 Task: Find connections with filter location Nottuln with filter topic #Tipsforsucesswith filter profile language Potuguese with filter current company Get Hired with GeeksforGeeks  with filter school Vijaya College with filter industry Technology, Information and Internet with filter service category WordPress Design with filter keywords title Quality Control
Action: Mouse moved to (573, 104)
Screenshot: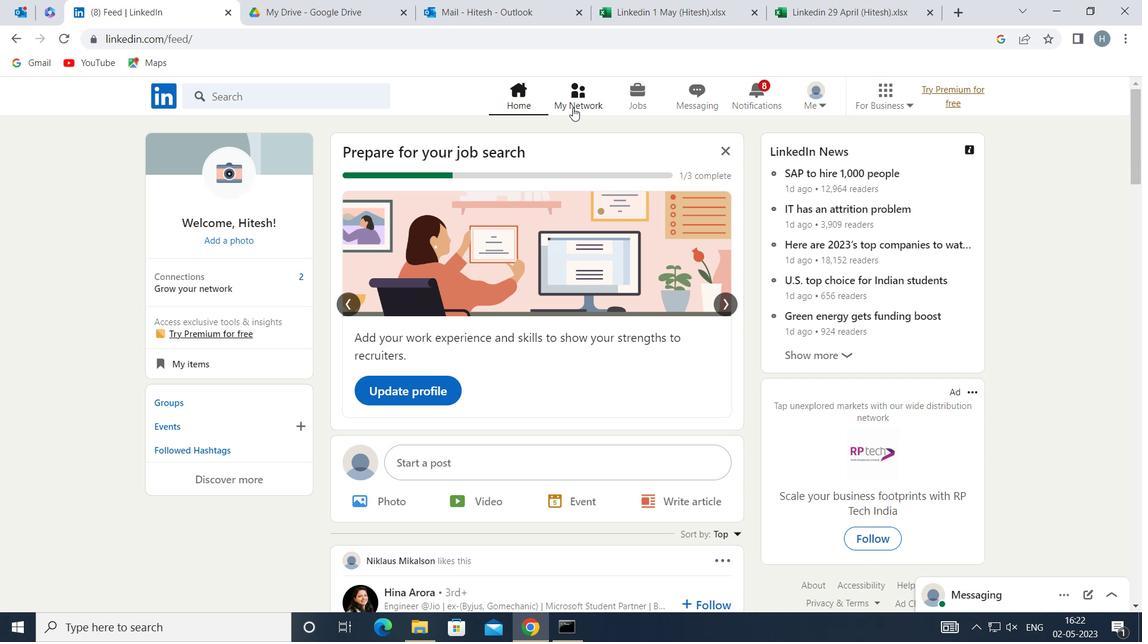
Action: Mouse pressed left at (573, 104)
Screenshot: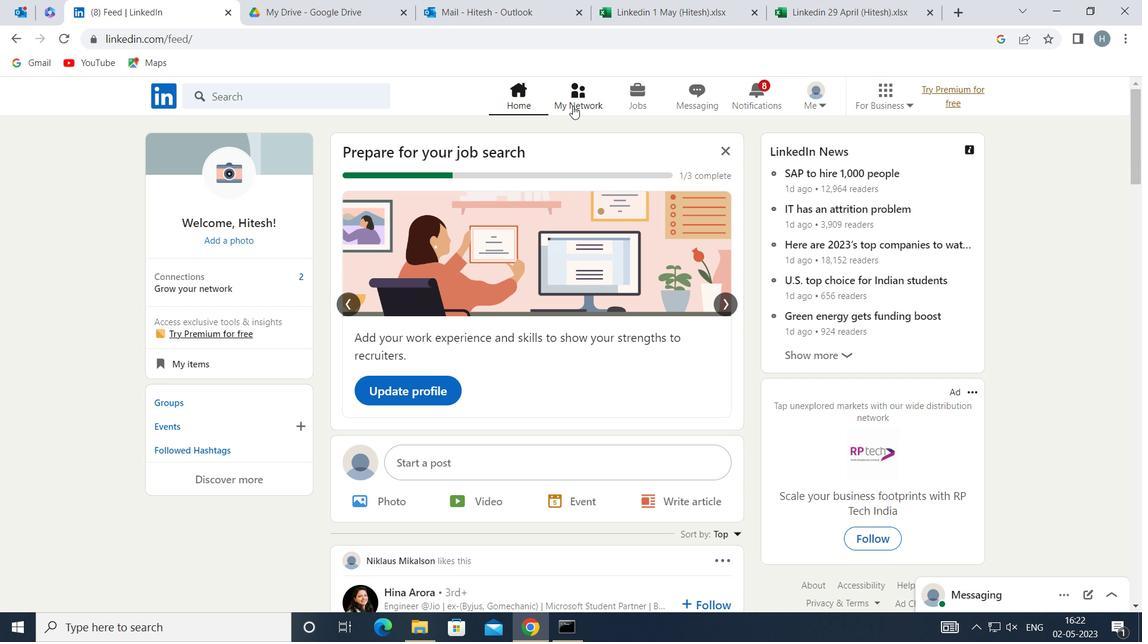 
Action: Mouse moved to (329, 183)
Screenshot: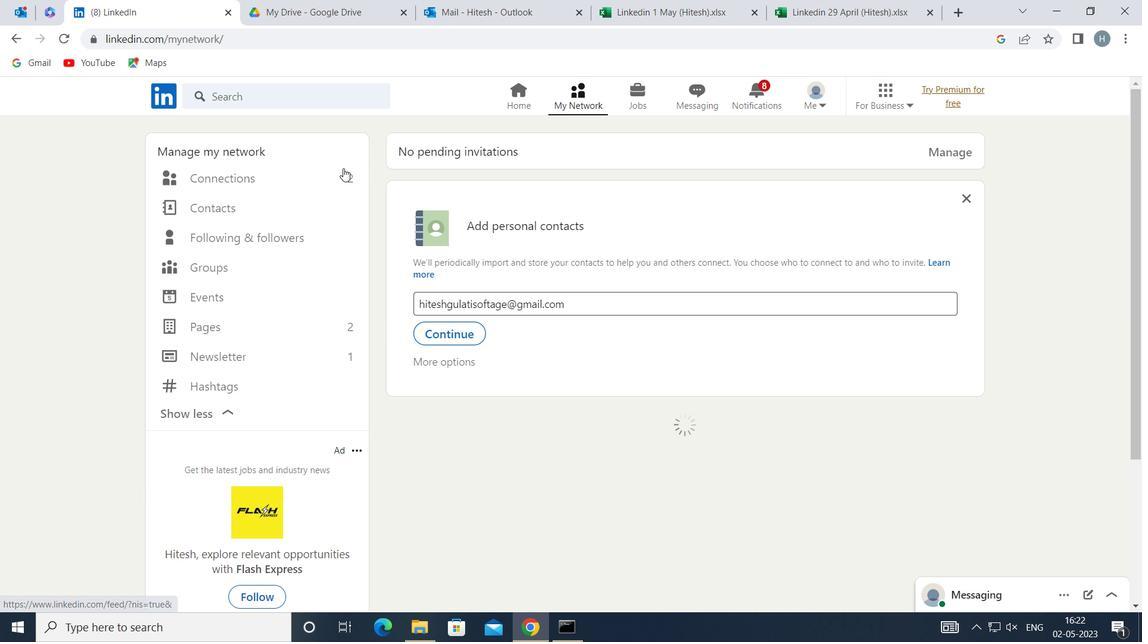 
Action: Mouse pressed left at (329, 183)
Screenshot: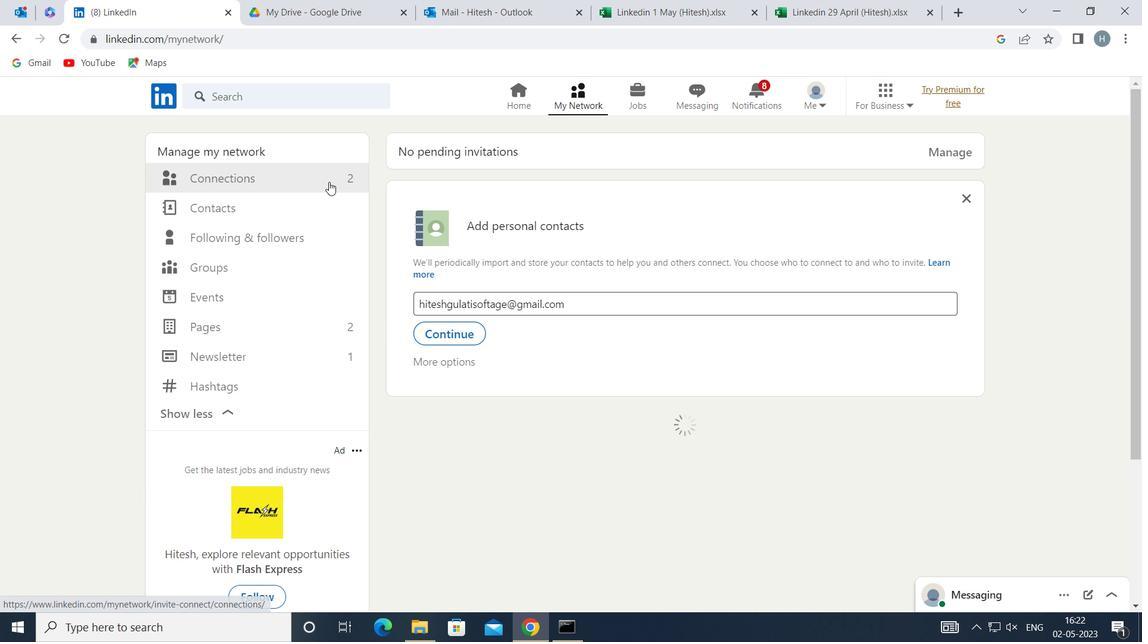 
Action: Mouse moved to (674, 180)
Screenshot: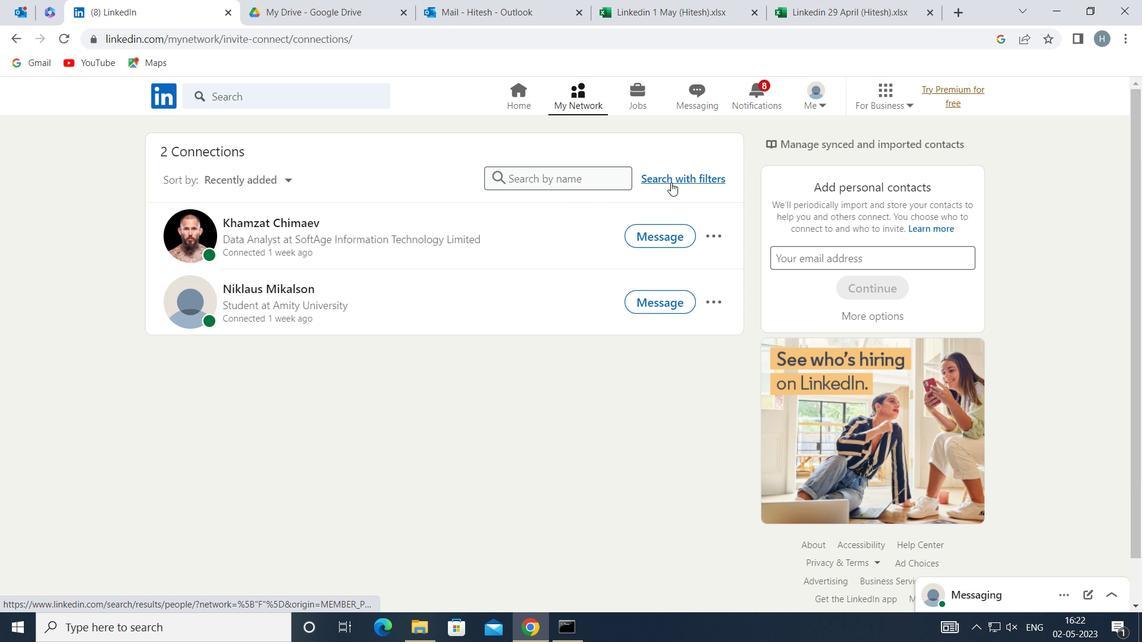 
Action: Mouse pressed left at (674, 180)
Screenshot: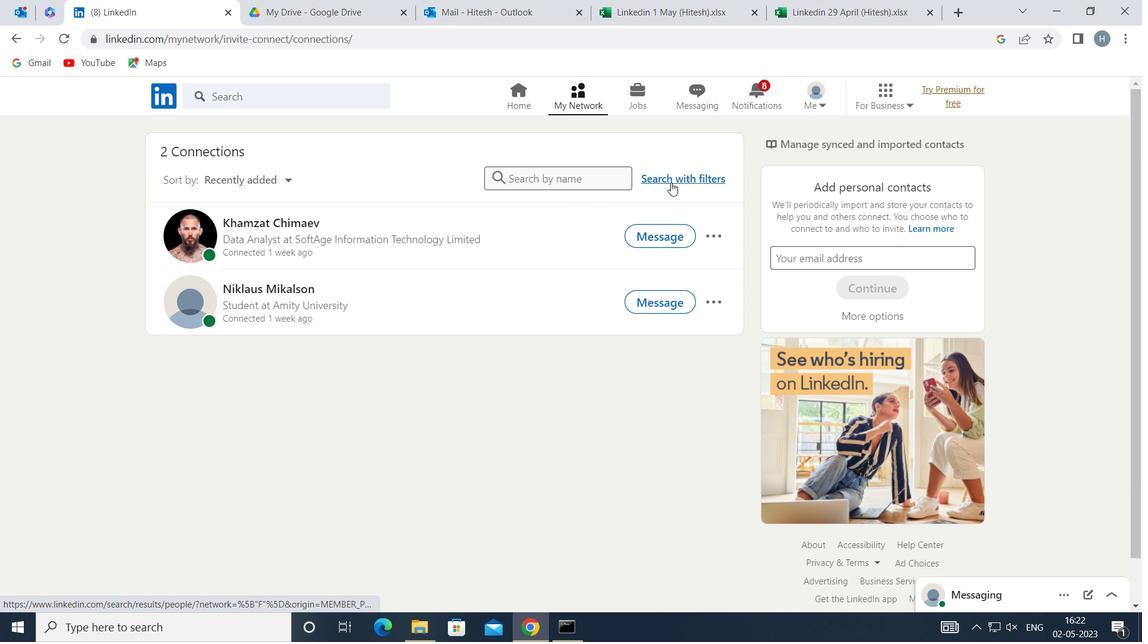 
Action: Mouse moved to (627, 139)
Screenshot: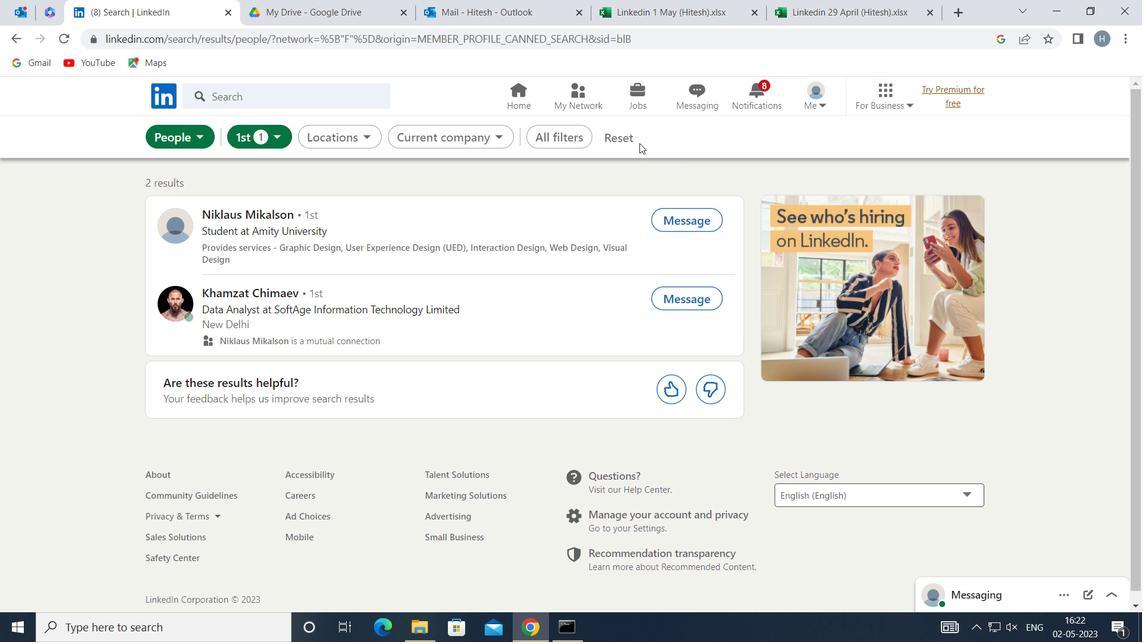 
Action: Mouse pressed left at (627, 139)
Screenshot: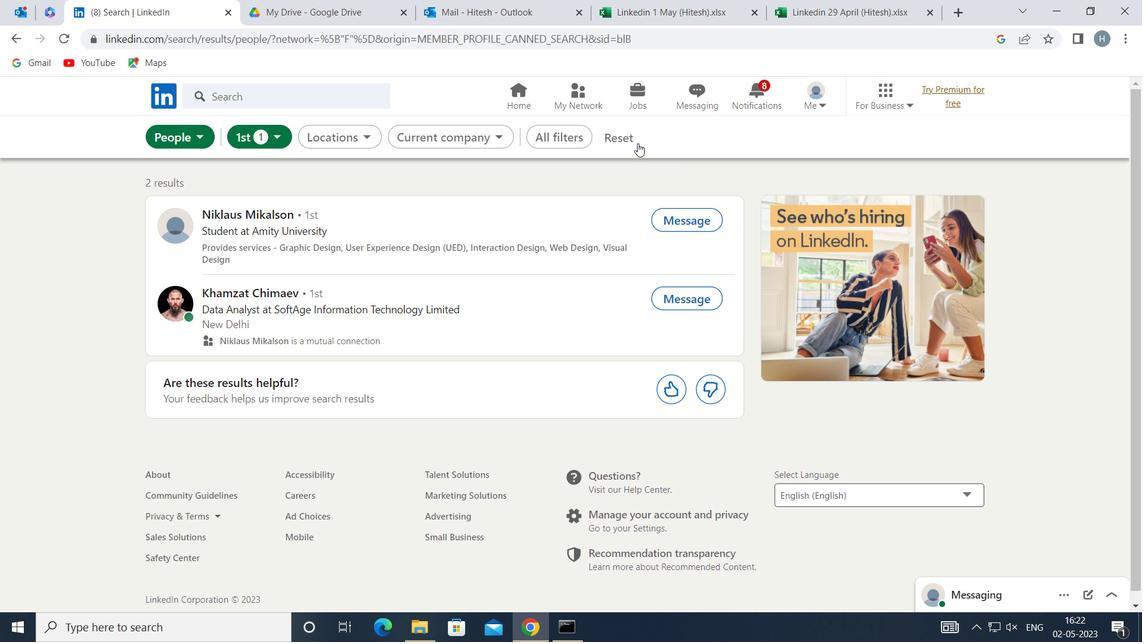 
Action: Mouse moved to (609, 138)
Screenshot: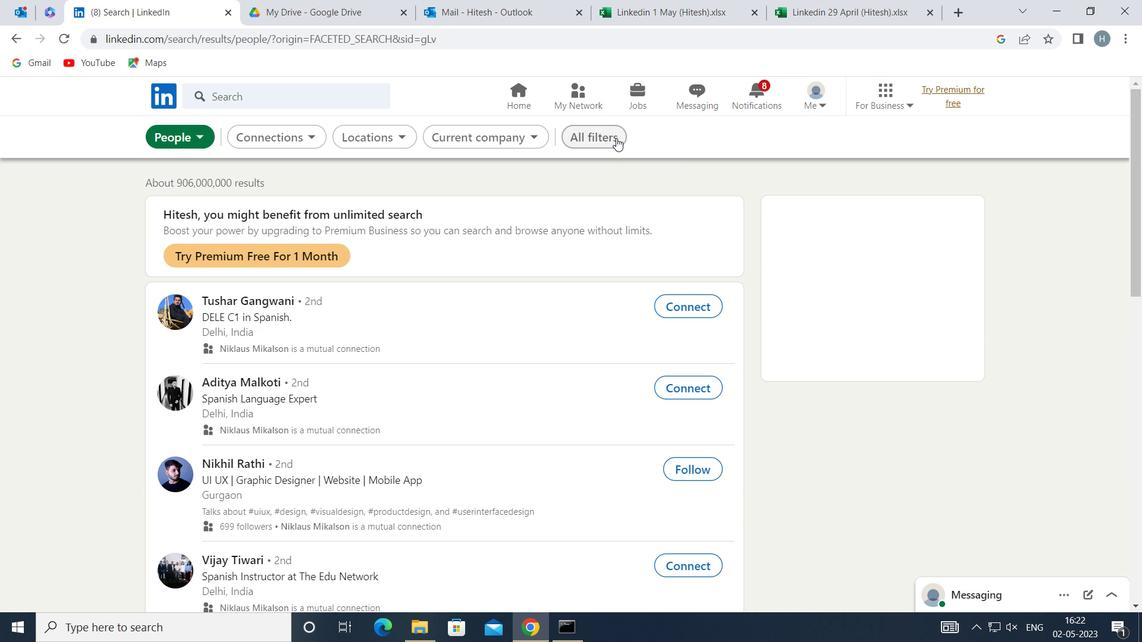 
Action: Mouse pressed left at (609, 138)
Screenshot: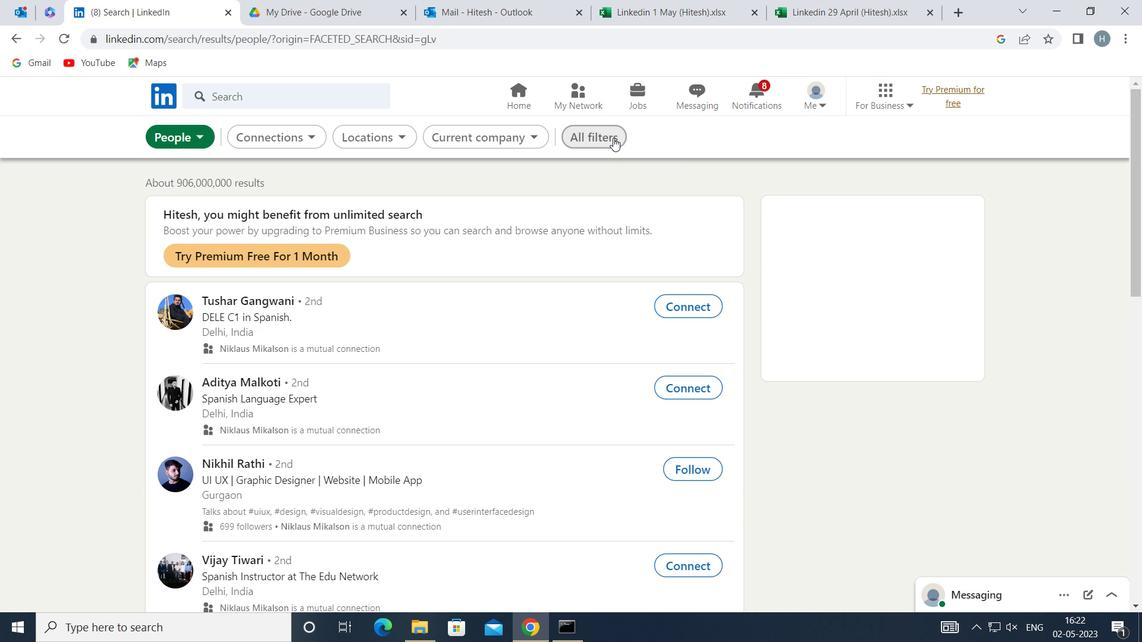 
Action: Mouse moved to (911, 283)
Screenshot: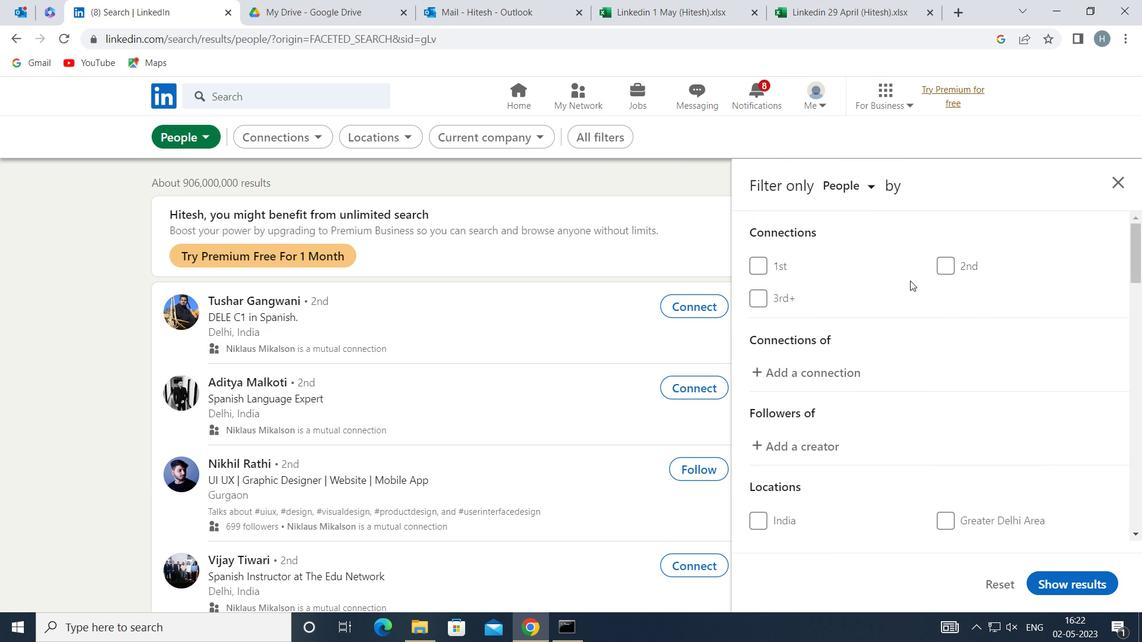 
Action: Mouse scrolled (911, 282) with delta (0, 0)
Screenshot: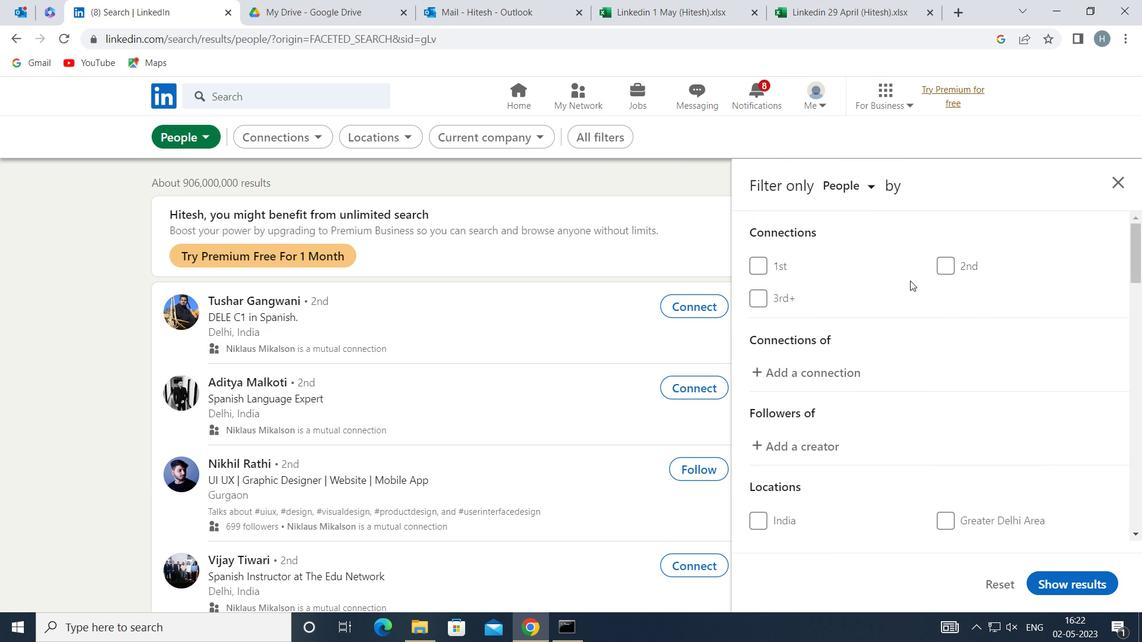 
Action: Mouse moved to (911, 283)
Screenshot: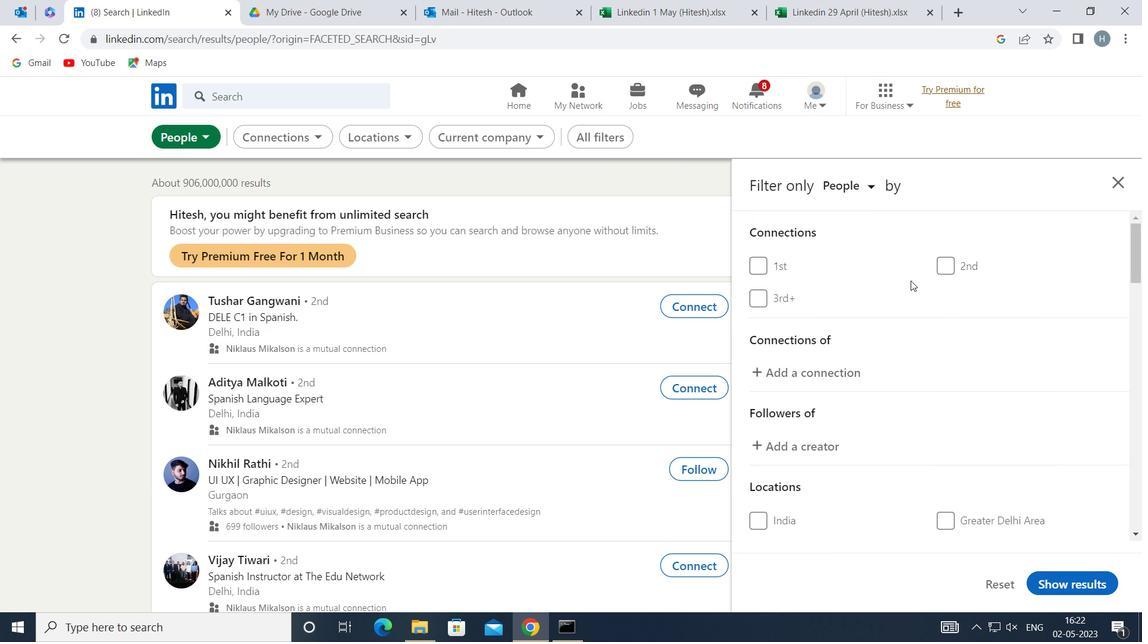 
Action: Mouse scrolled (911, 283) with delta (0, 0)
Screenshot: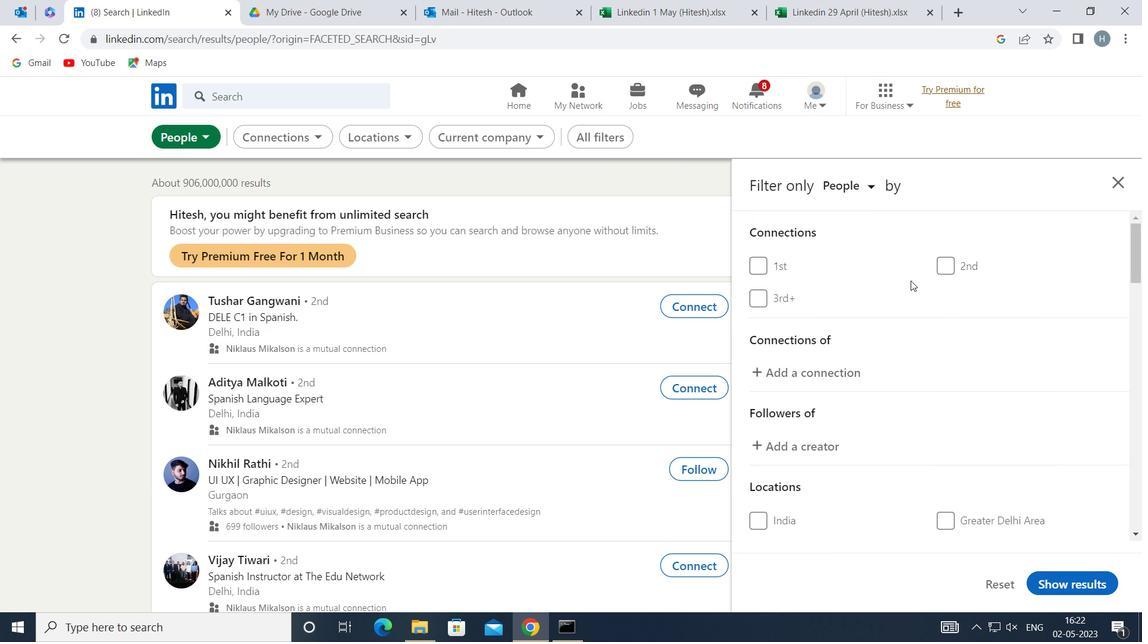 
Action: Mouse scrolled (911, 283) with delta (0, 0)
Screenshot: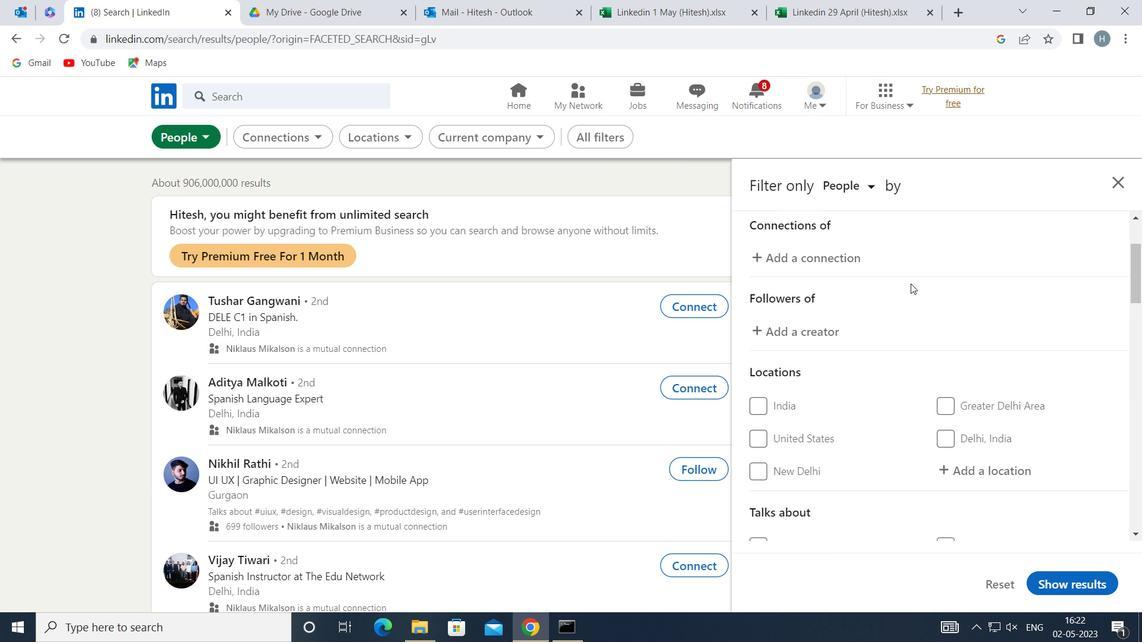
Action: Mouse moved to (967, 363)
Screenshot: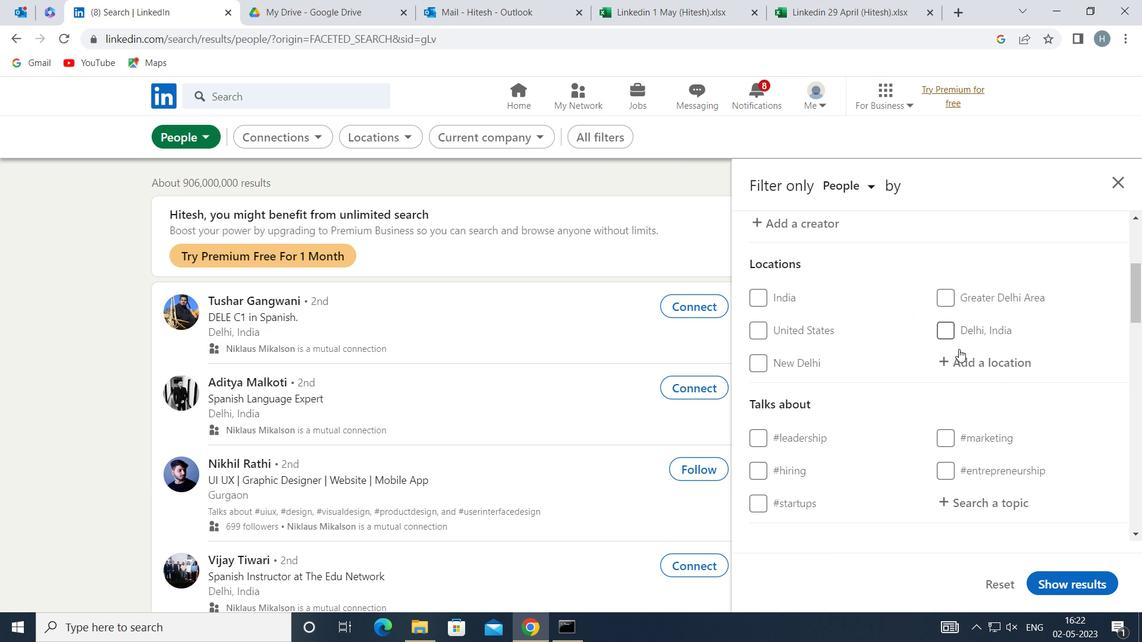 
Action: Mouse pressed left at (967, 363)
Screenshot: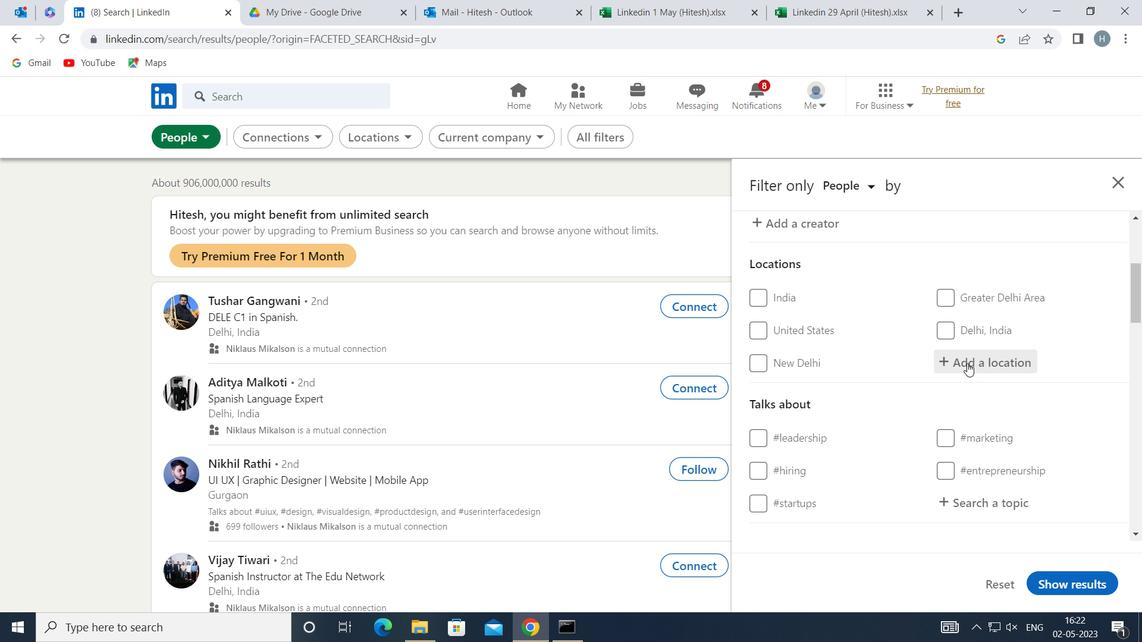 
Action: Key pressed <Key.shift>NOTTU
Screenshot: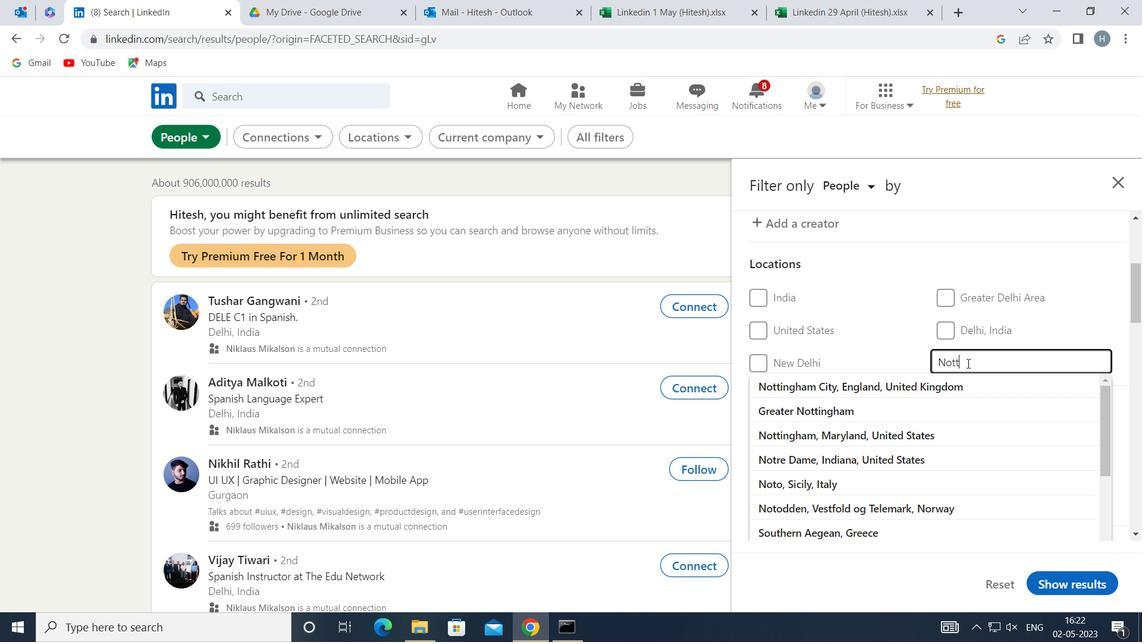 
Action: Mouse moved to (980, 358)
Screenshot: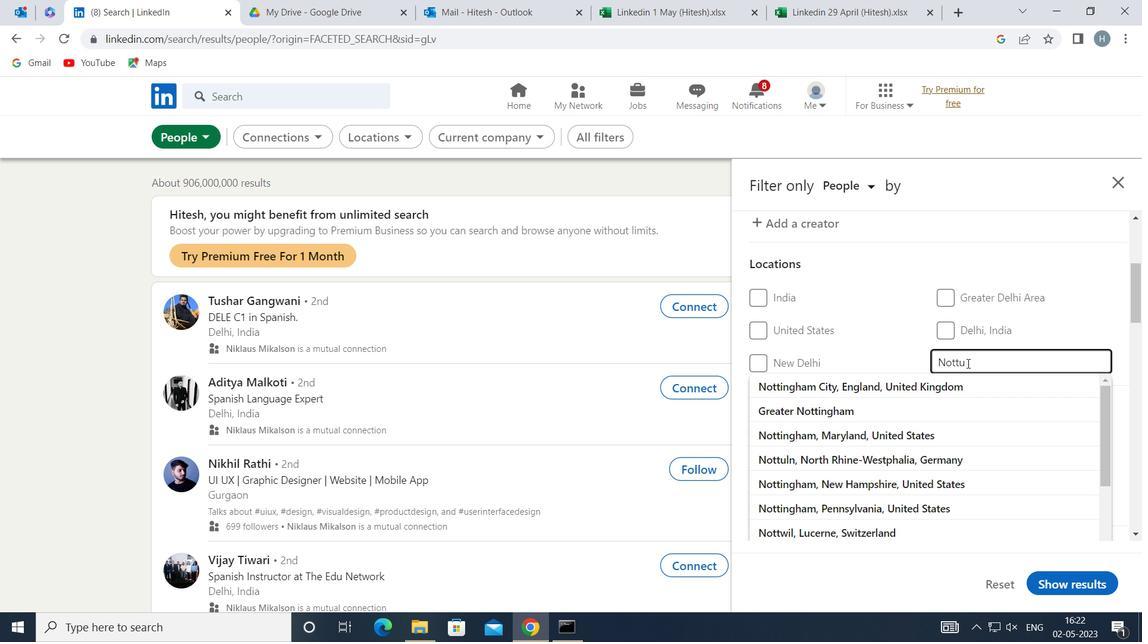 
Action: Key pressed LN
Screenshot: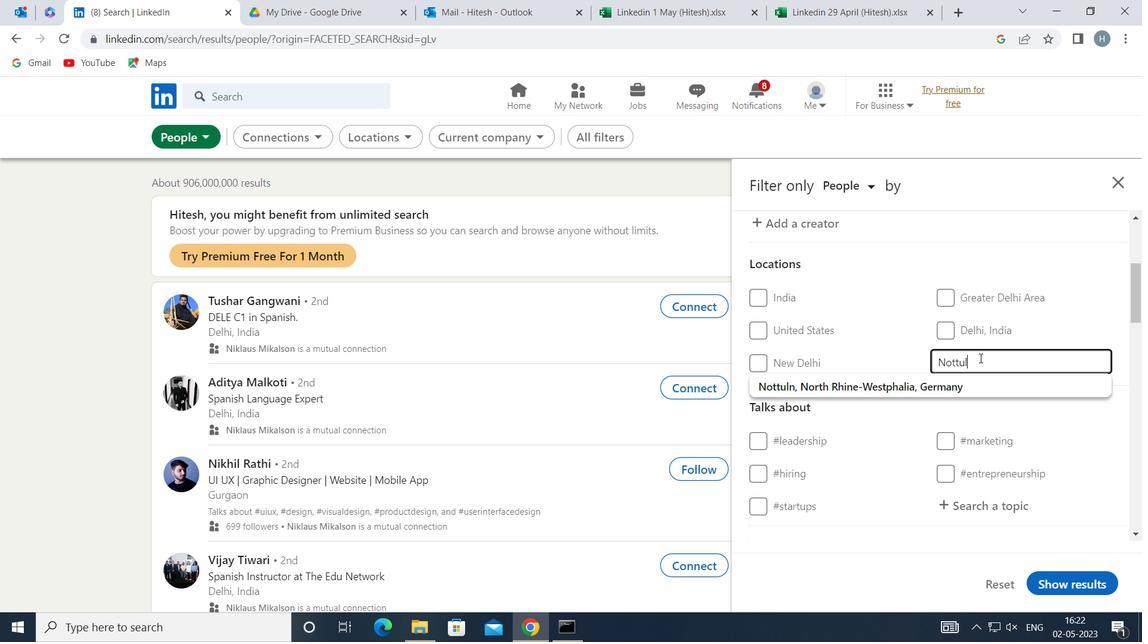 
Action: Mouse moved to (963, 382)
Screenshot: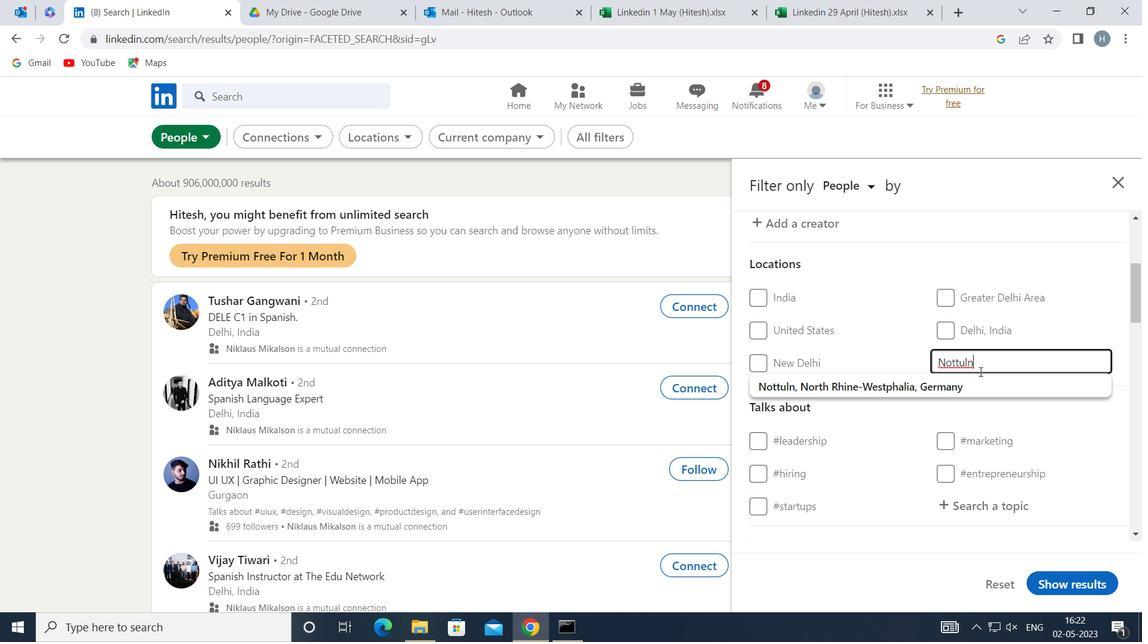 
Action: Mouse pressed left at (963, 382)
Screenshot: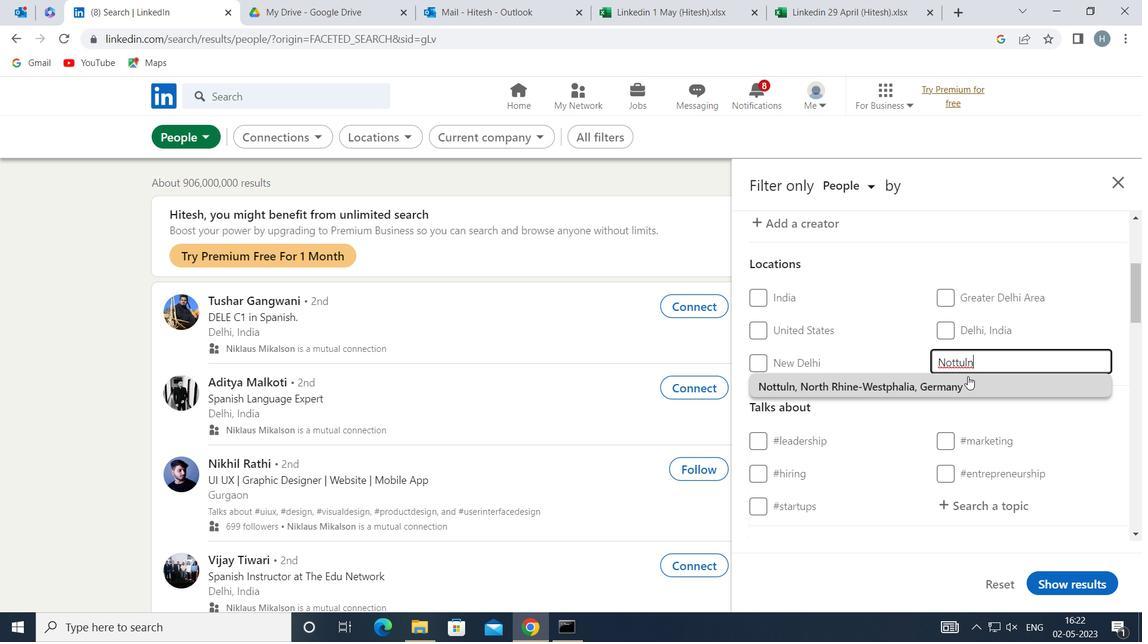 
Action: Mouse moved to (953, 373)
Screenshot: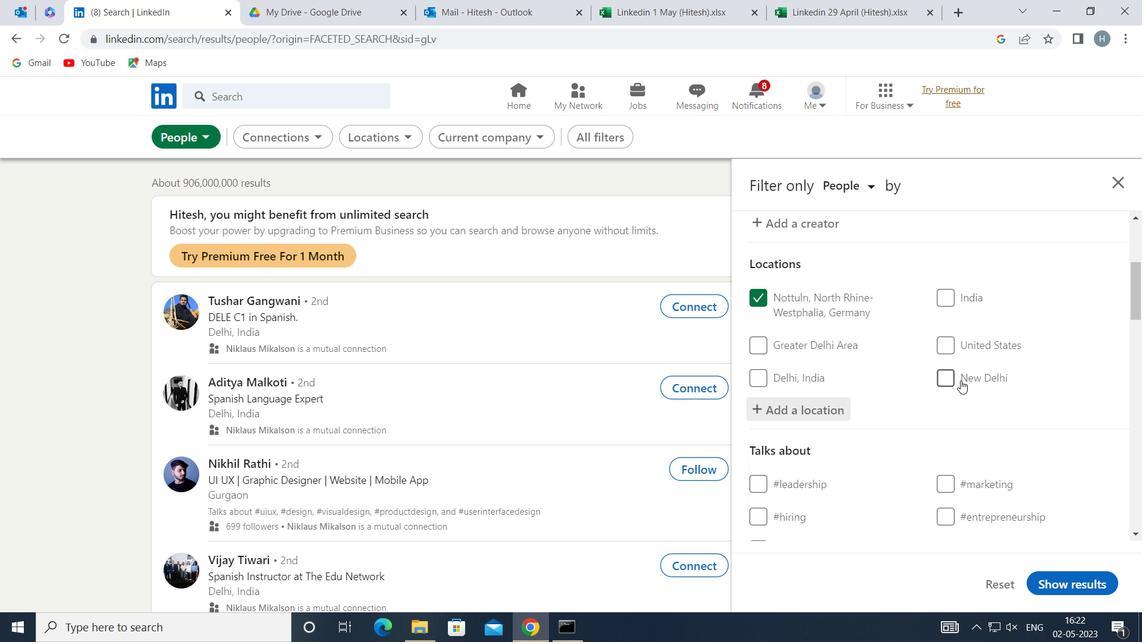 
Action: Mouse scrolled (953, 373) with delta (0, 0)
Screenshot: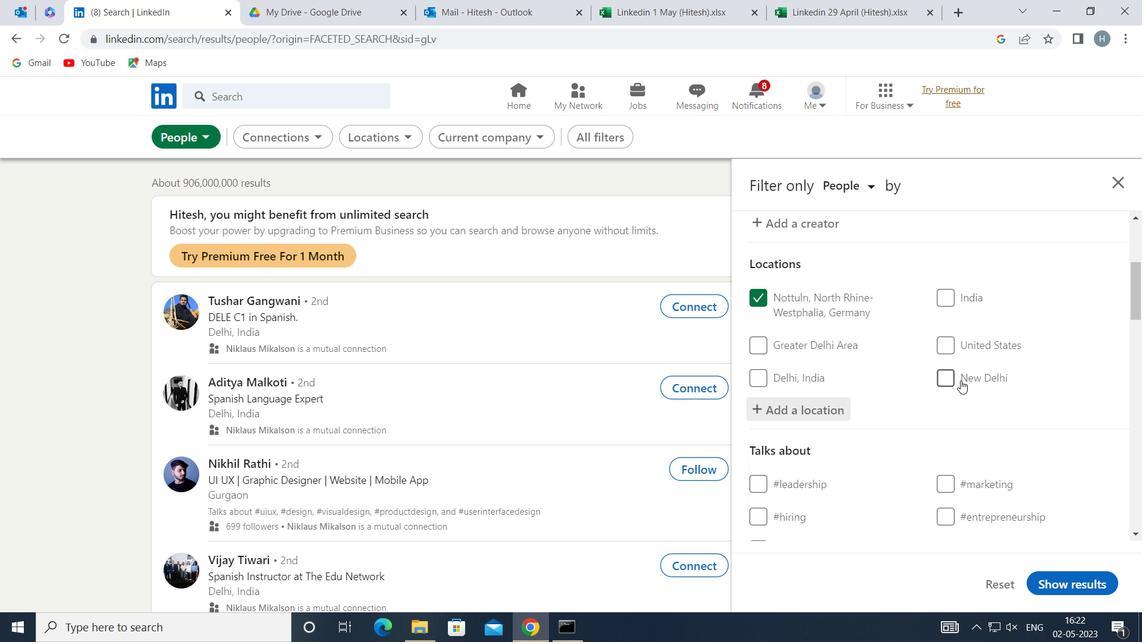 
Action: Mouse moved to (953, 379)
Screenshot: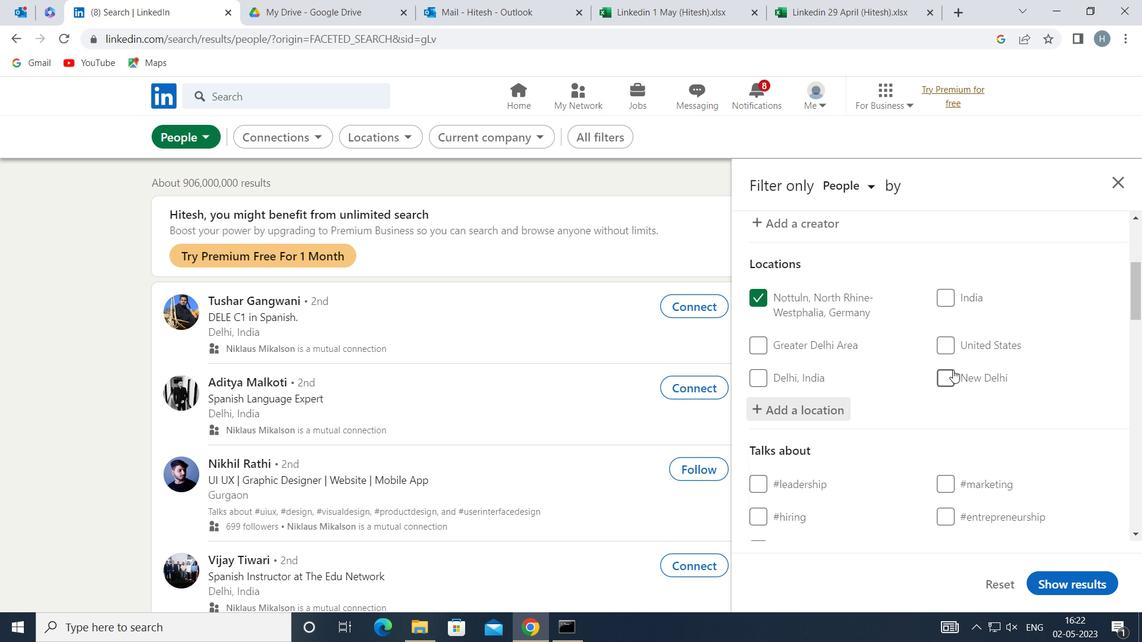 
Action: Mouse scrolled (953, 378) with delta (0, 0)
Screenshot: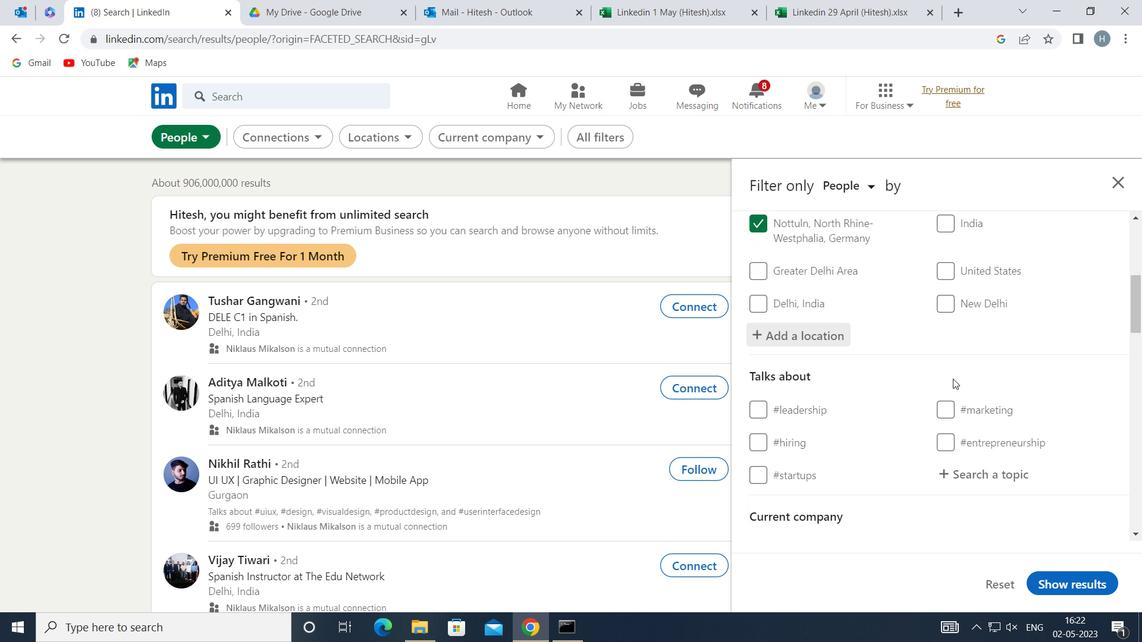 
Action: Mouse moved to (983, 389)
Screenshot: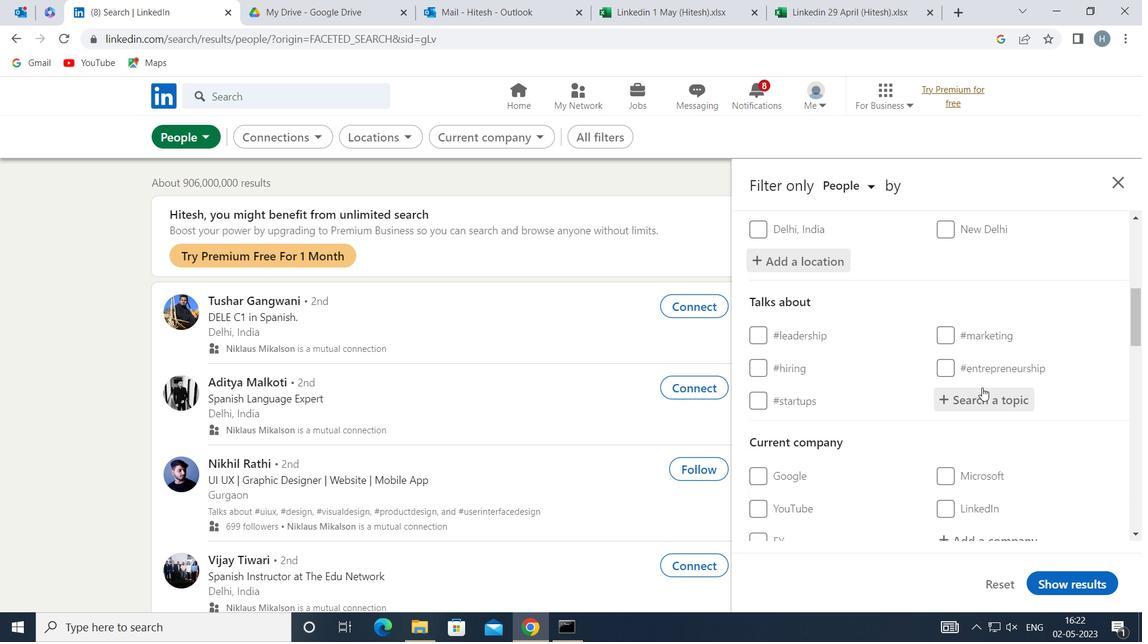 
Action: Mouse pressed left at (983, 389)
Screenshot: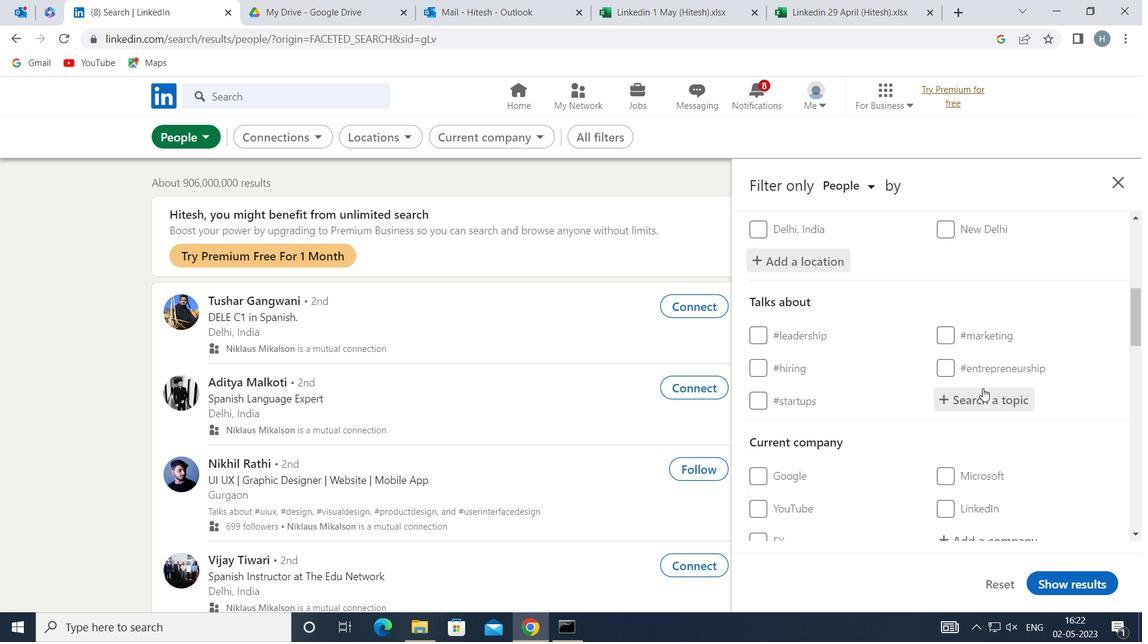 
Action: Key pressed <Key.shift>TIPSFORSUCESS
Screenshot: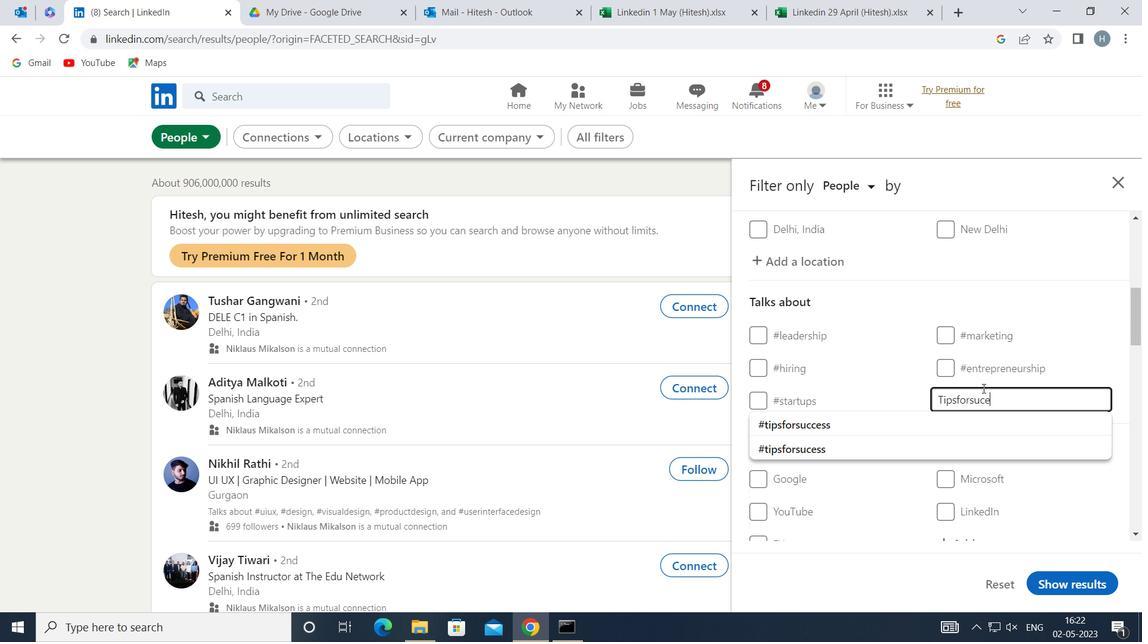 
Action: Mouse moved to (930, 423)
Screenshot: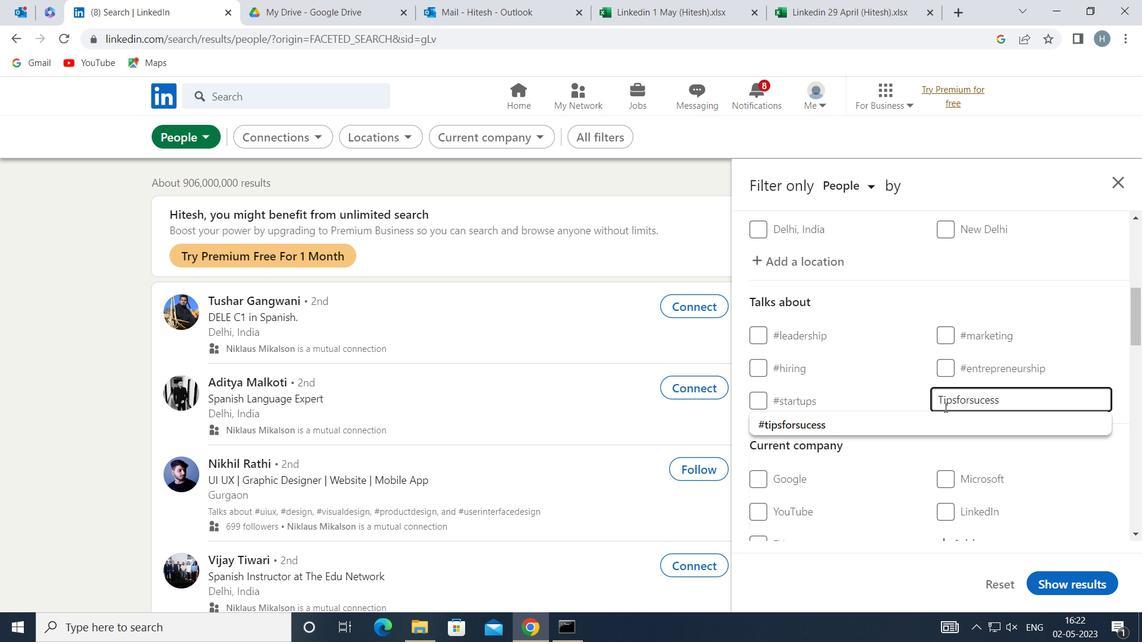 
Action: Mouse pressed left at (930, 423)
Screenshot: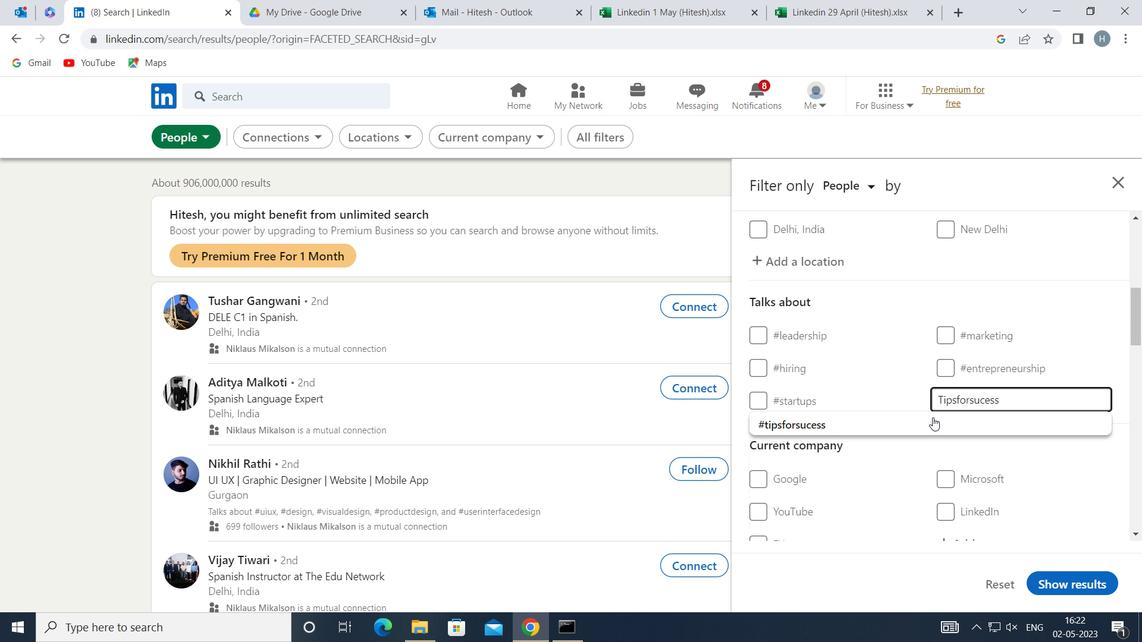 
Action: Mouse moved to (928, 423)
Screenshot: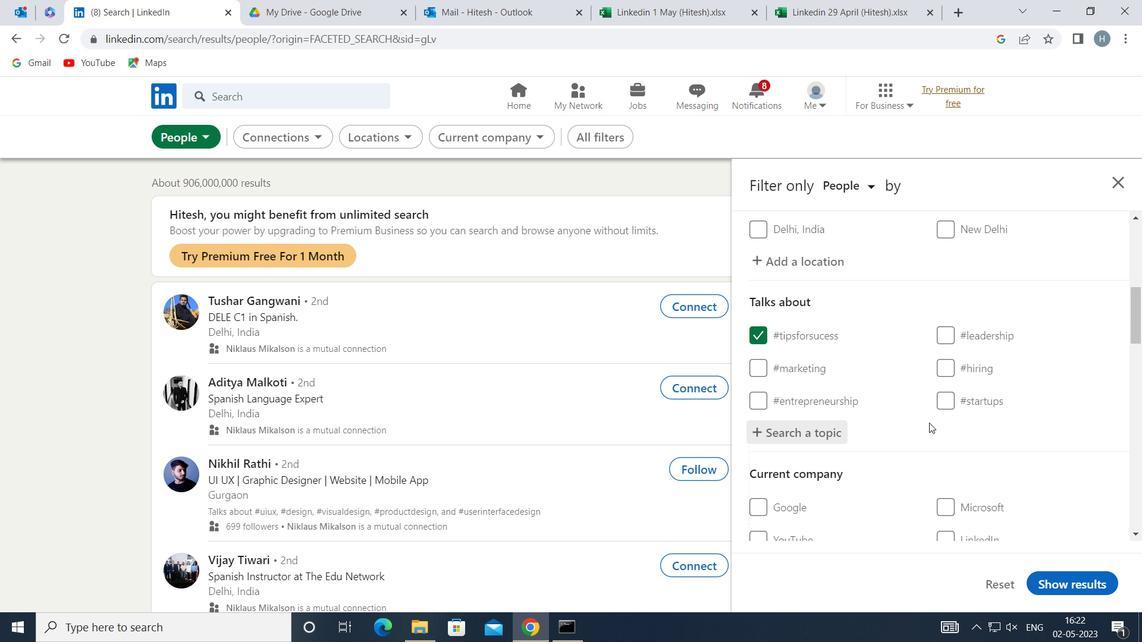 
Action: Mouse scrolled (928, 423) with delta (0, 0)
Screenshot: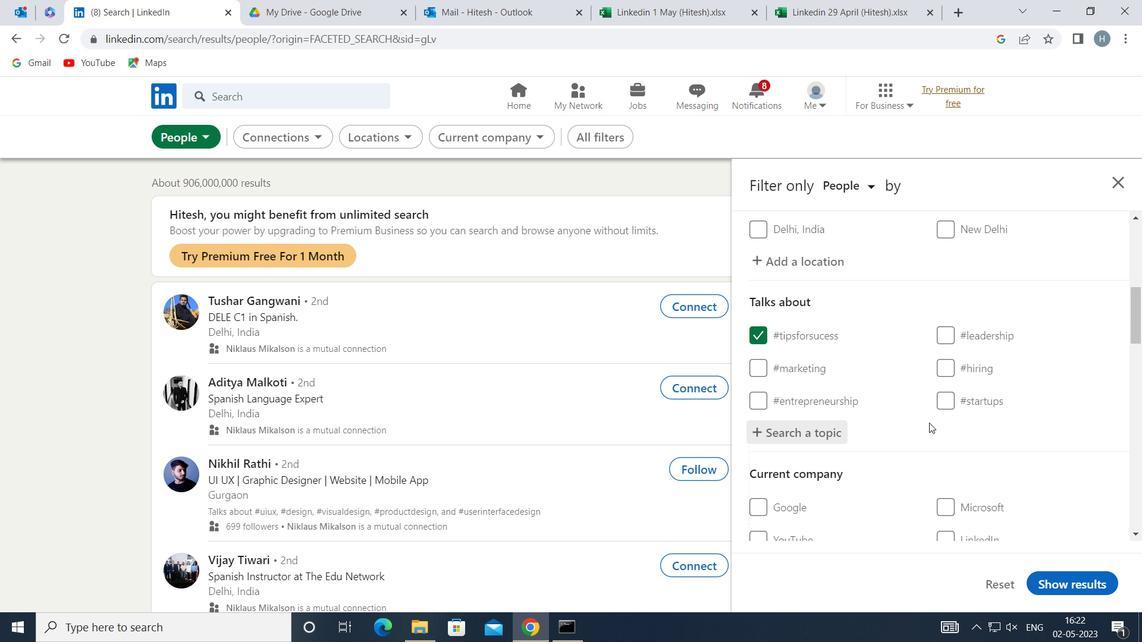 
Action: Mouse scrolled (928, 423) with delta (0, 0)
Screenshot: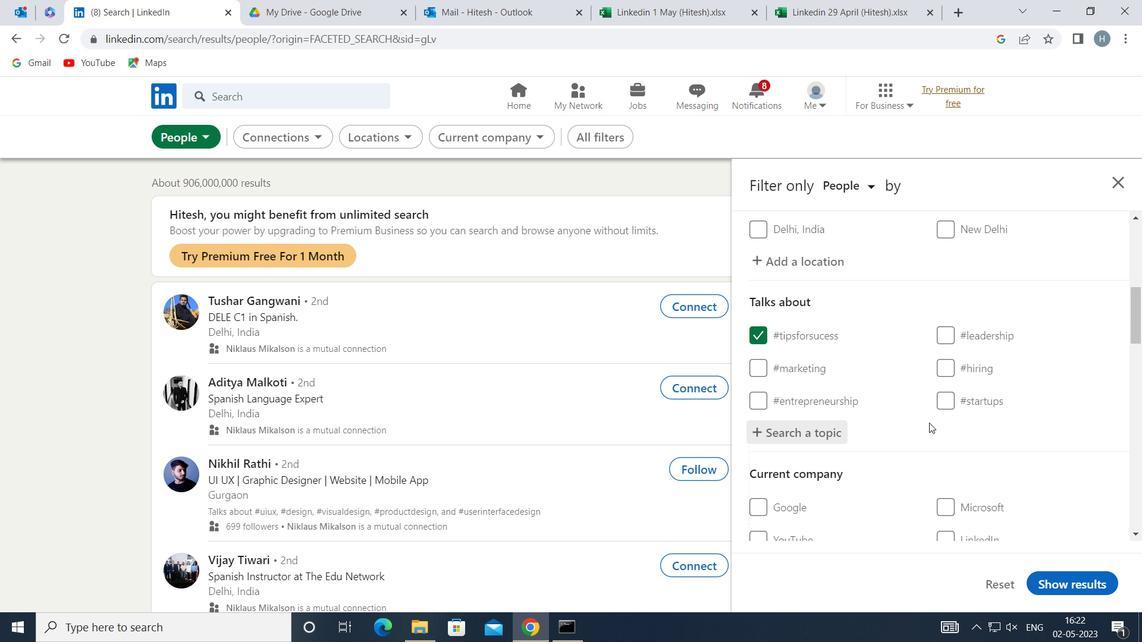 
Action: Mouse moved to (925, 422)
Screenshot: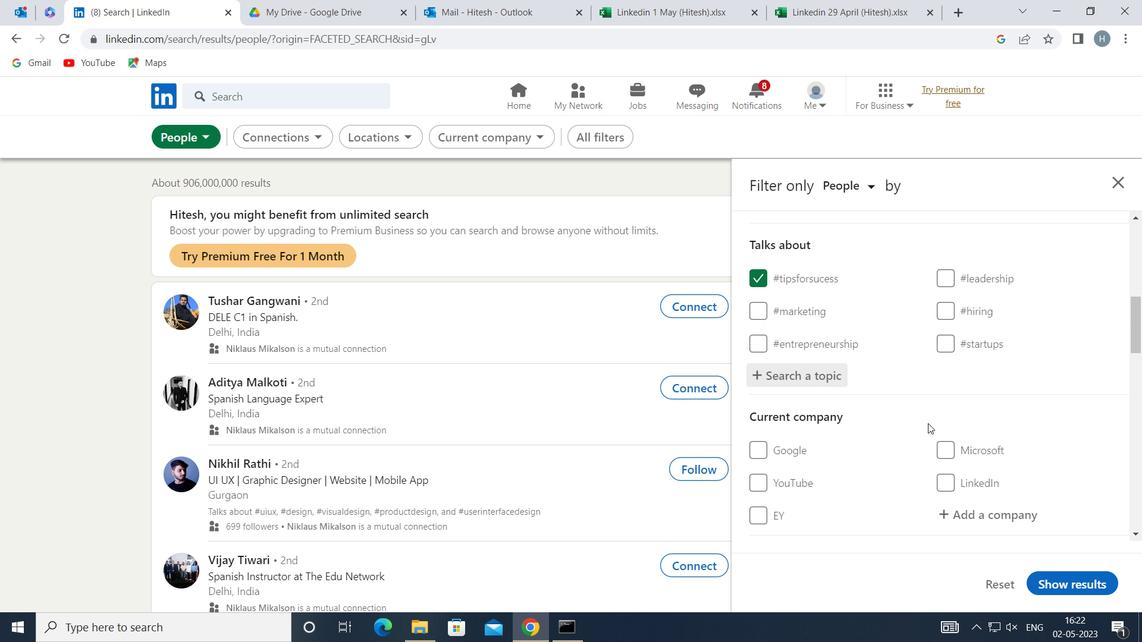 
Action: Mouse scrolled (925, 421) with delta (0, 0)
Screenshot: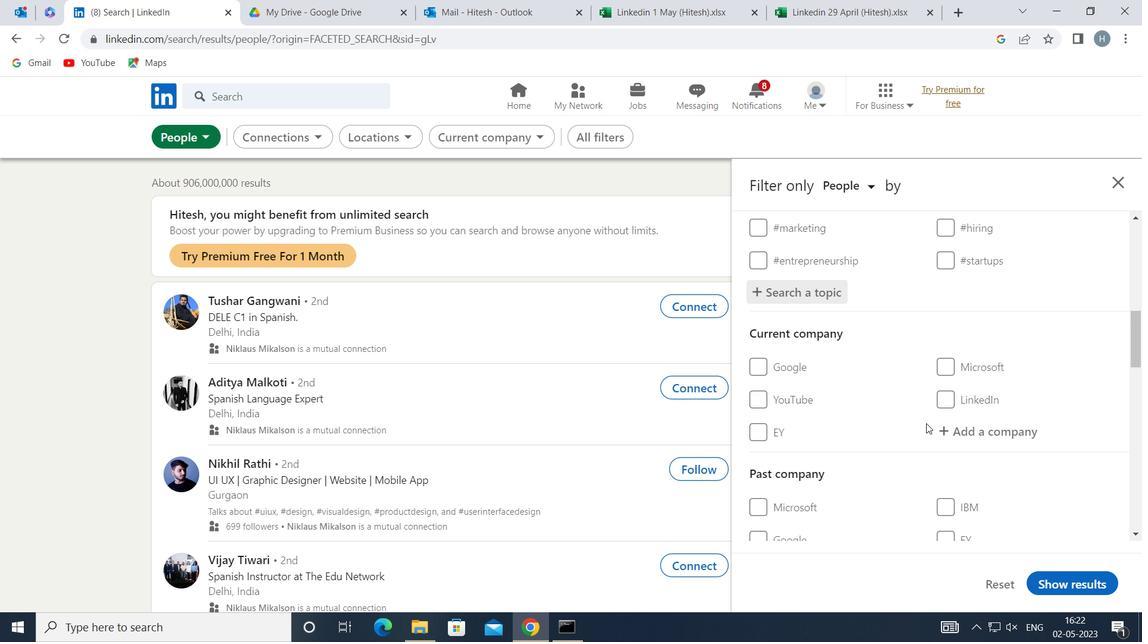
Action: Mouse moved to (923, 414)
Screenshot: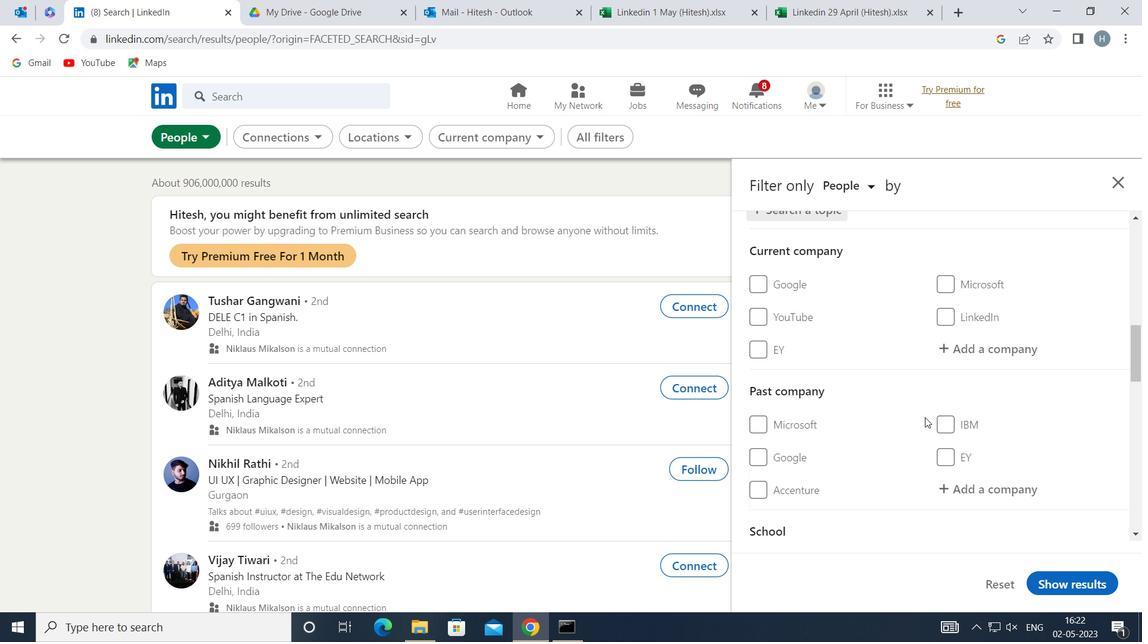 
Action: Mouse scrolled (923, 413) with delta (0, 0)
Screenshot: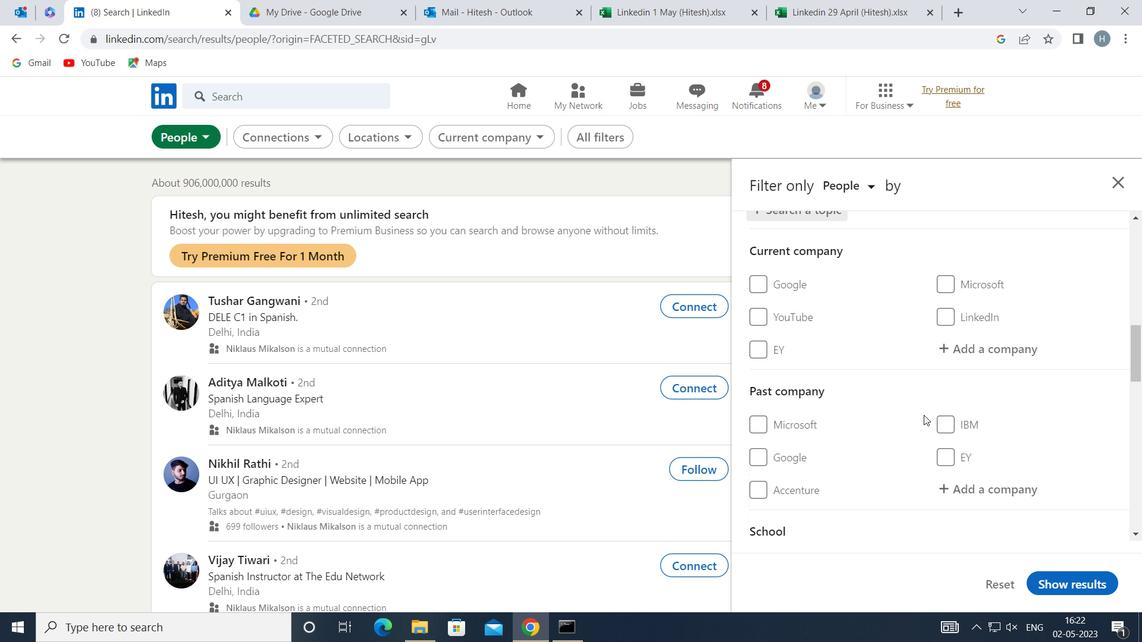 
Action: Mouse scrolled (923, 413) with delta (0, 0)
Screenshot: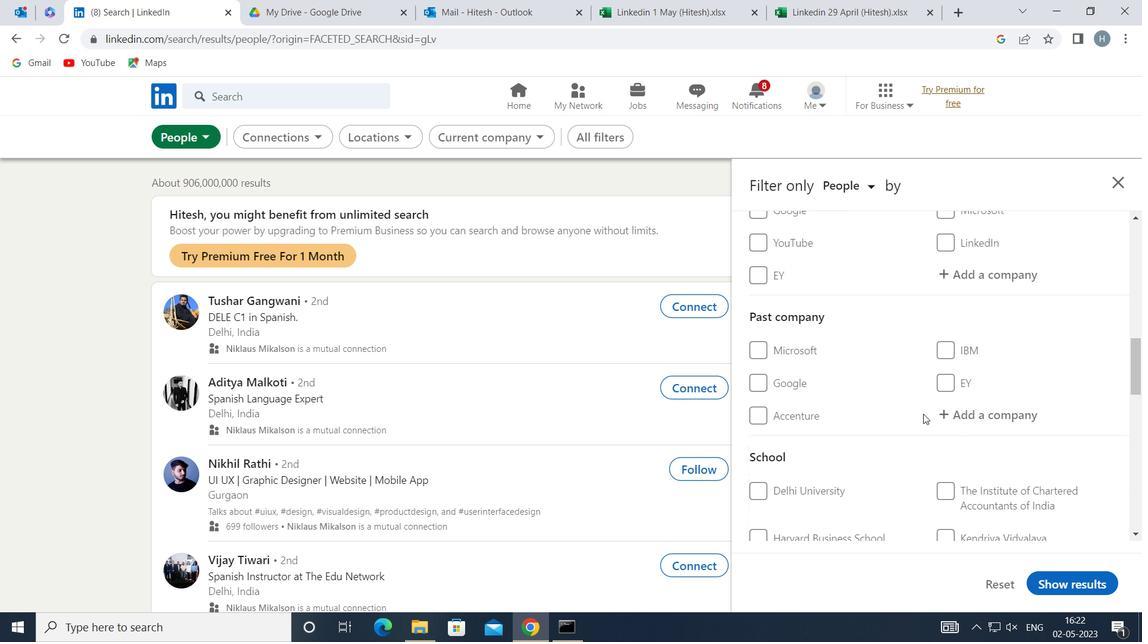 
Action: Mouse scrolled (923, 413) with delta (0, 0)
Screenshot: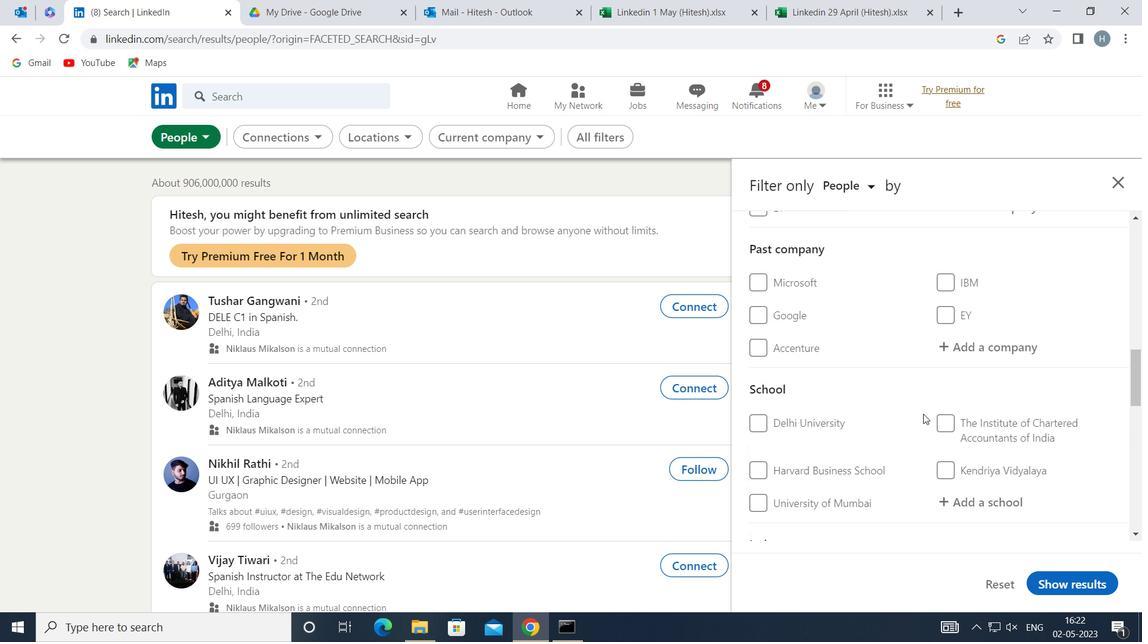 
Action: Mouse scrolled (923, 413) with delta (0, 0)
Screenshot: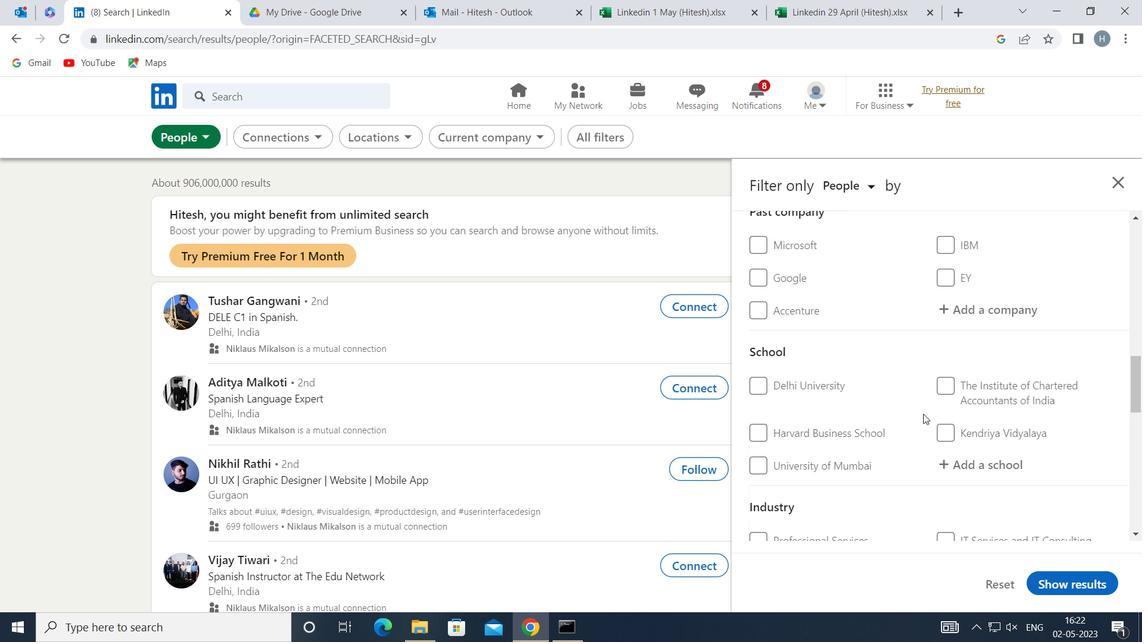 
Action: Mouse scrolled (923, 413) with delta (0, 0)
Screenshot: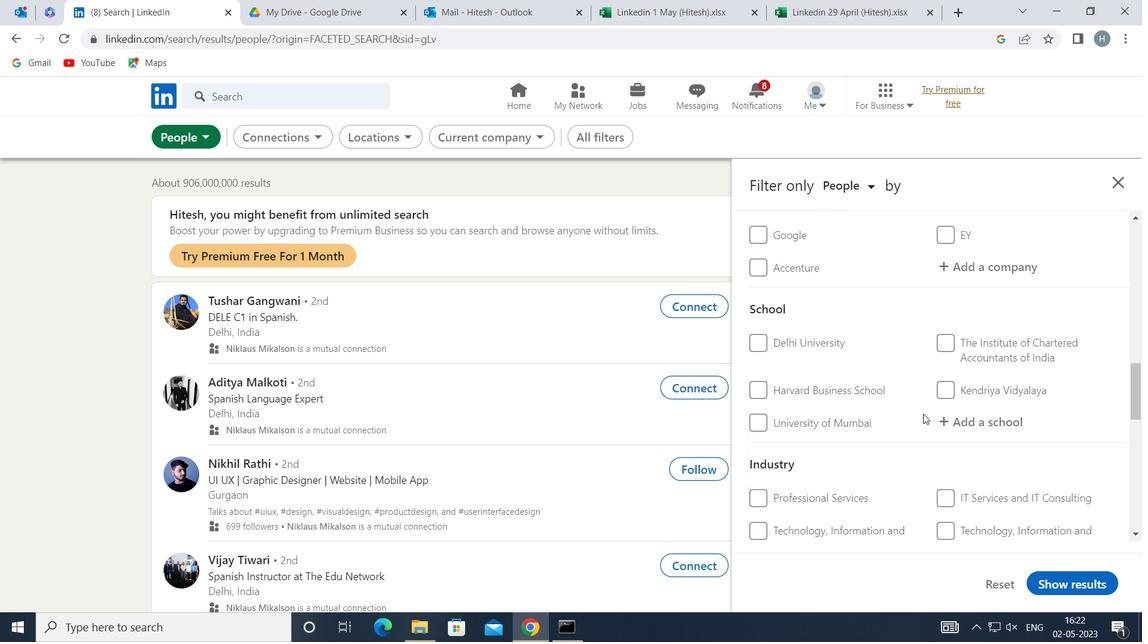 
Action: Mouse scrolled (923, 413) with delta (0, 0)
Screenshot: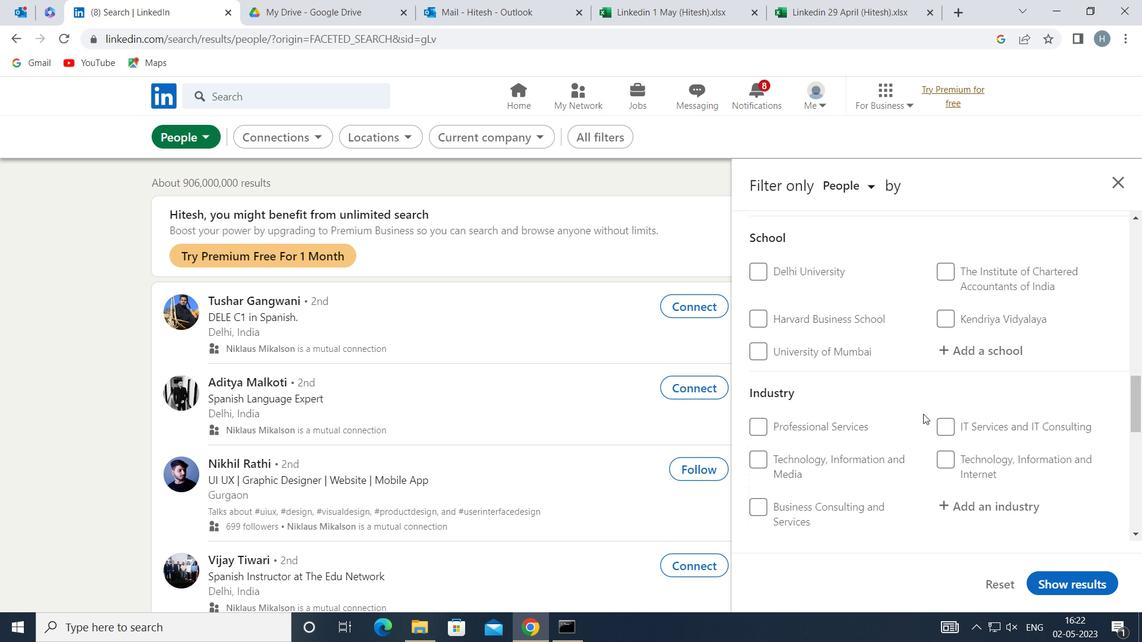 
Action: Mouse moved to (946, 483)
Screenshot: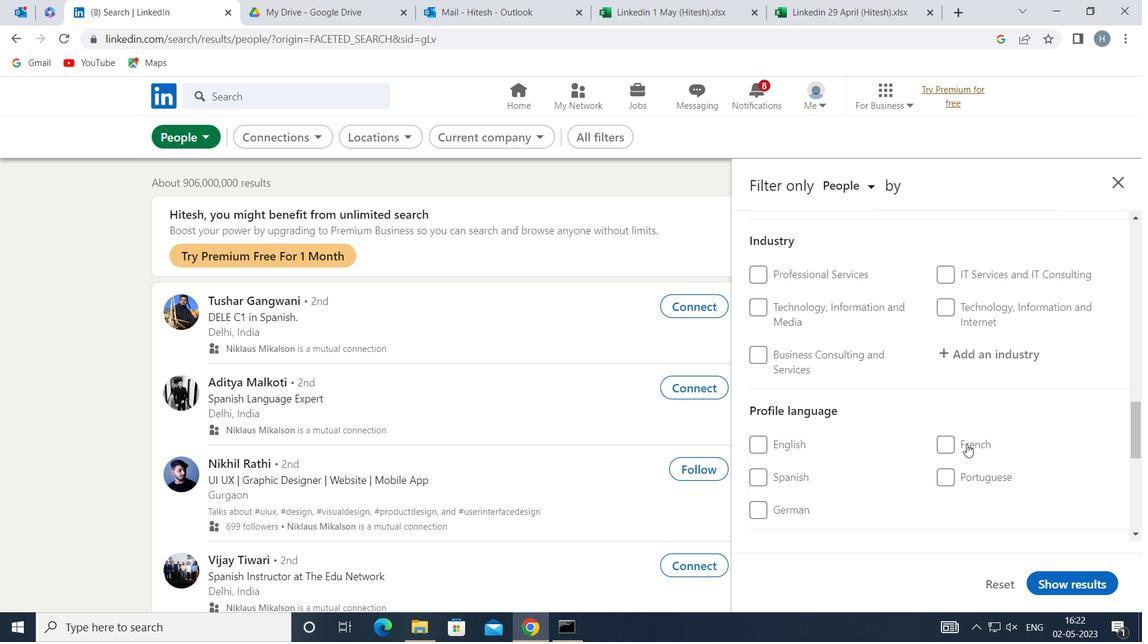 
Action: Mouse pressed left at (946, 483)
Screenshot: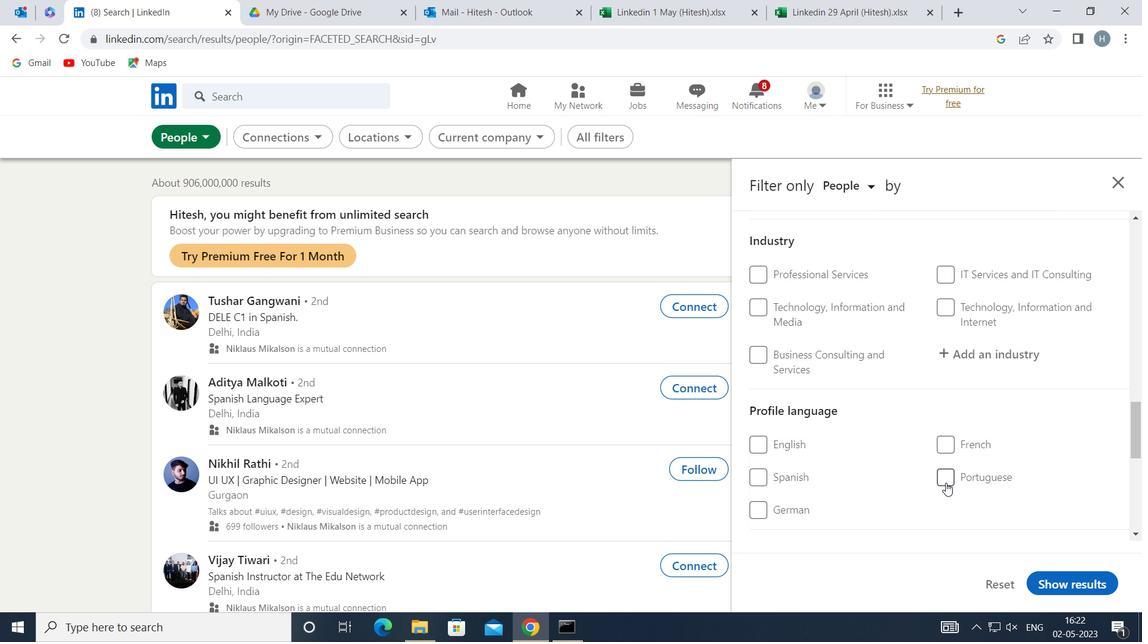 
Action: Mouse moved to (887, 455)
Screenshot: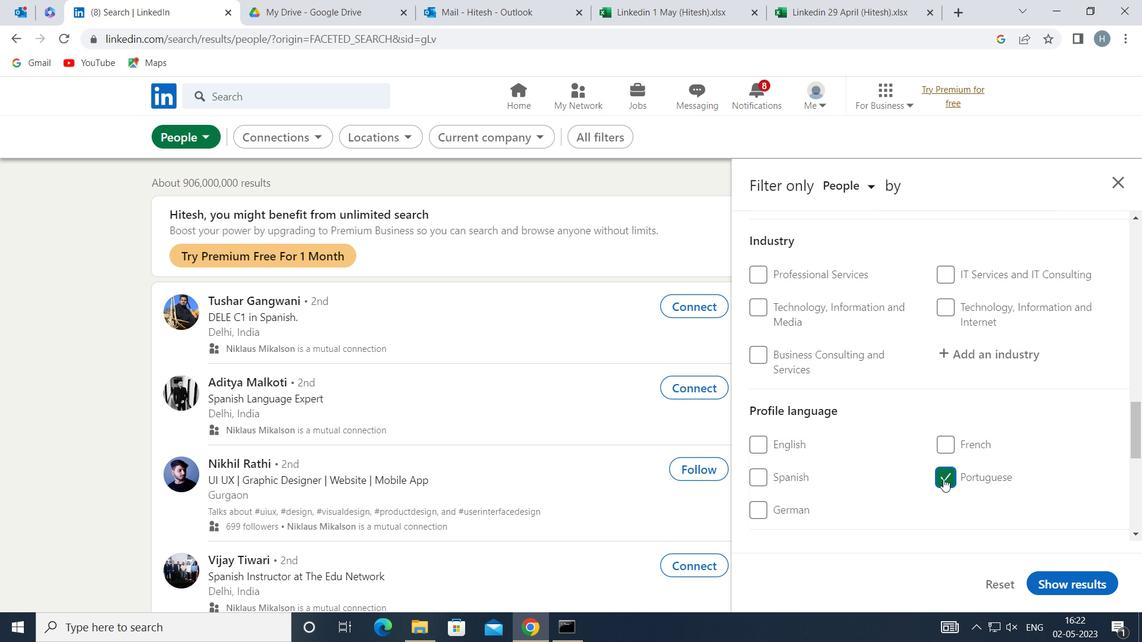 
Action: Mouse scrolled (887, 456) with delta (0, 0)
Screenshot: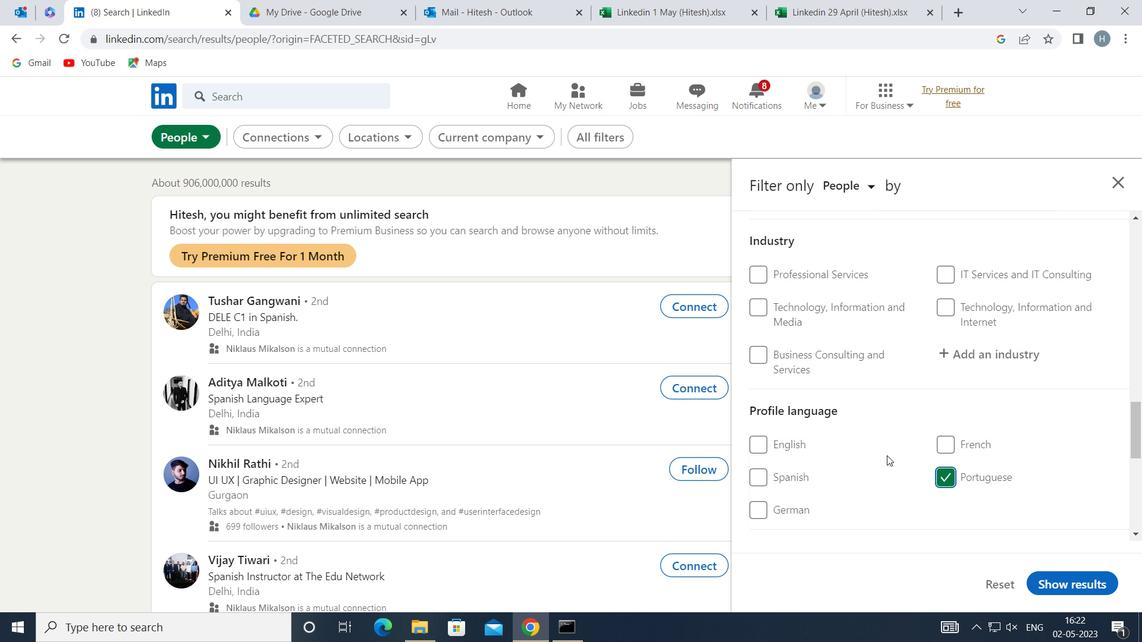 
Action: Mouse moved to (900, 448)
Screenshot: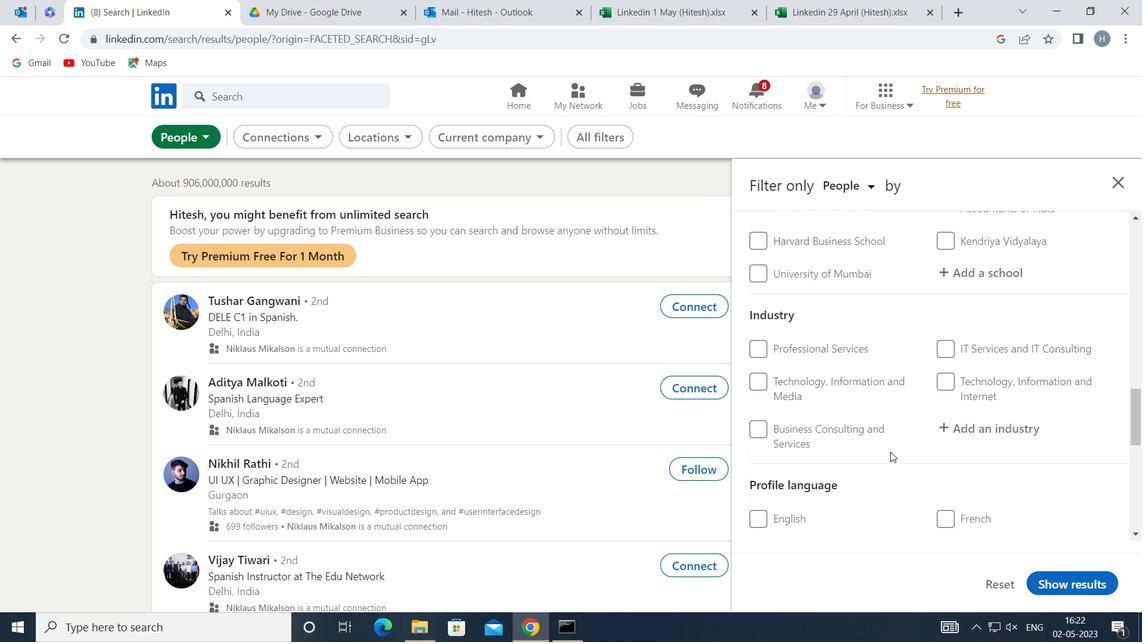 
Action: Mouse scrolled (900, 449) with delta (0, 0)
Screenshot: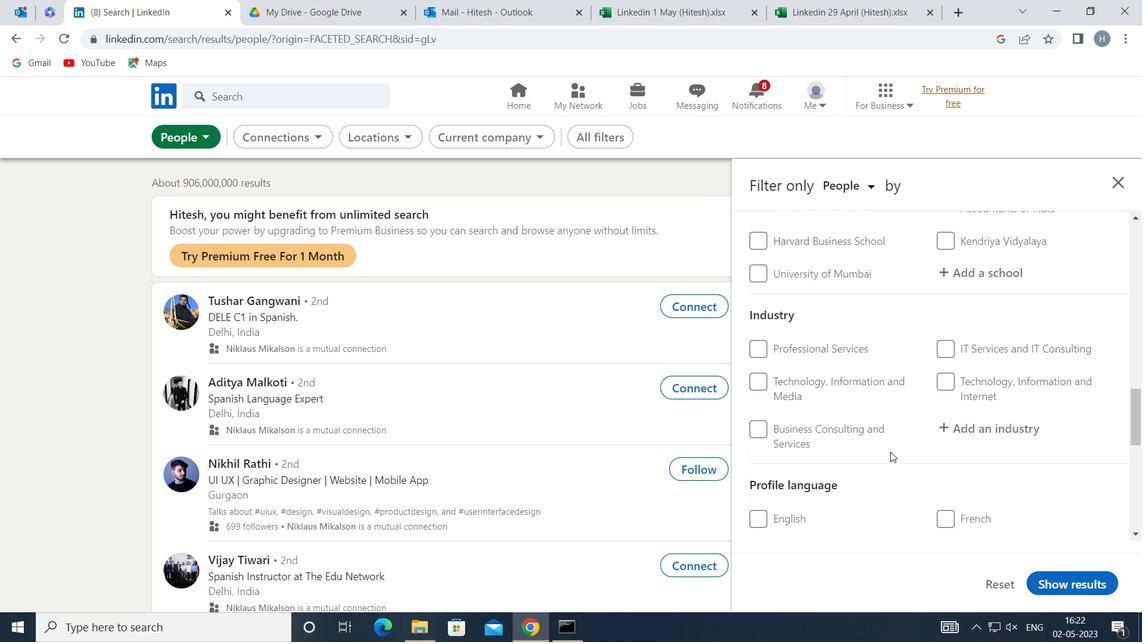 
Action: Mouse moved to (901, 447)
Screenshot: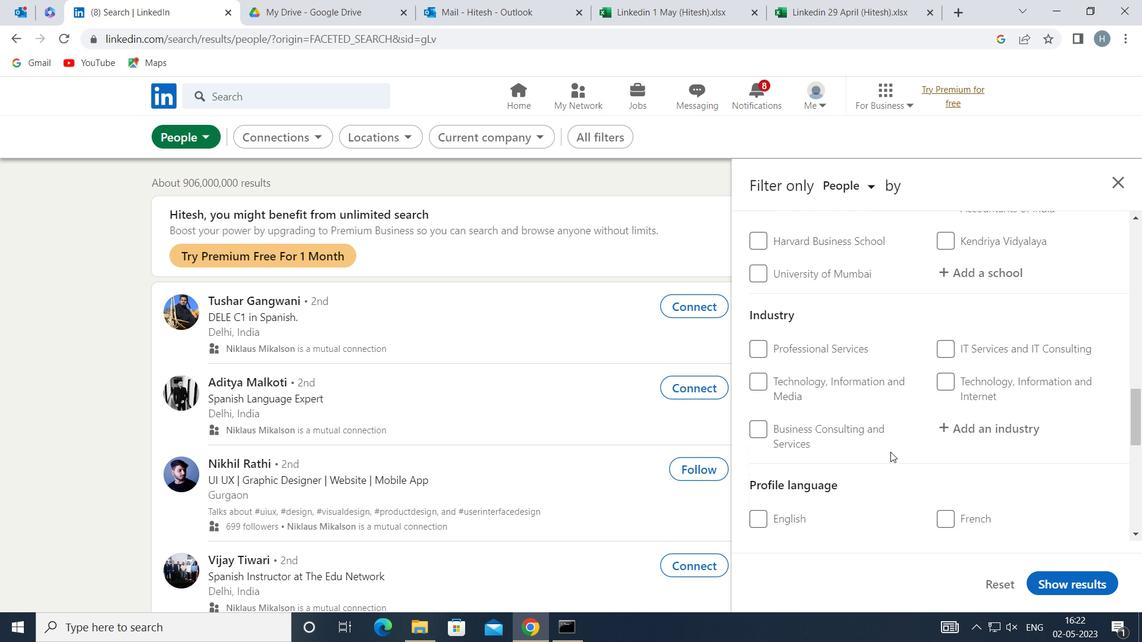 
Action: Mouse scrolled (901, 448) with delta (0, 0)
Screenshot: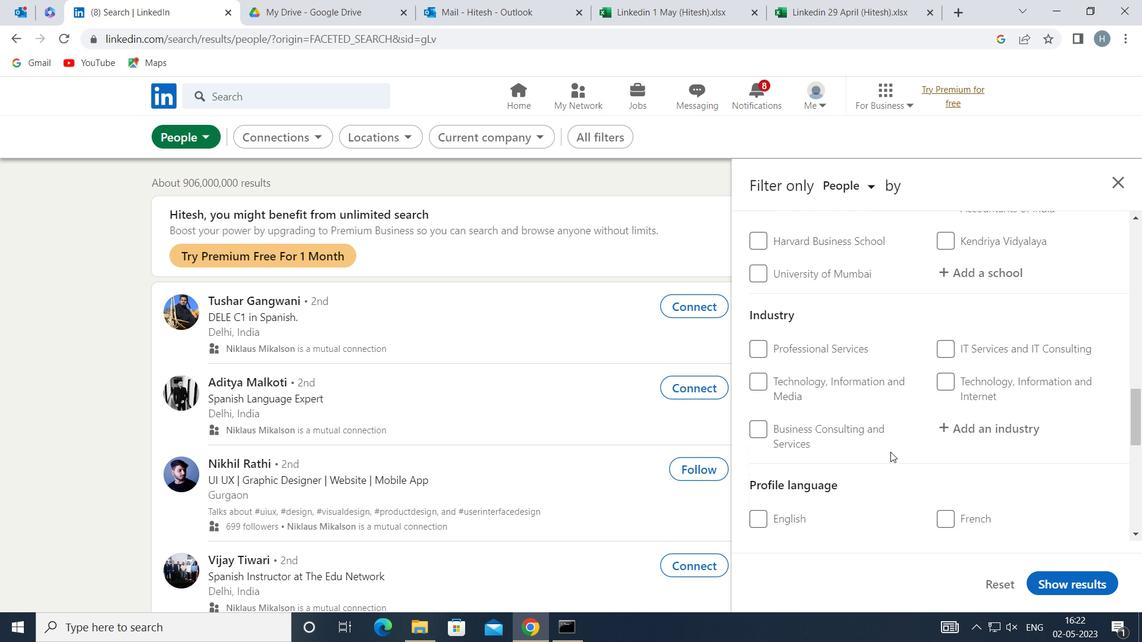 
Action: Mouse scrolled (901, 448) with delta (0, 0)
Screenshot: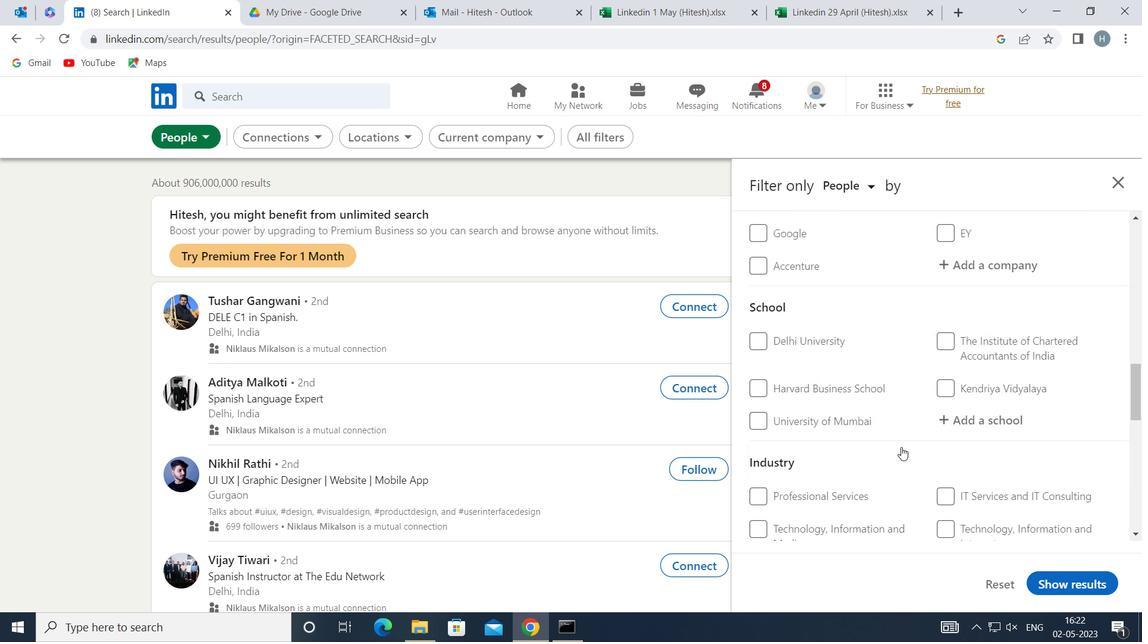
Action: Mouse scrolled (901, 448) with delta (0, 0)
Screenshot: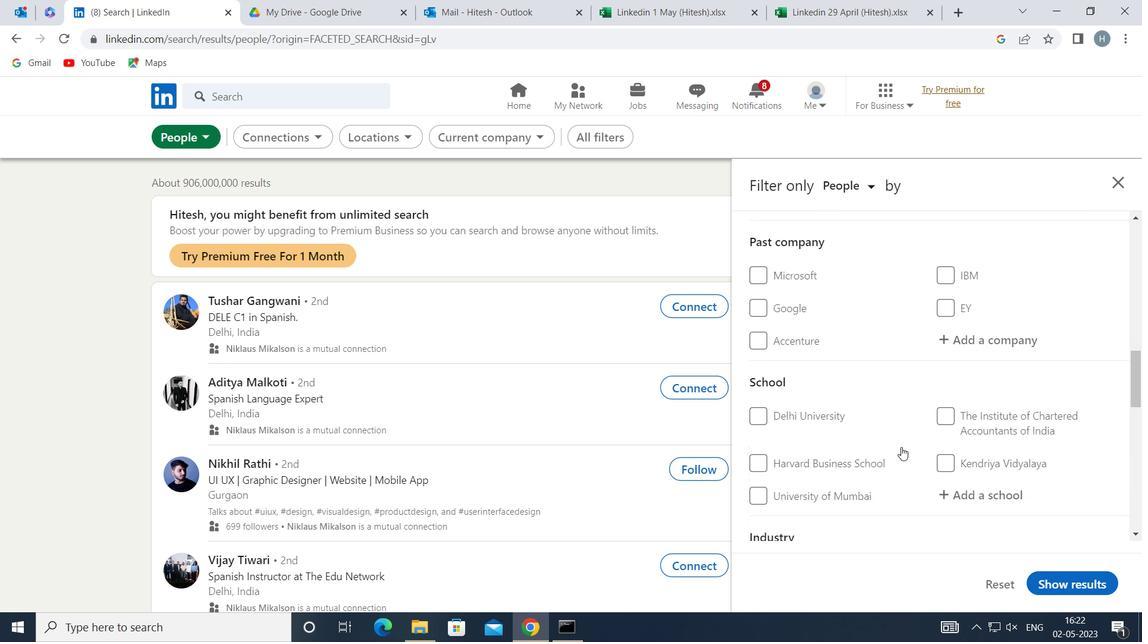 
Action: Mouse scrolled (901, 448) with delta (0, 0)
Screenshot: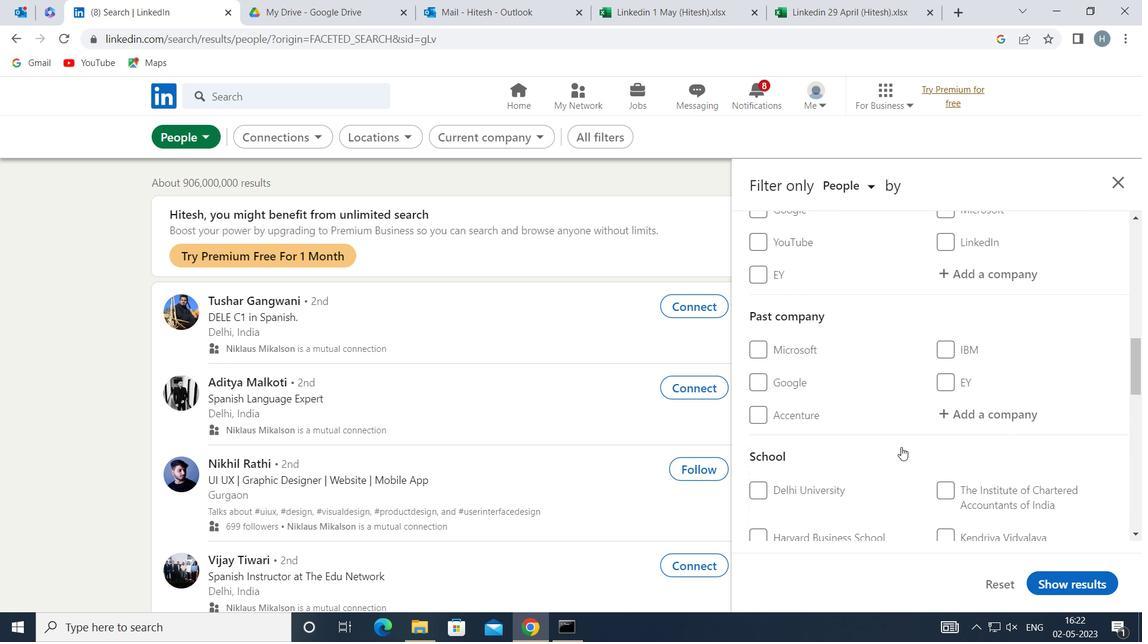 
Action: Mouse moved to (901, 444)
Screenshot: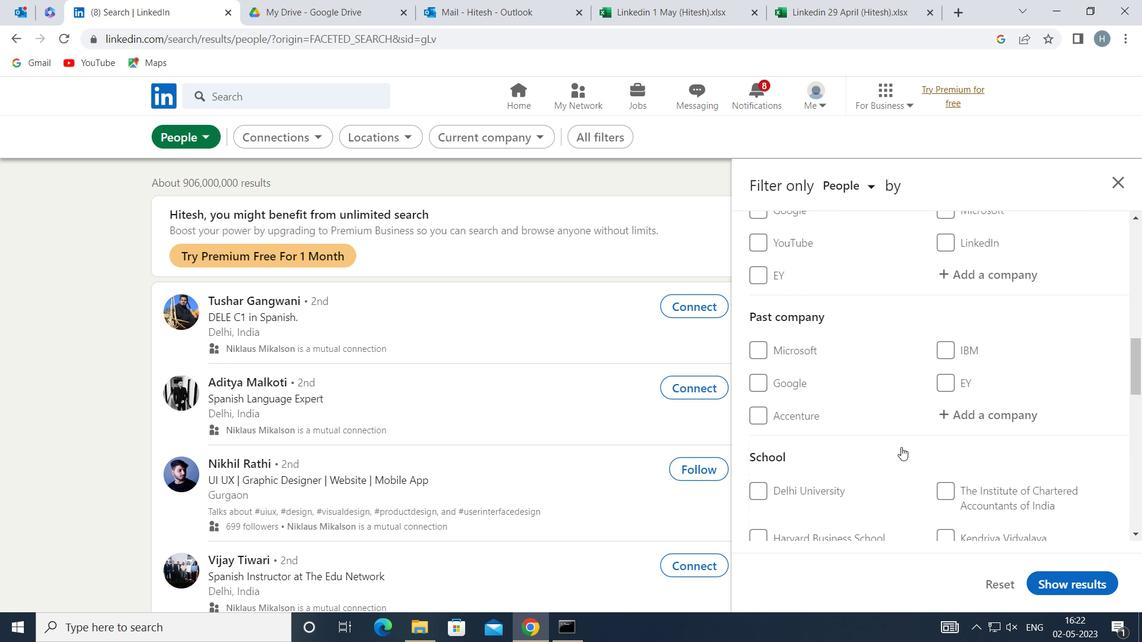 
Action: Mouse scrolled (901, 445) with delta (0, 0)
Screenshot: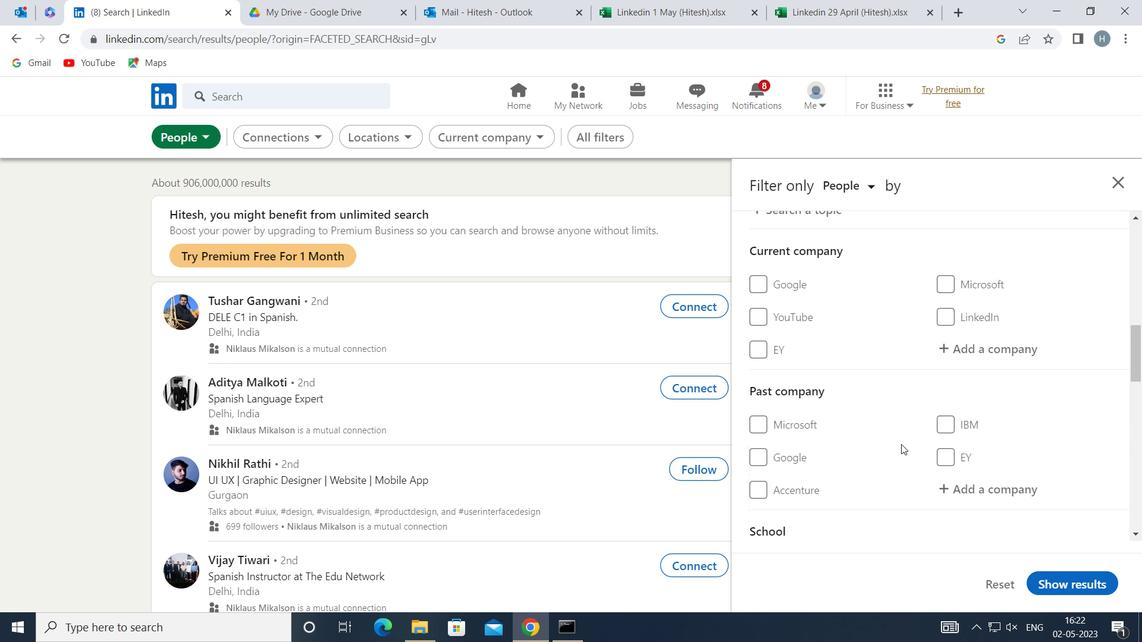 
Action: Mouse moved to (963, 425)
Screenshot: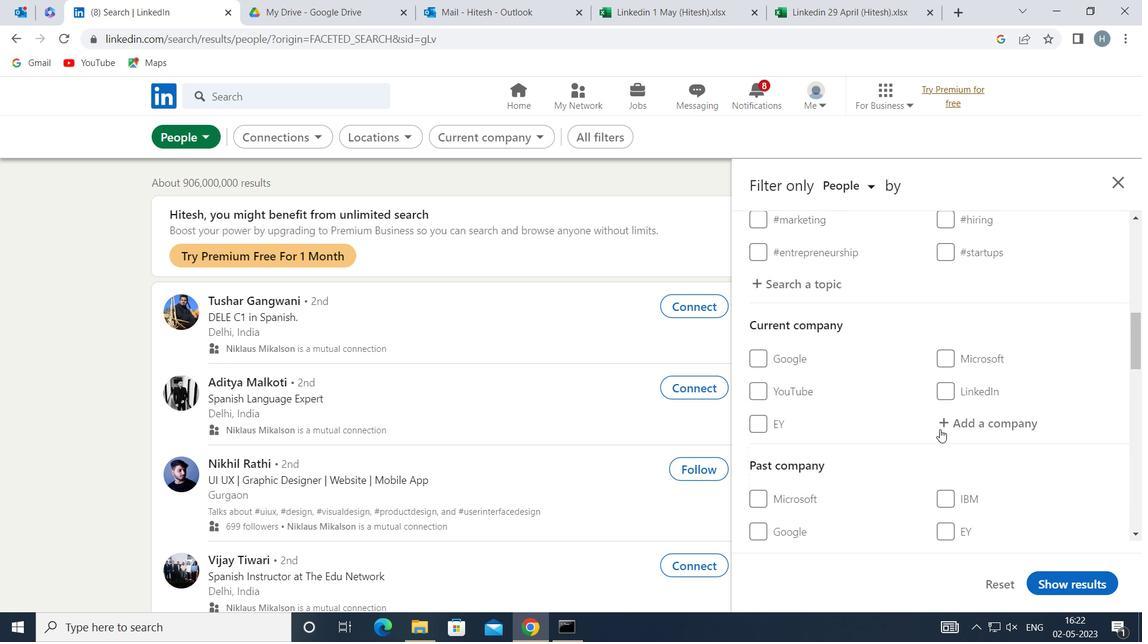 
Action: Mouse pressed left at (963, 425)
Screenshot: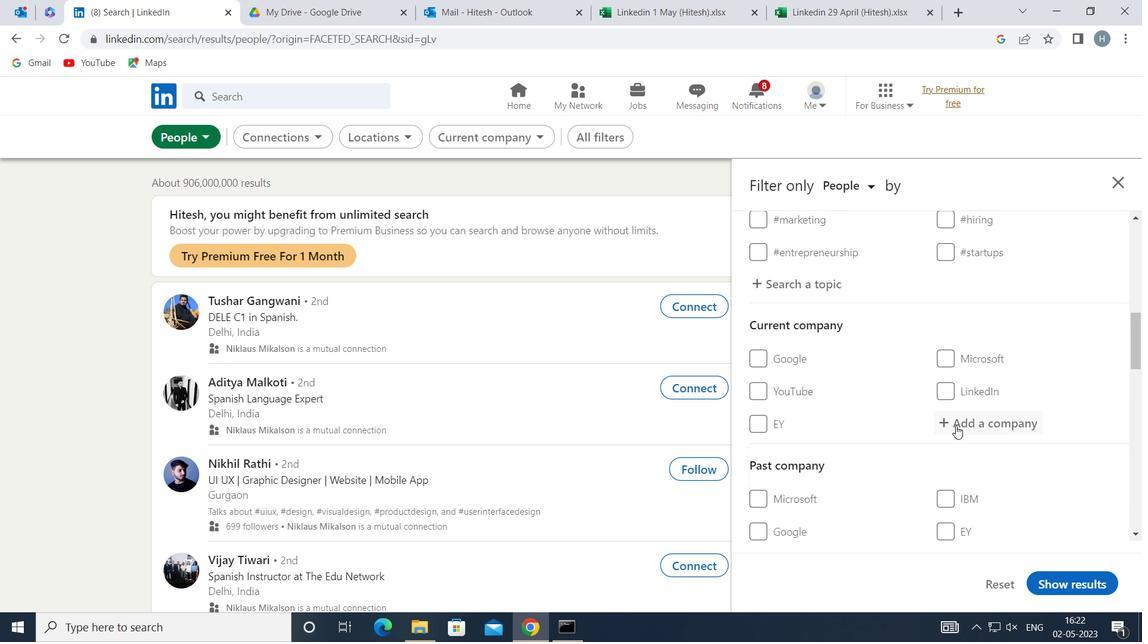 
Action: Key pressed <Key.shift>GET<Key.space><Key.shift>
Screenshot: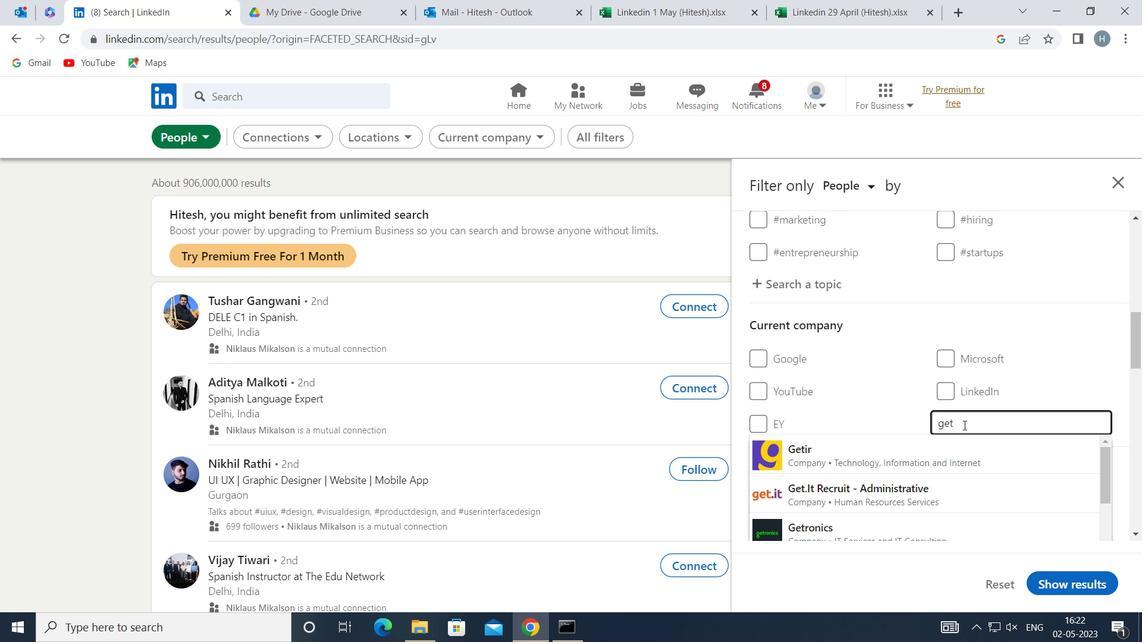 
Action: Mouse moved to (964, 425)
Screenshot: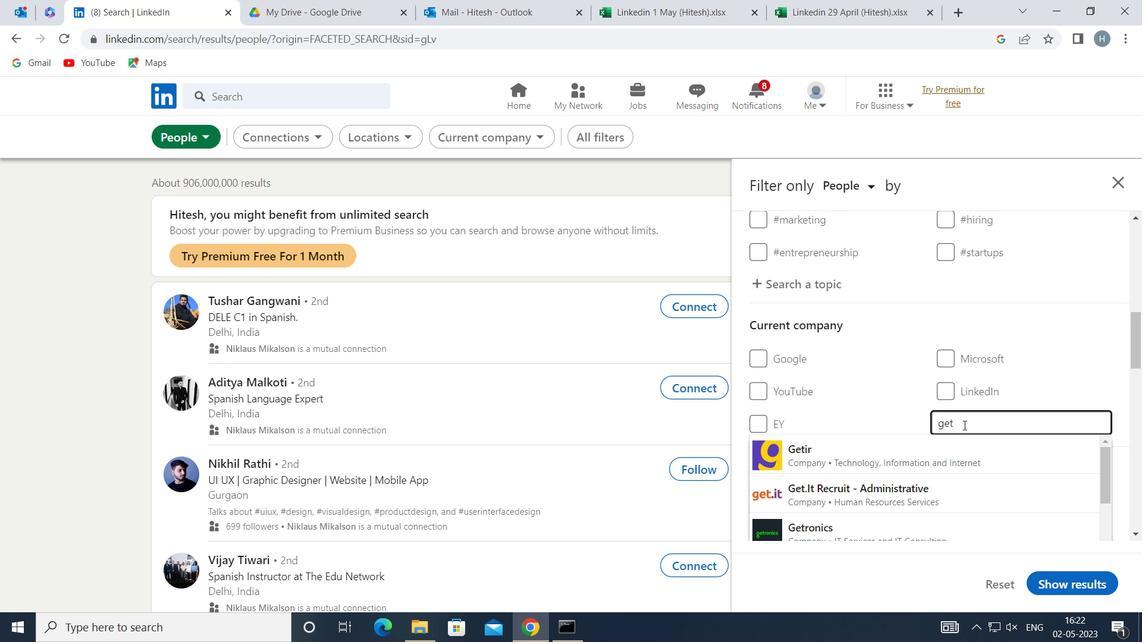 
Action: Key pressed G<Key.backspace><Key.shift>HIRED
Screenshot: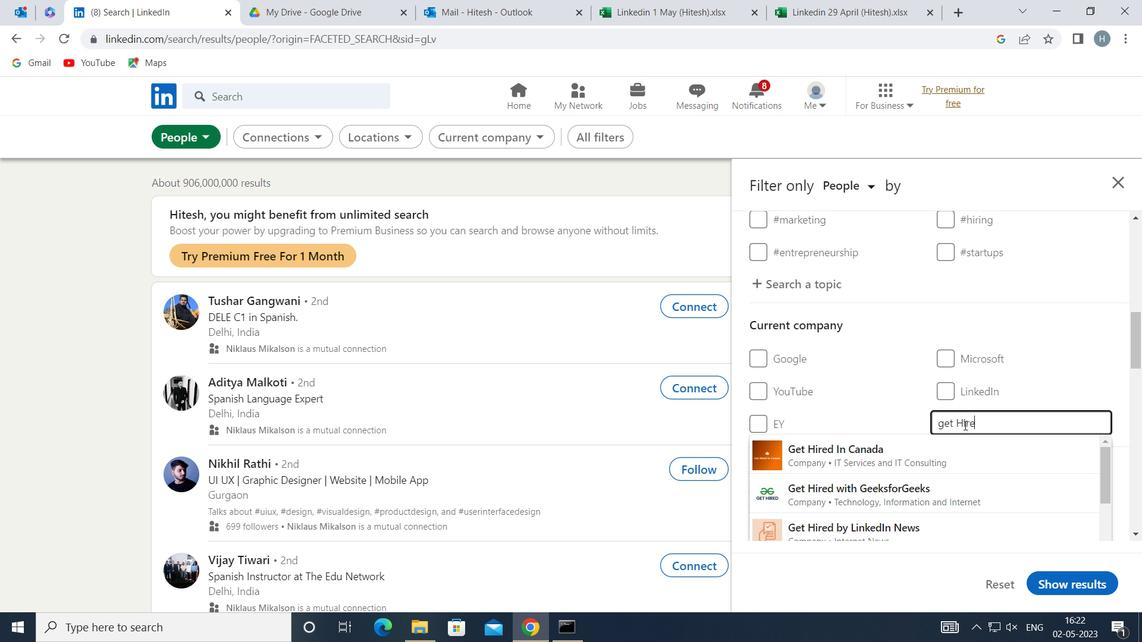 
Action: Mouse moved to (940, 485)
Screenshot: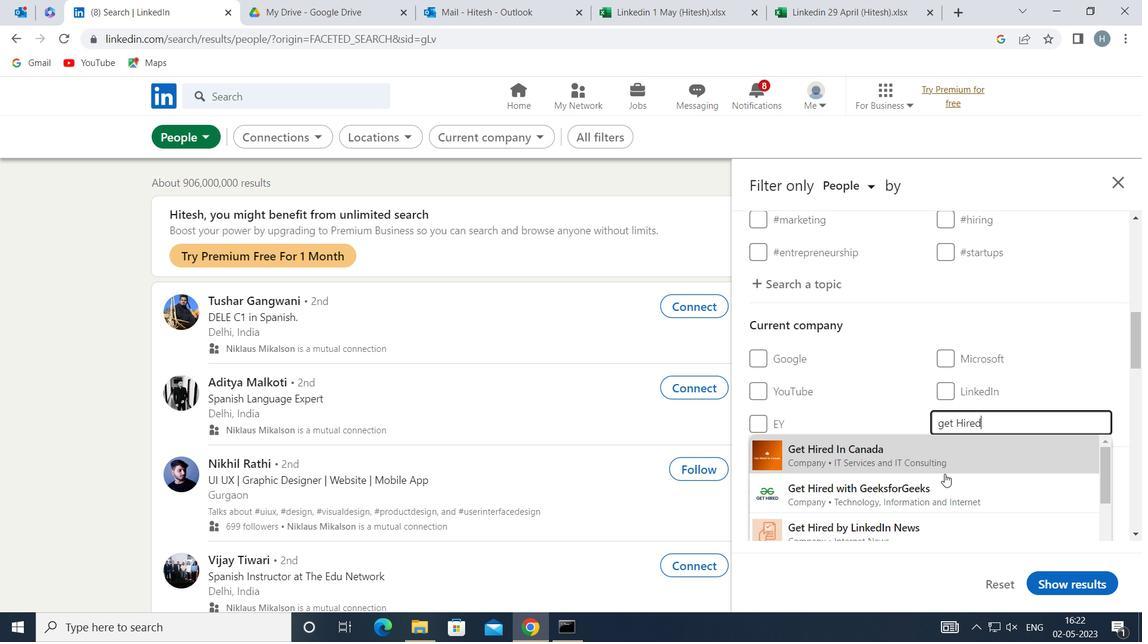 
Action: Mouse pressed left at (940, 485)
Screenshot: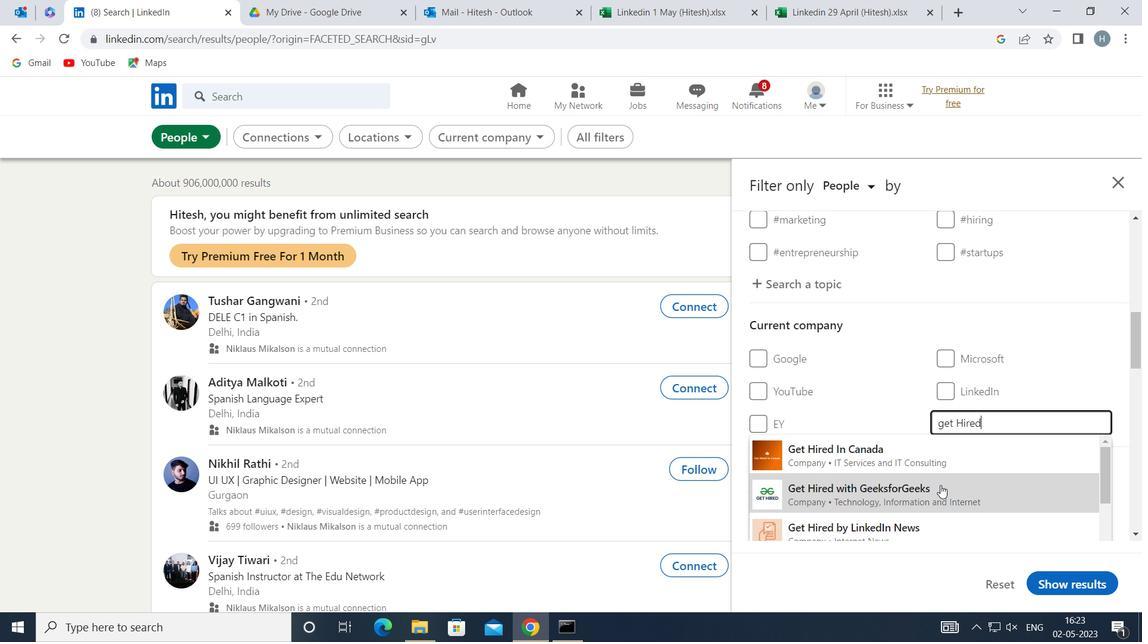 
Action: Mouse moved to (919, 415)
Screenshot: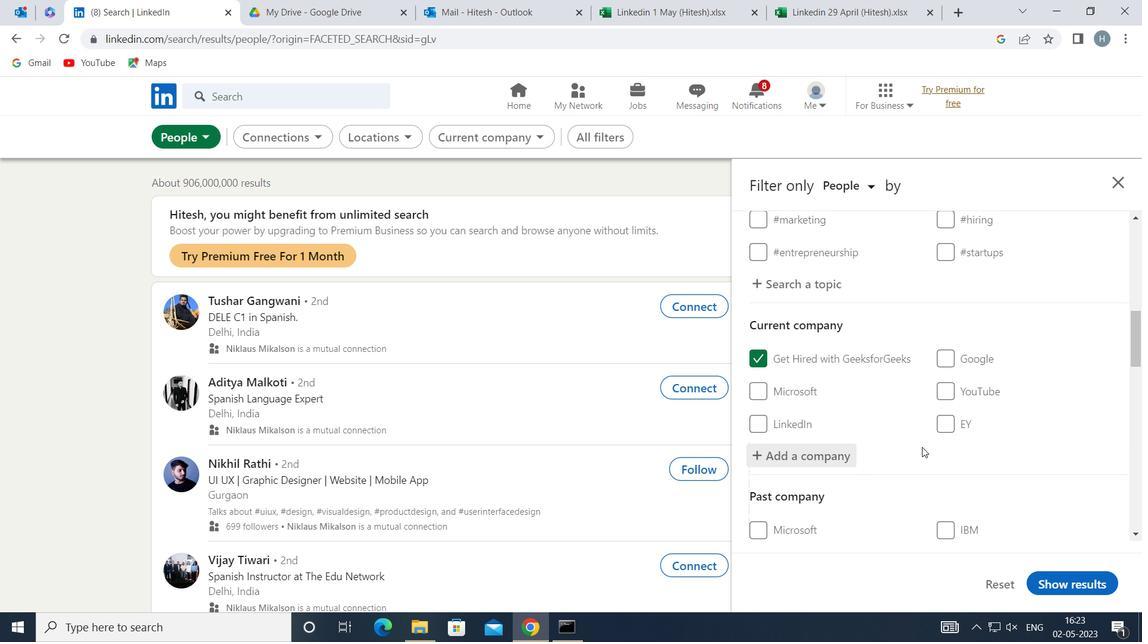 
Action: Mouse scrolled (919, 415) with delta (0, 0)
Screenshot: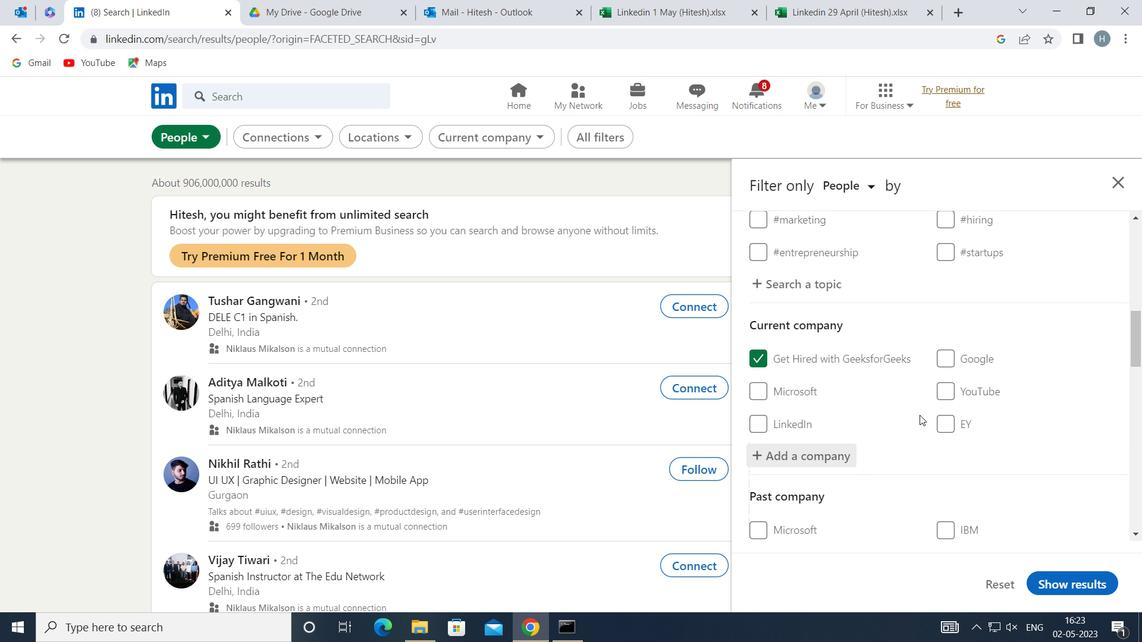 
Action: Mouse scrolled (919, 415) with delta (0, 0)
Screenshot: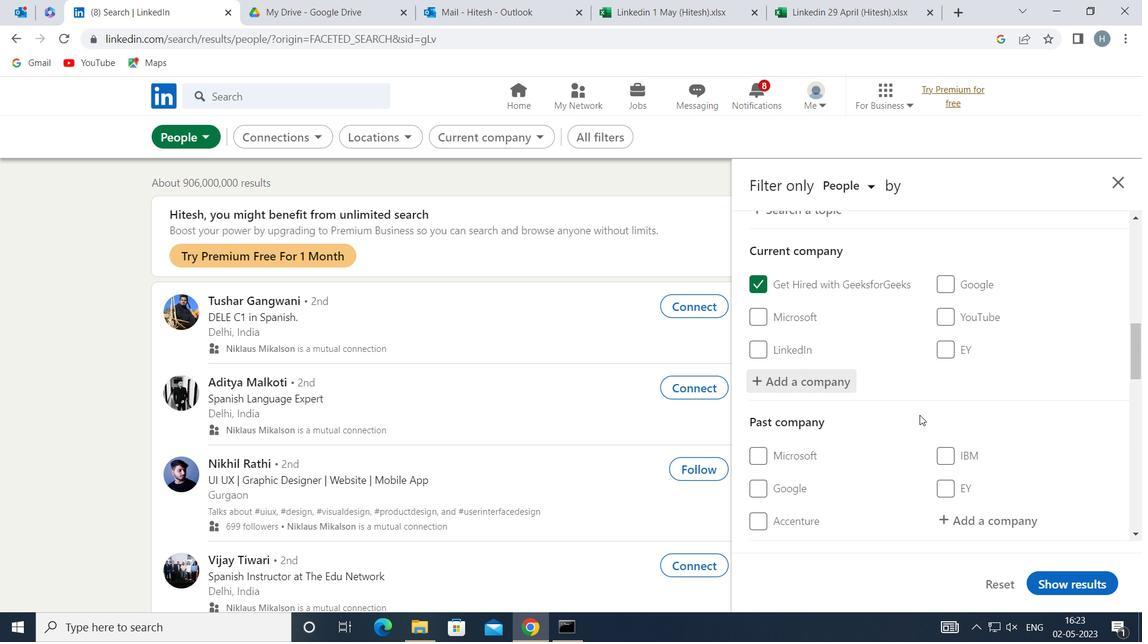 
Action: Mouse scrolled (919, 415) with delta (0, 0)
Screenshot: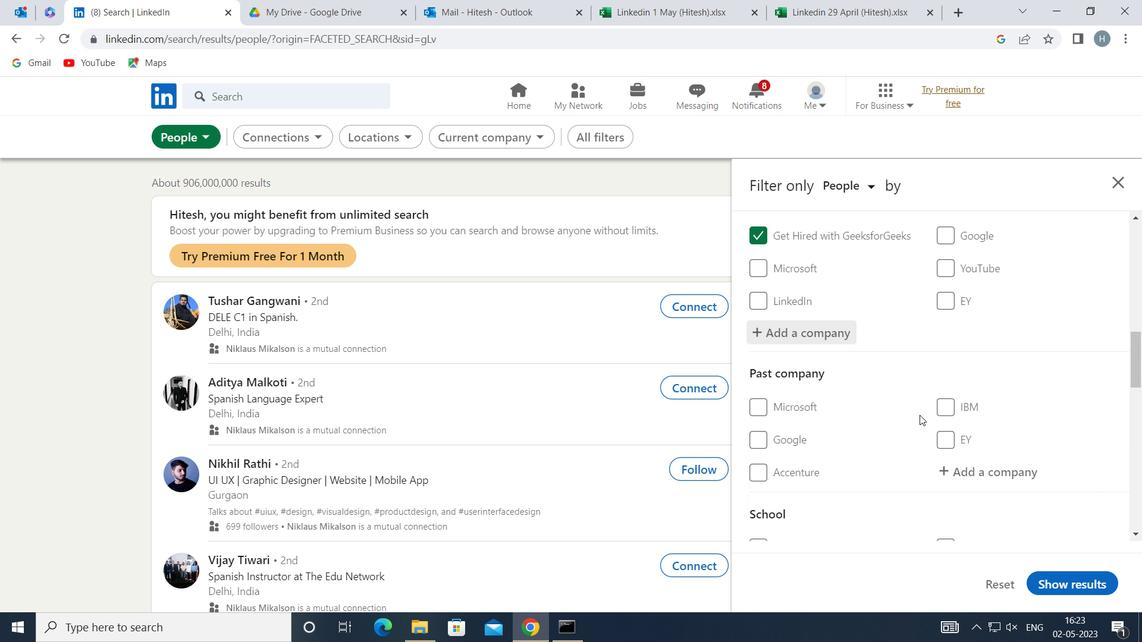 
Action: Mouse scrolled (919, 415) with delta (0, 0)
Screenshot: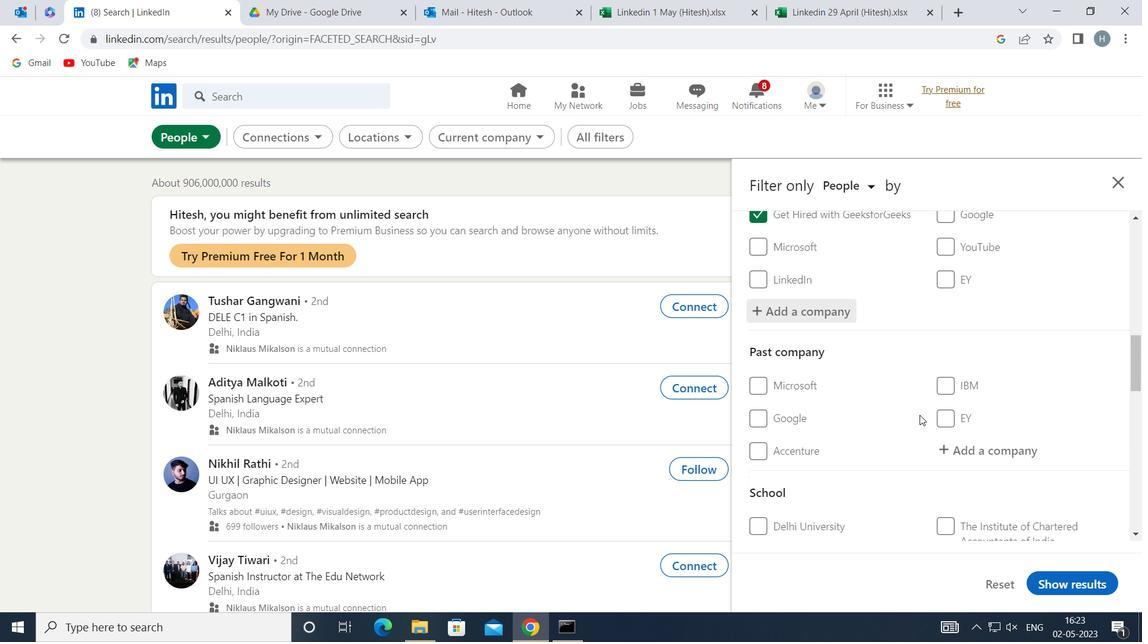 
Action: Mouse scrolled (919, 415) with delta (0, 0)
Screenshot: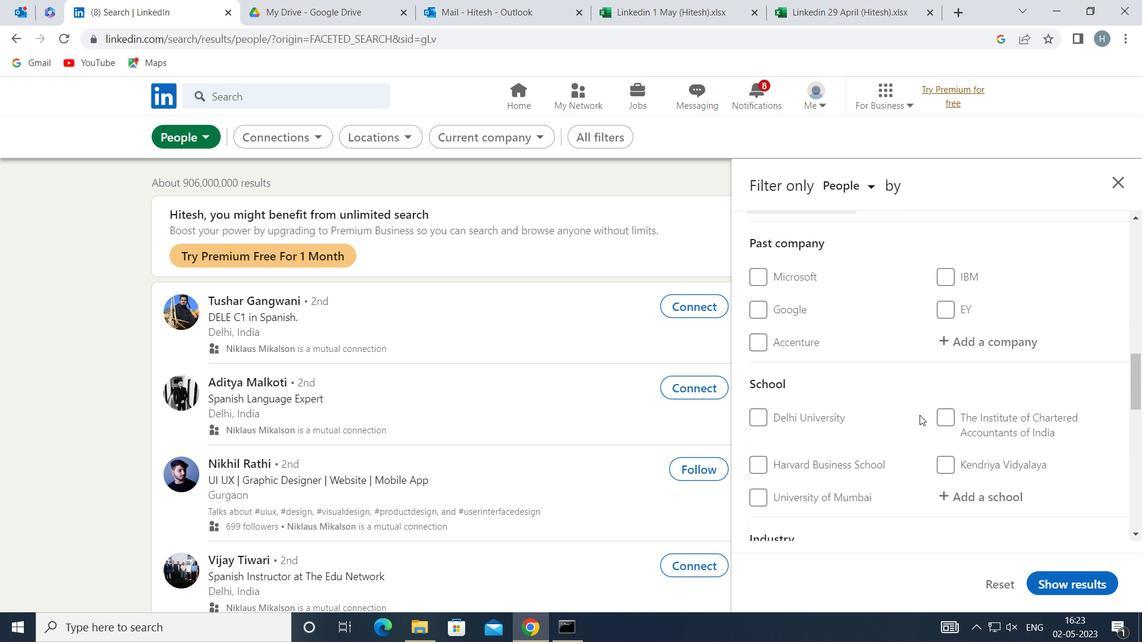 
Action: Mouse moved to (985, 378)
Screenshot: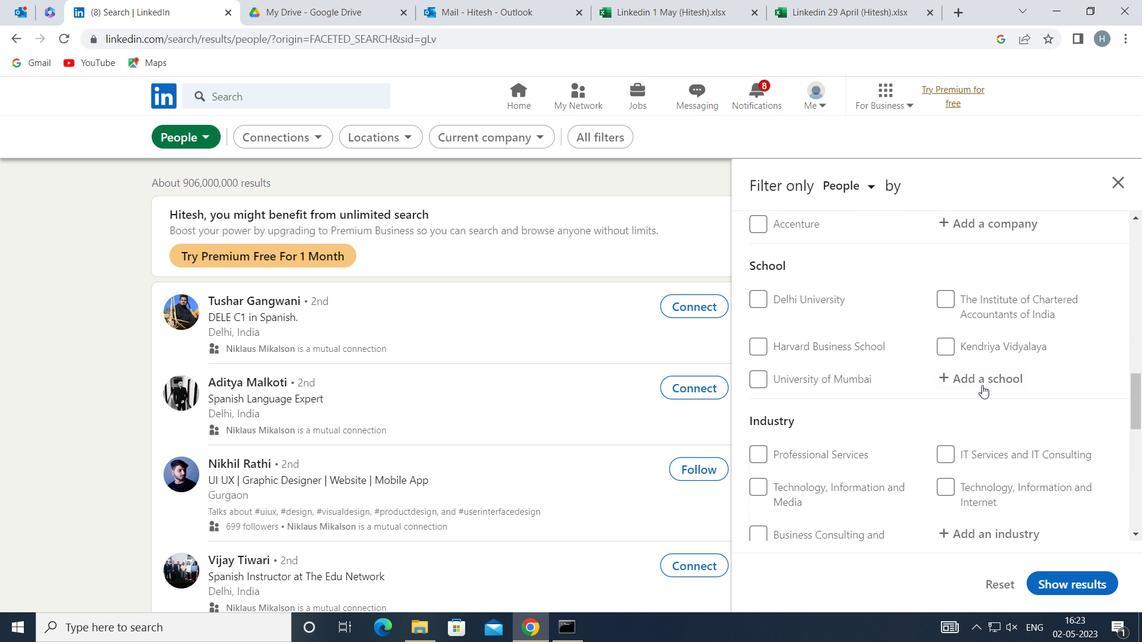 
Action: Mouse pressed left at (985, 378)
Screenshot: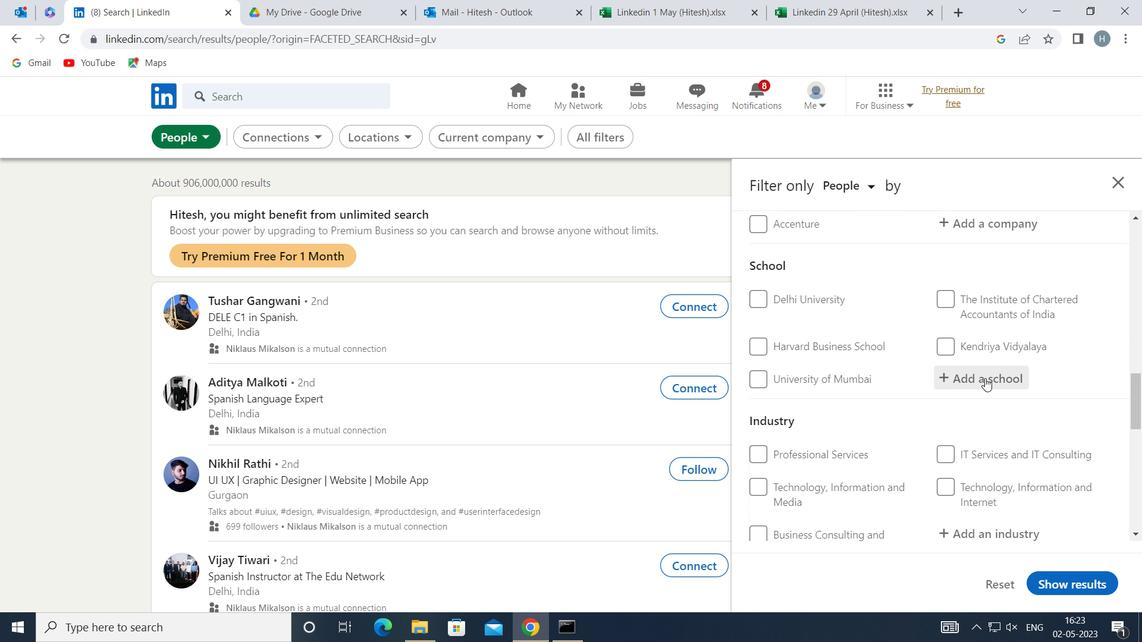 
Action: Key pressed <Key.shift>VIJAYA<Key.space><Key.shift>COLLEGE
Screenshot: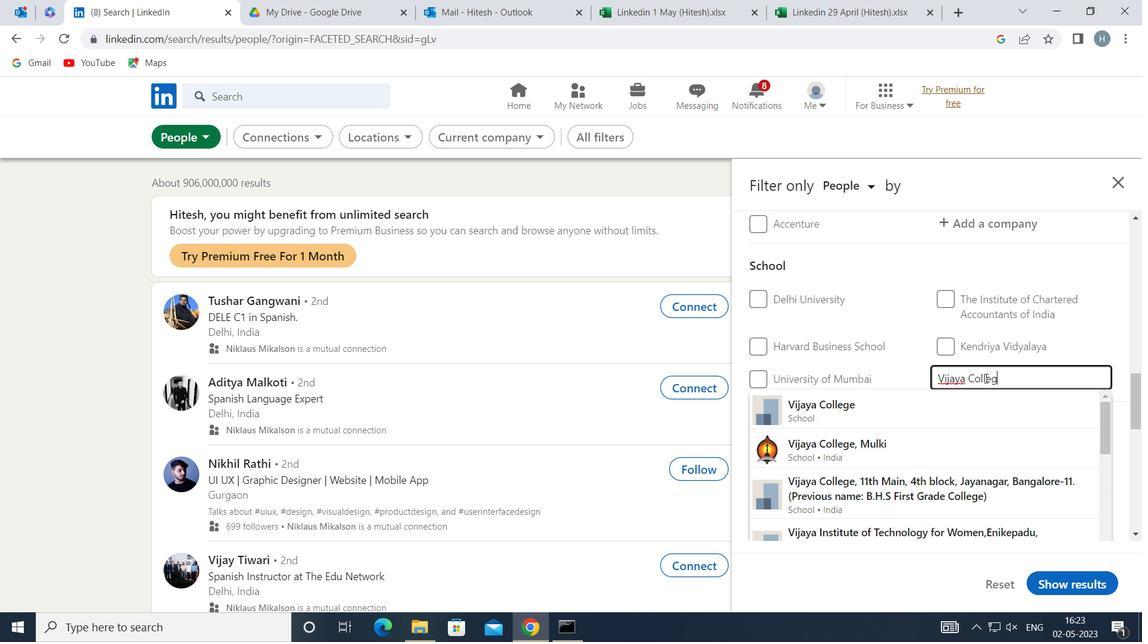 
Action: Mouse moved to (927, 417)
Screenshot: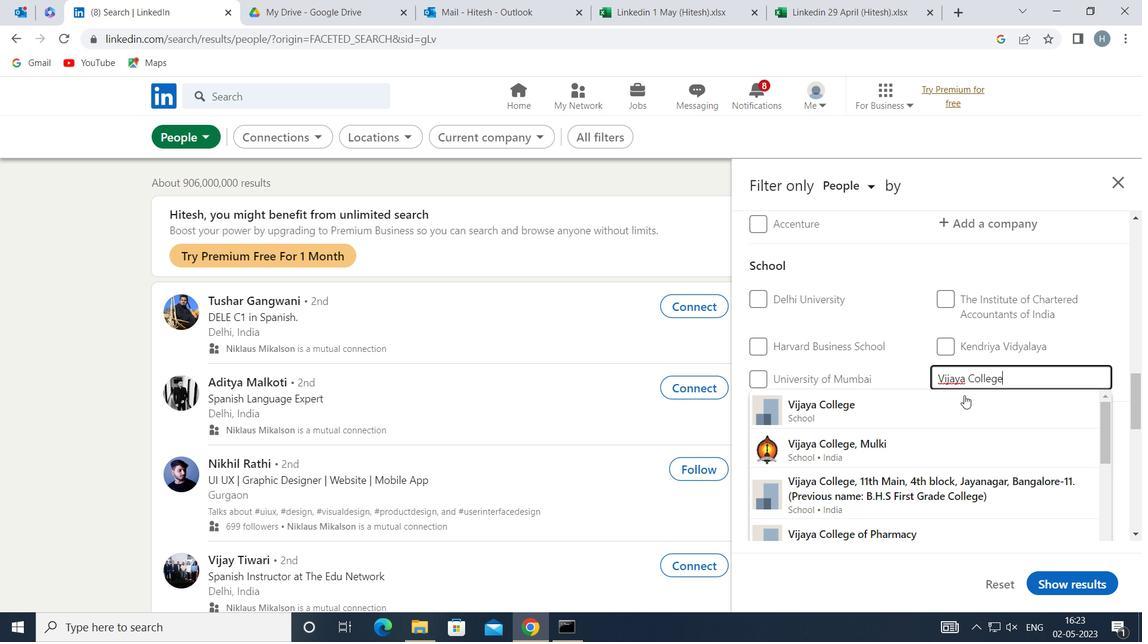 
Action: Mouse pressed left at (927, 417)
Screenshot: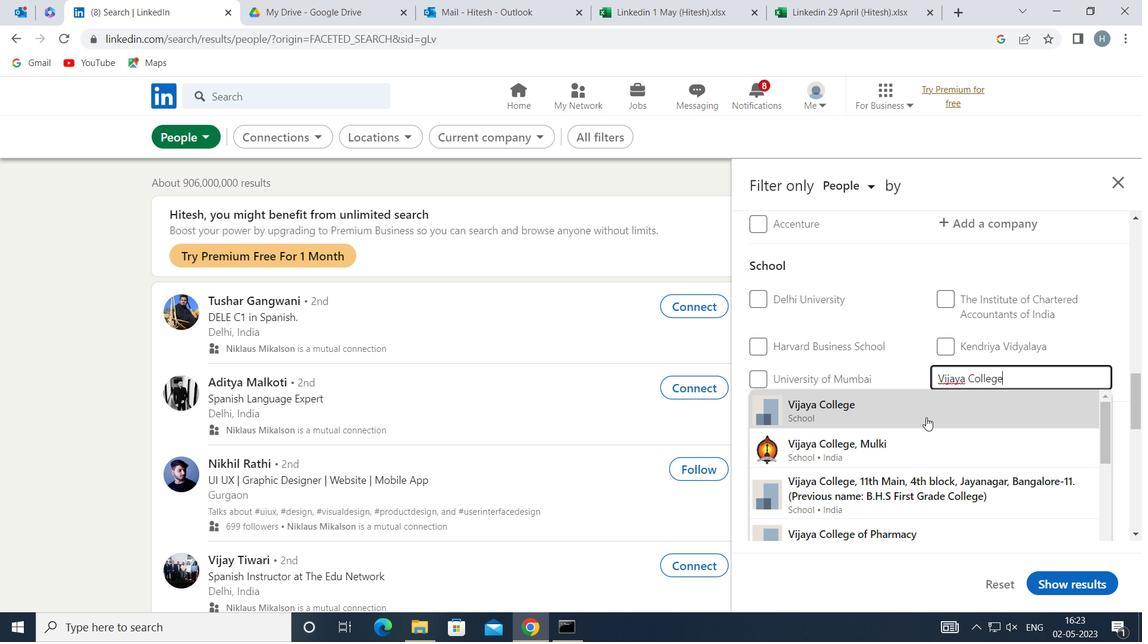 
Action: Mouse moved to (872, 415)
Screenshot: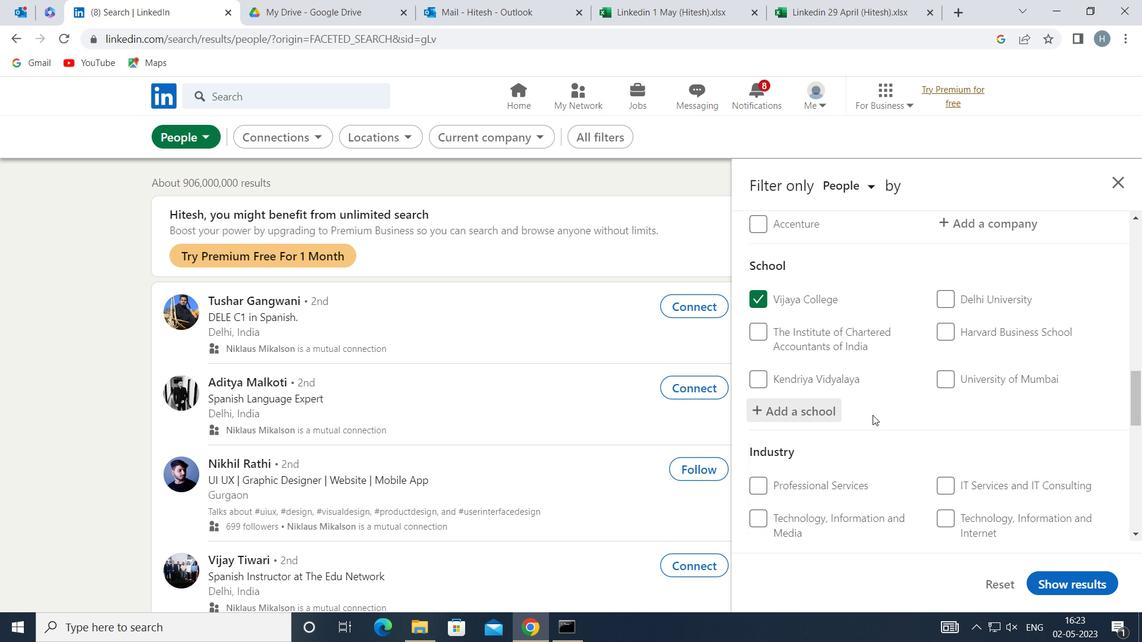 
Action: Mouse scrolled (872, 415) with delta (0, 0)
Screenshot: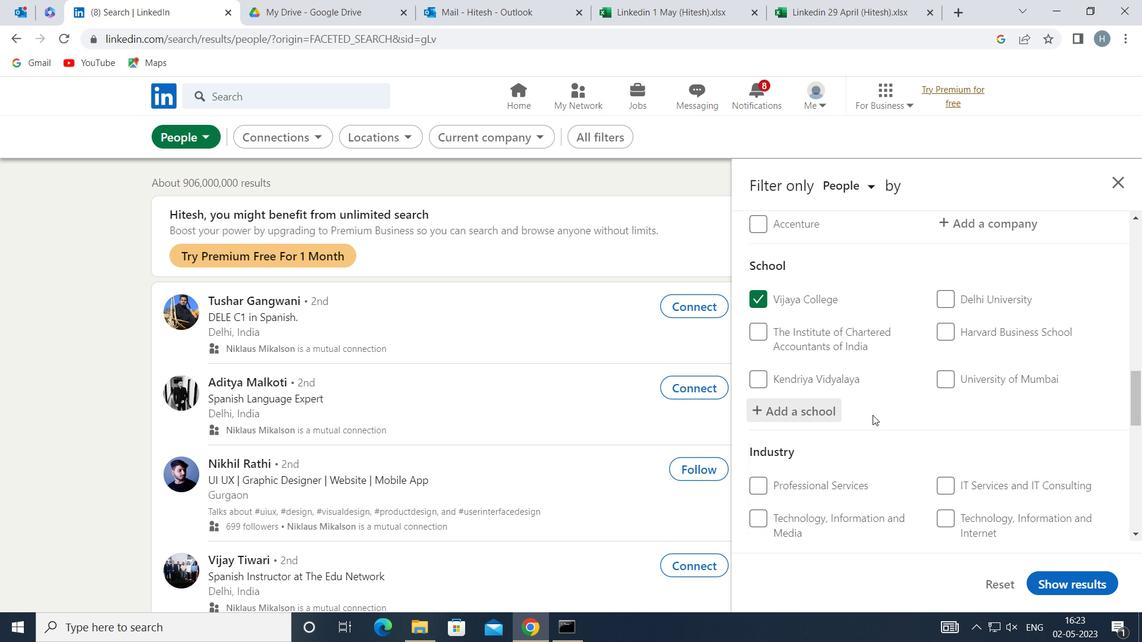 
Action: Mouse scrolled (872, 415) with delta (0, 0)
Screenshot: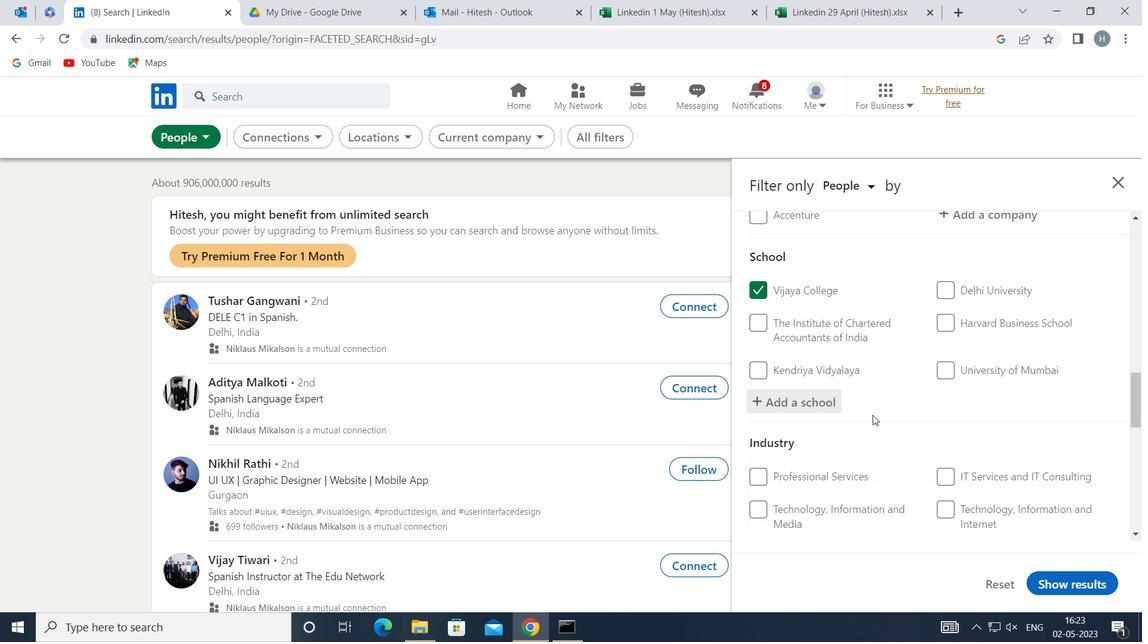 
Action: Mouse moved to (872, 415)
Screenshot: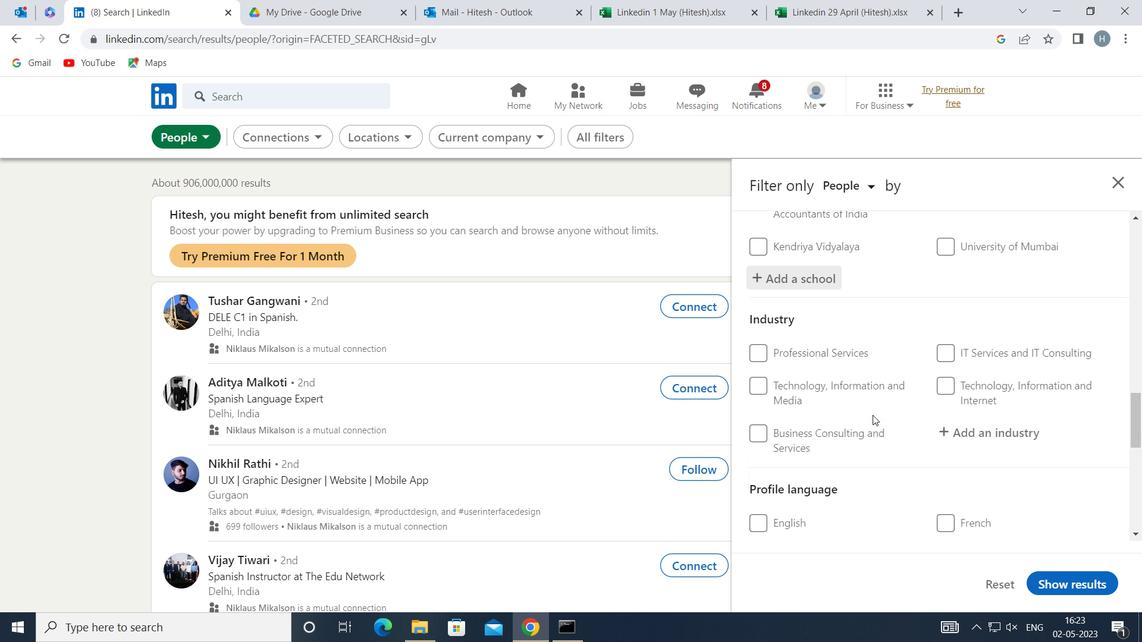 
Action: Mouse scrolled (872, 414) with delta (0, 0)
Screenshot: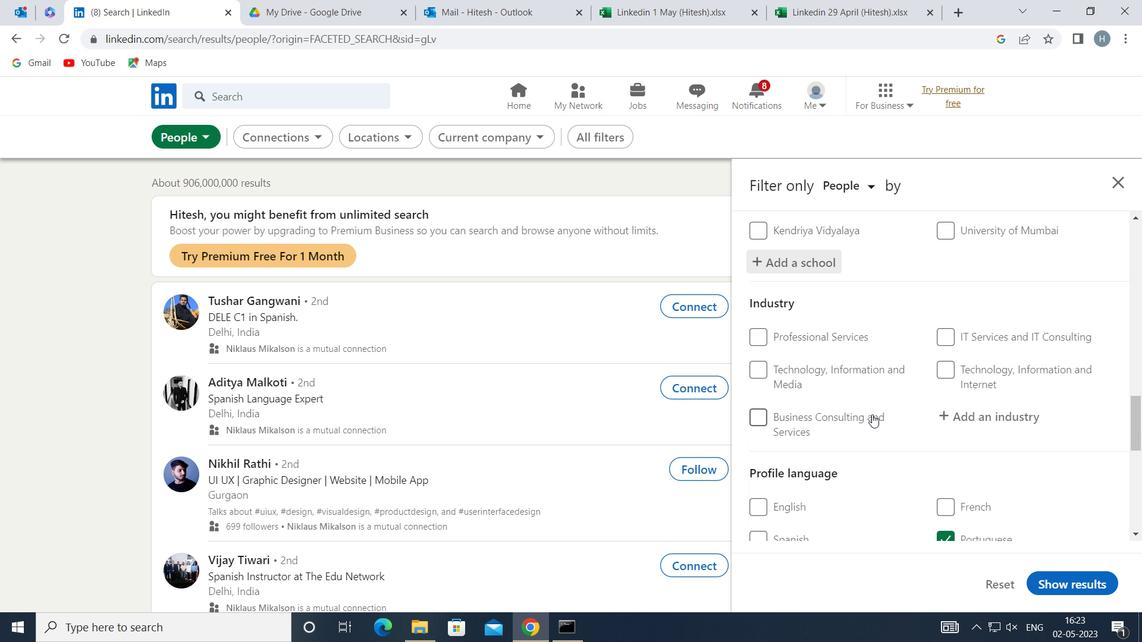 
Action: Mouse moved to (977, 346)
Screenshot: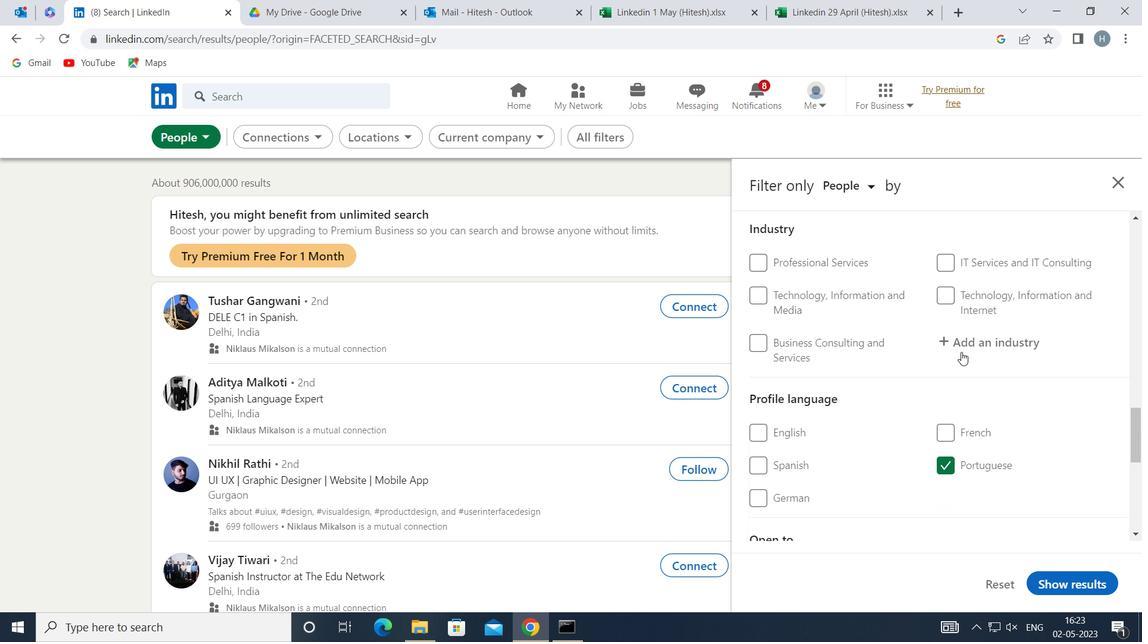 
Action: Mouse pressed left at (977, 346)
Screenshot: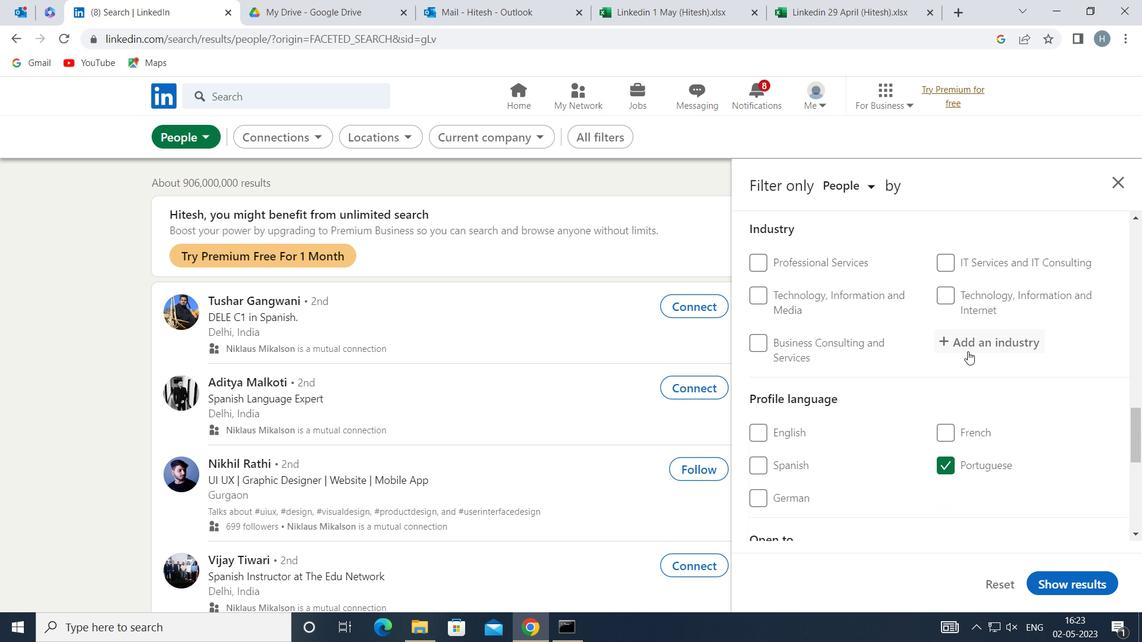 
Action: Key pressed <Key.shift>TECHNOLOGY<Key.space>
Screenshot: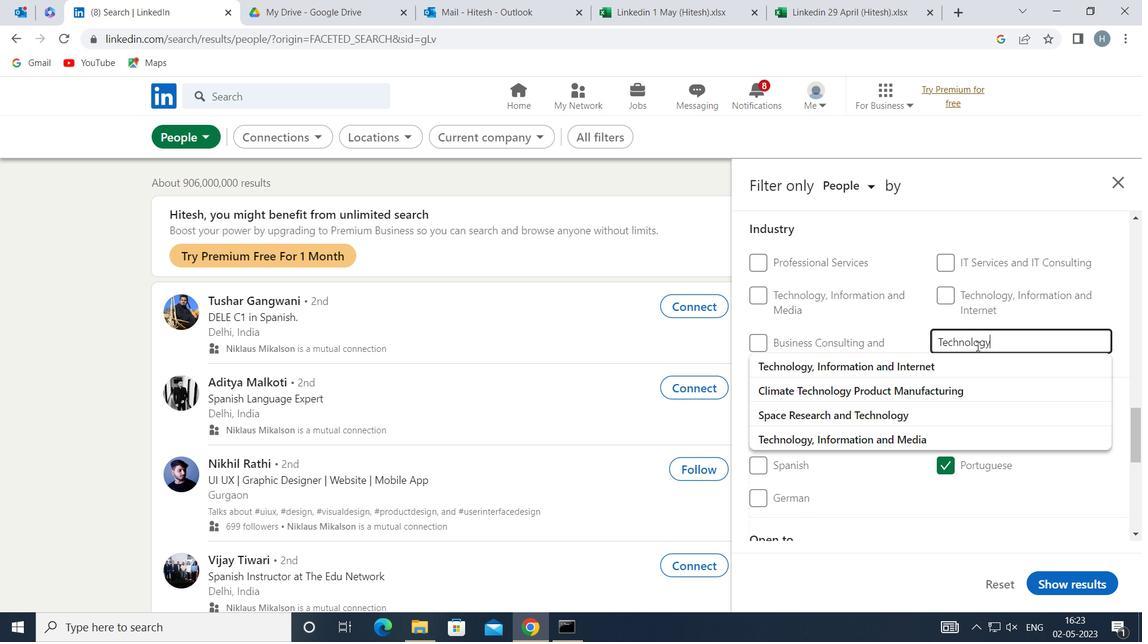 
Action: Mouse moved to (916, 362)
Screenshot: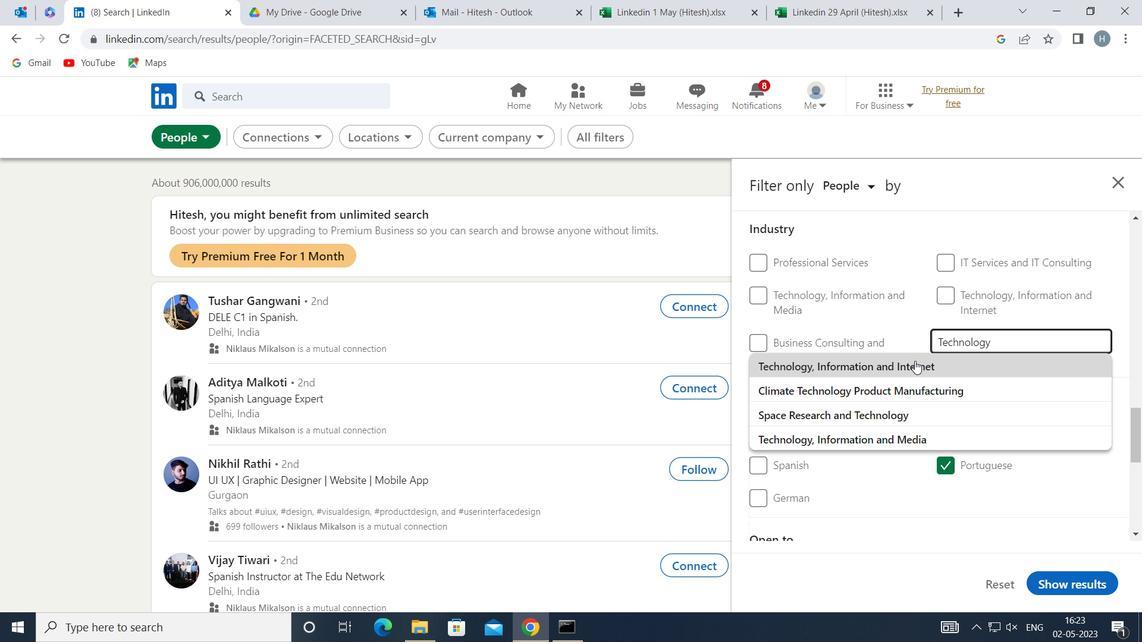 
Action: Mouse pressed left at (916, 362)
Screenshot: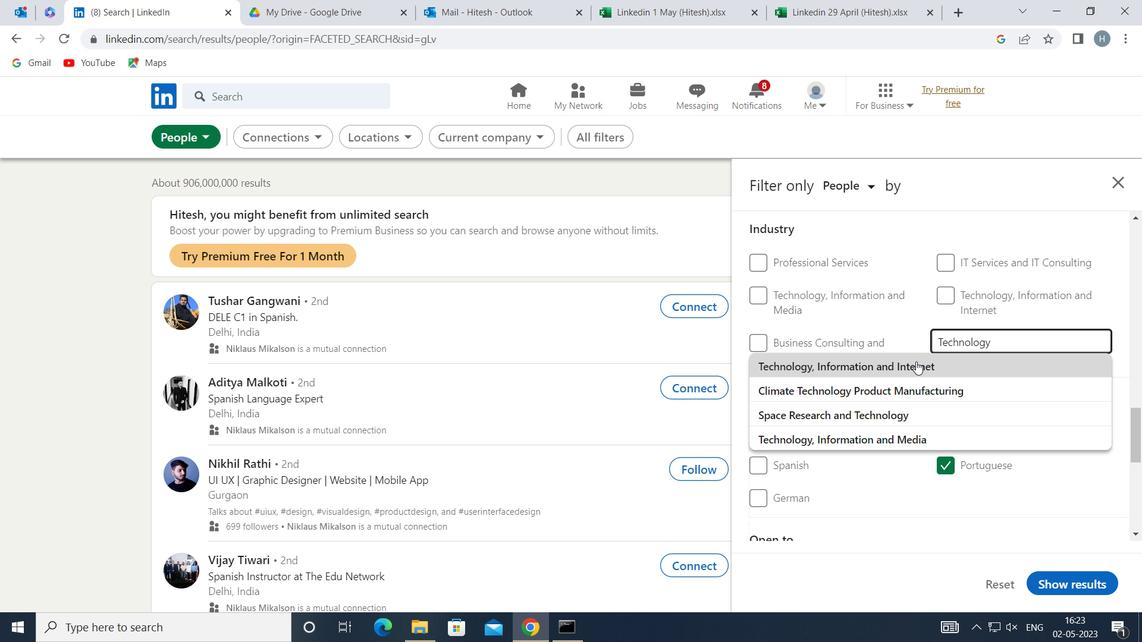 
Action: Mouse moved to (878, 354)
Screenshot: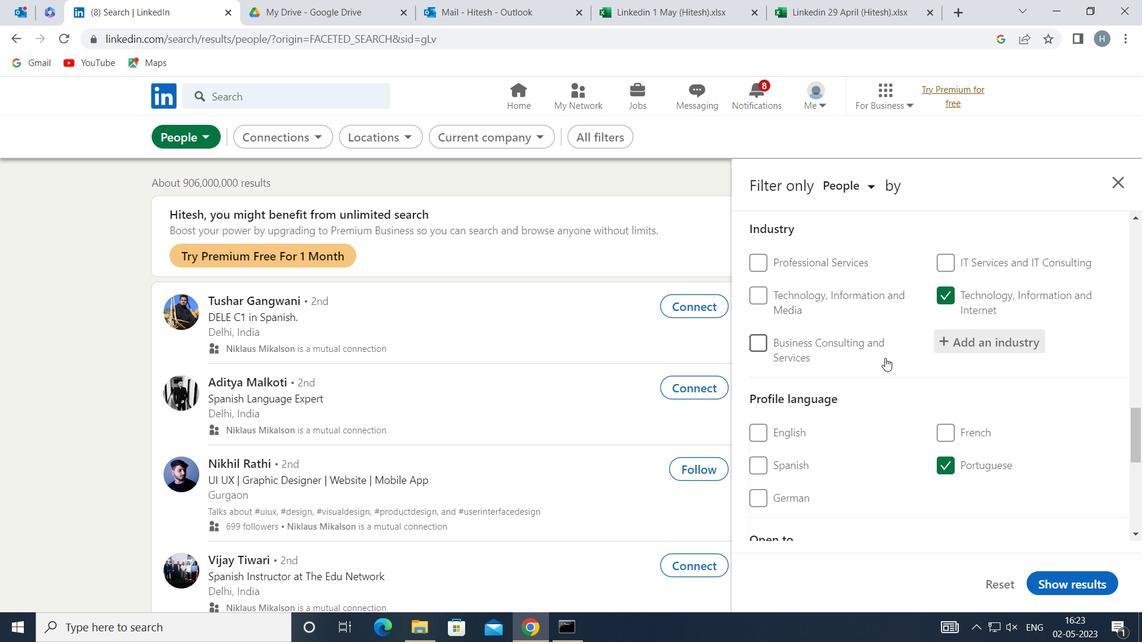 
Action: Mouse scrolled (878, 354) with delta (0, 0)
Screenshot: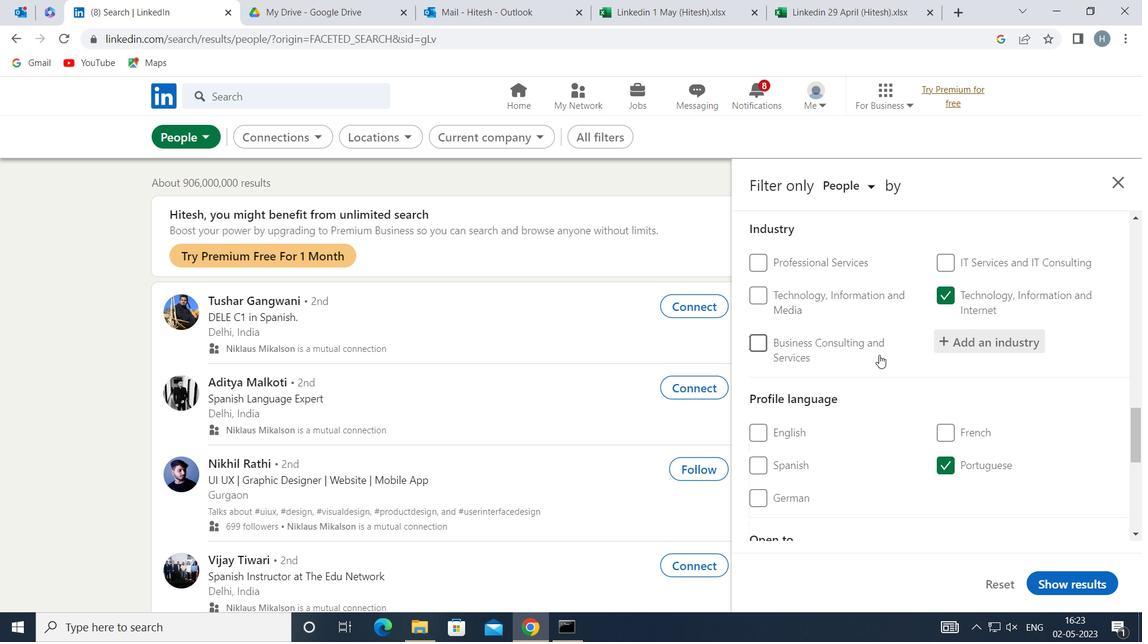 
Action: Mouse moved to (878, 354)
Screenshot: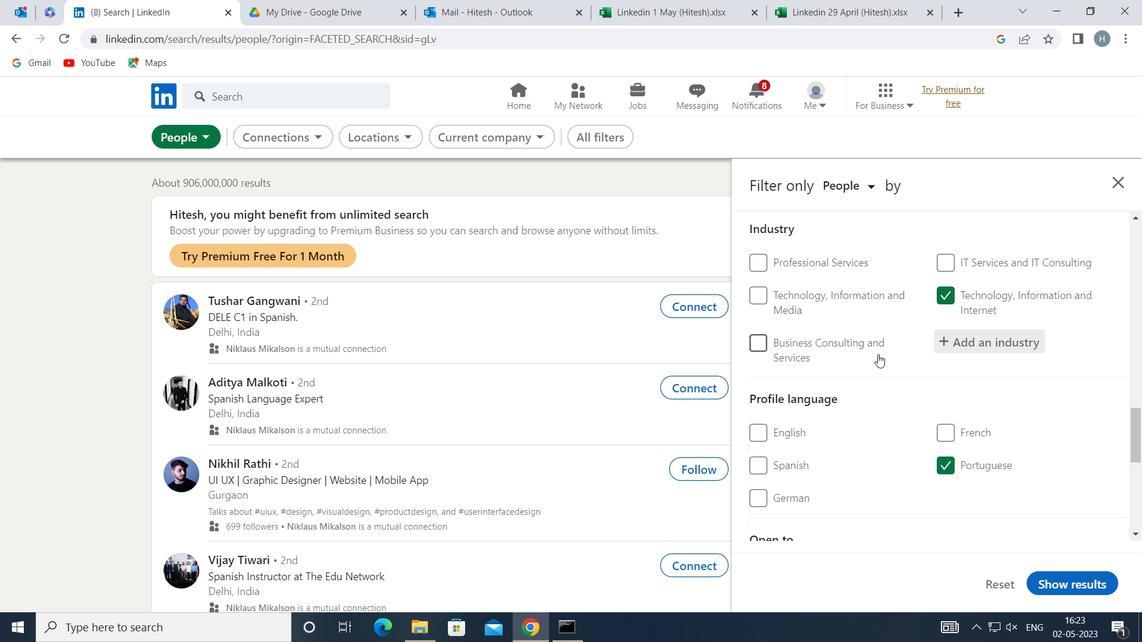 
Action: Mouse scrolled (878, 354) with delta (0, 0)
Screenshot: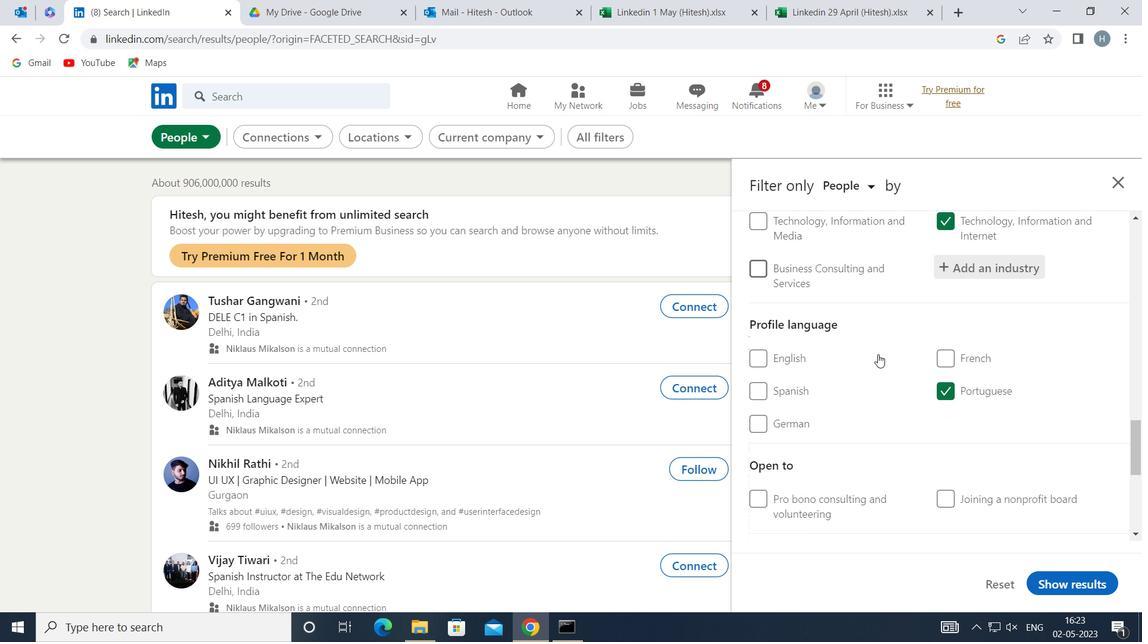 
Action: Mouse scrolled (878, 354) with delta (0, 0)
Screenshot: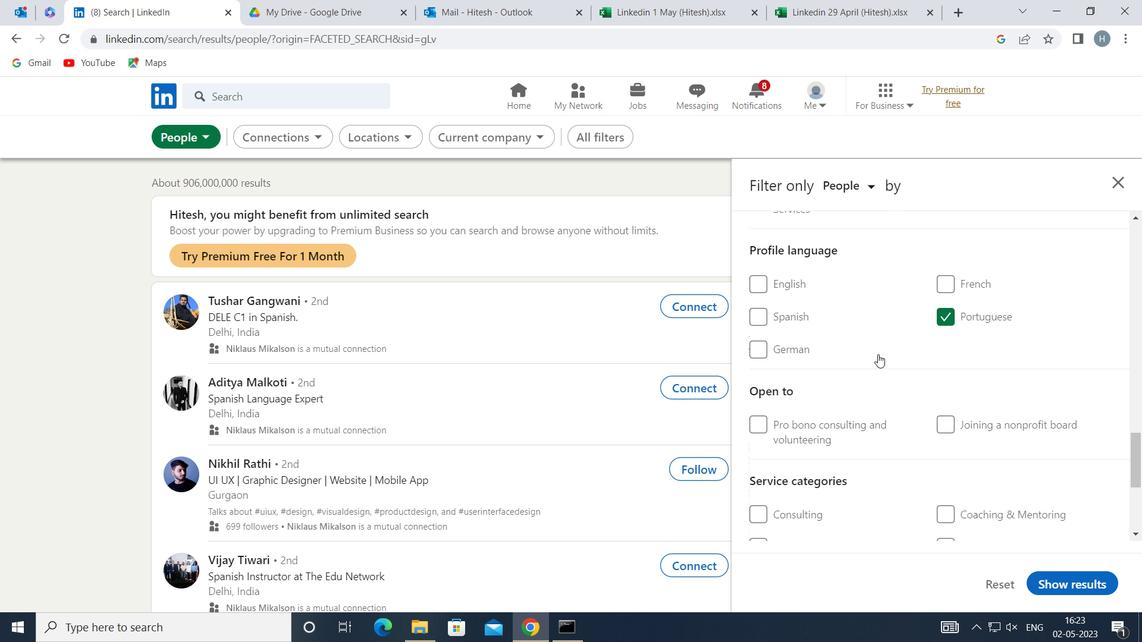 
Action: Mouse scrolled (878, 354) with delta (0, 0)
Screenshot: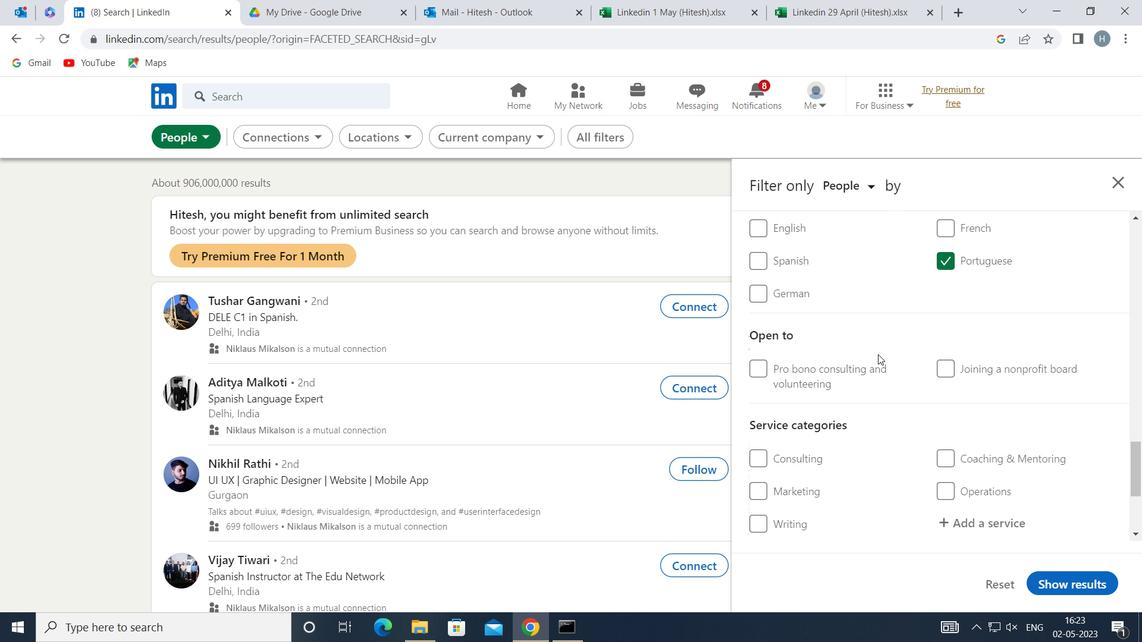
Action: Mouse moved to (980, 425)
Screenshot: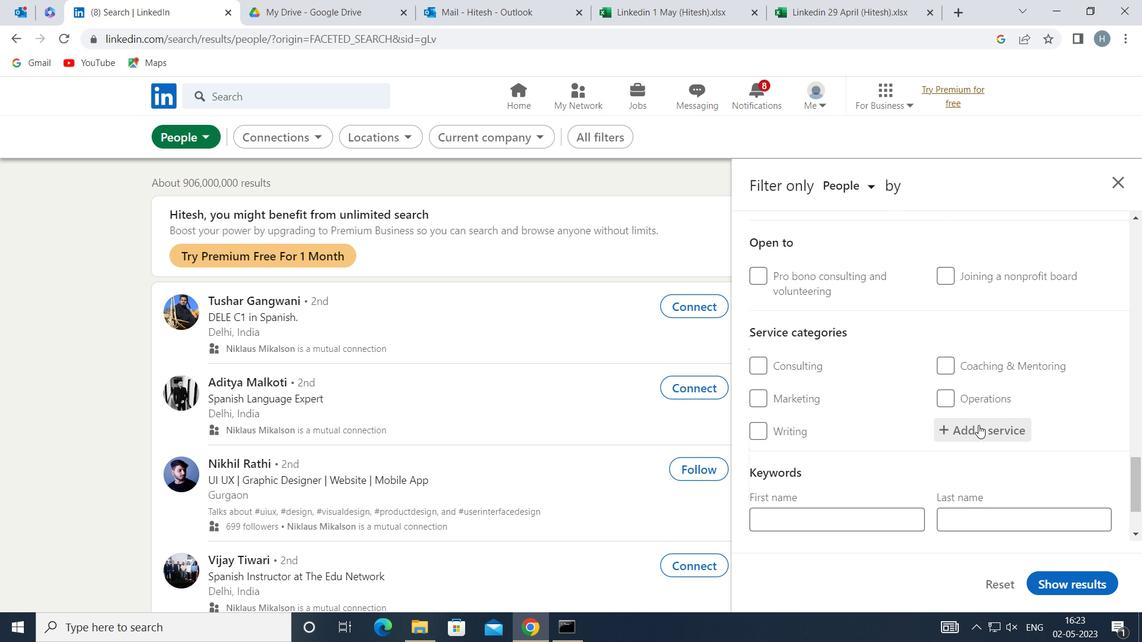 
Action: Mouse pressed left at (980, 425)
Screenshot: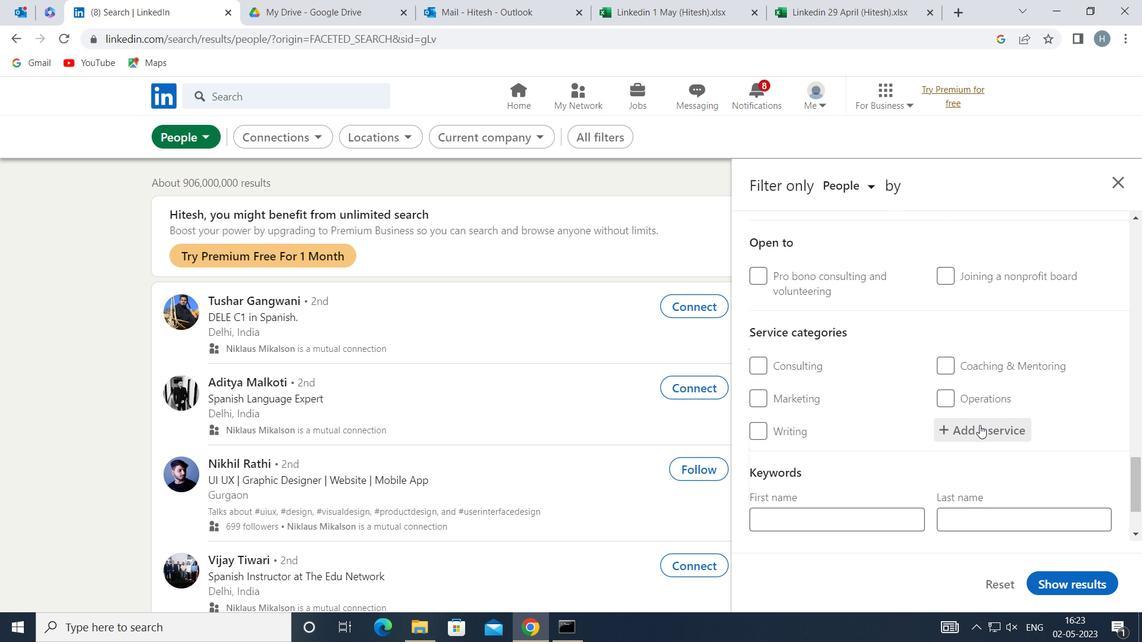 
Action: Key pressed <Key.shift>WORDPRESS<Key.space><Key.shift>D
Screenshot: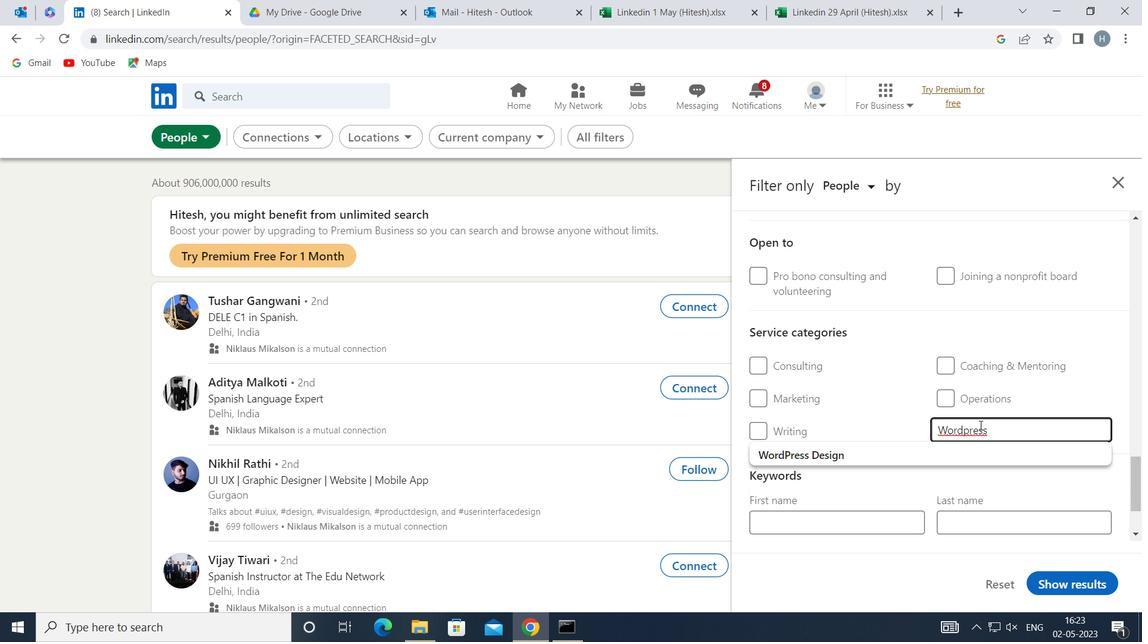 
Action: Mouse moved to (891, 452)
Screenshot: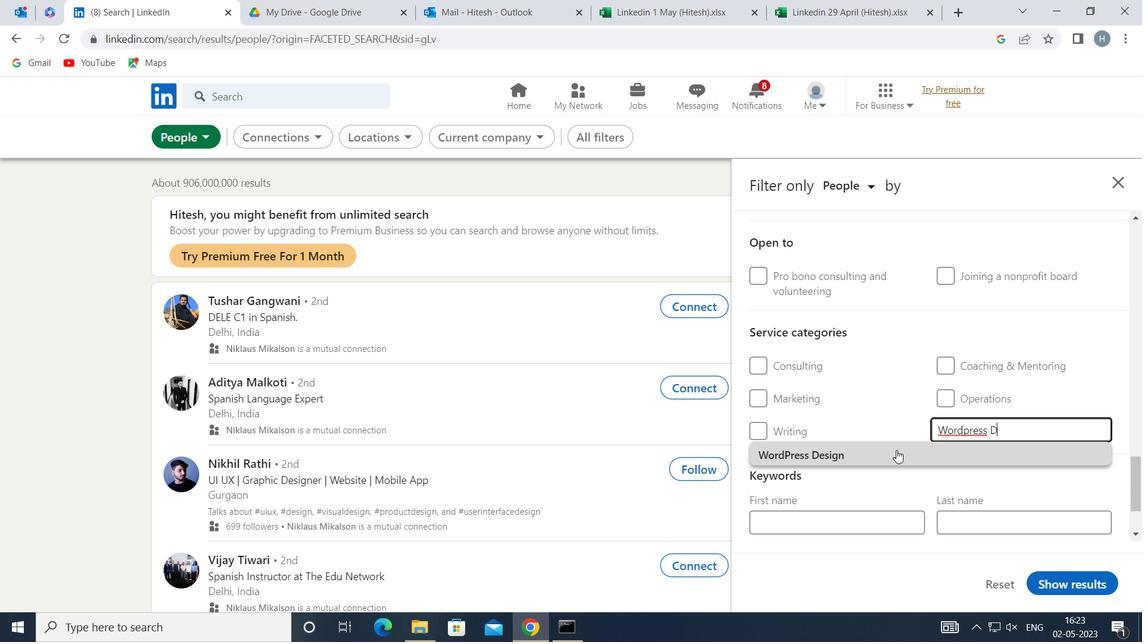 
Action: Mouse pressed left at (891, 452)
Screenshot: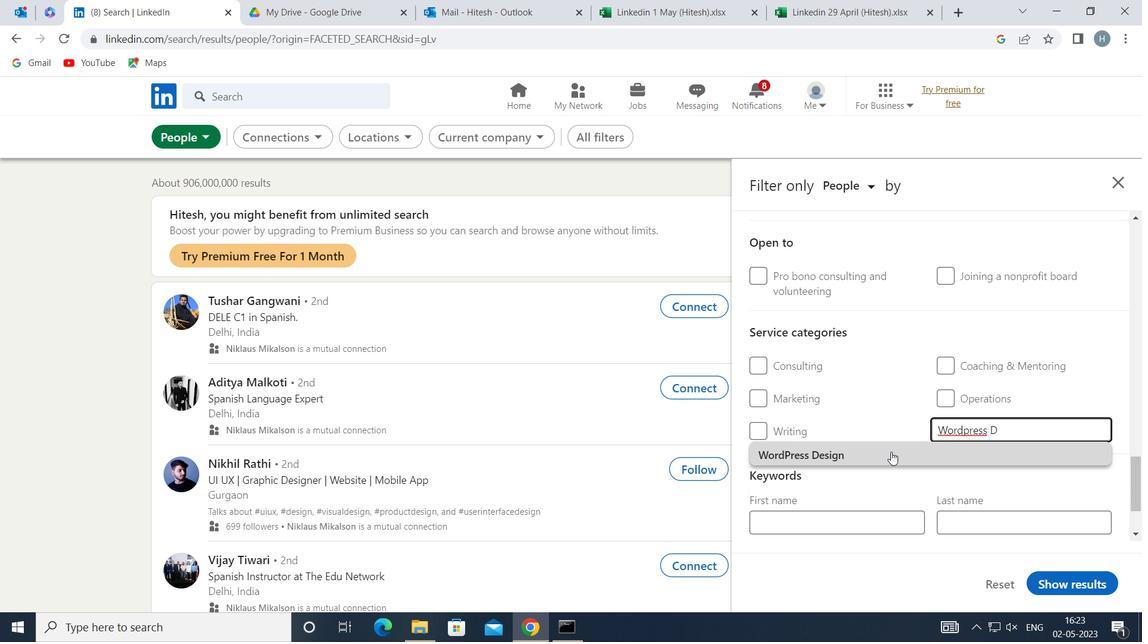 
Action: Mouse moved to (882, 431)
Screenshot: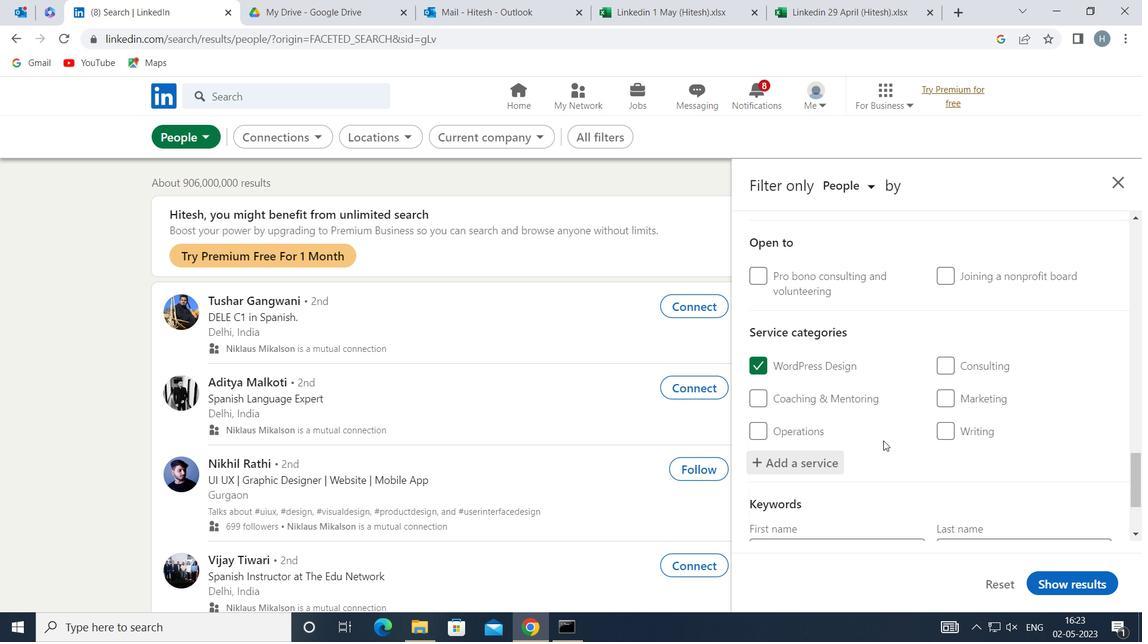 
Action: Mouse scrolled (882, 431) with delta (0, 0)
Screenshot: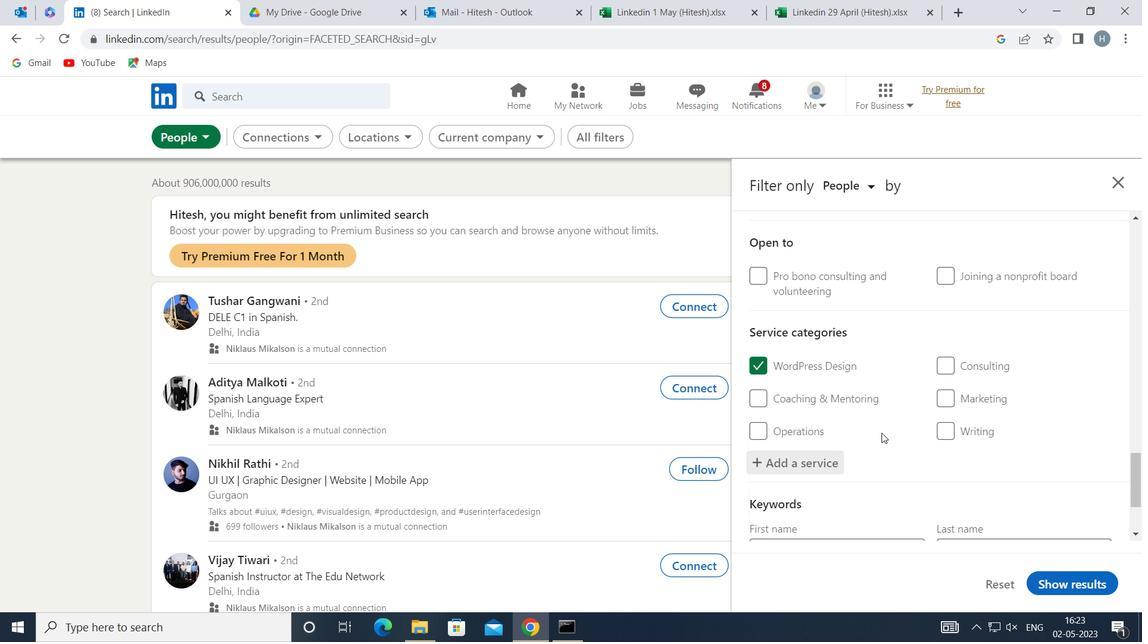 
Action: Mouse scrolled (882, 431) with delta (0, 0)
Screenshot: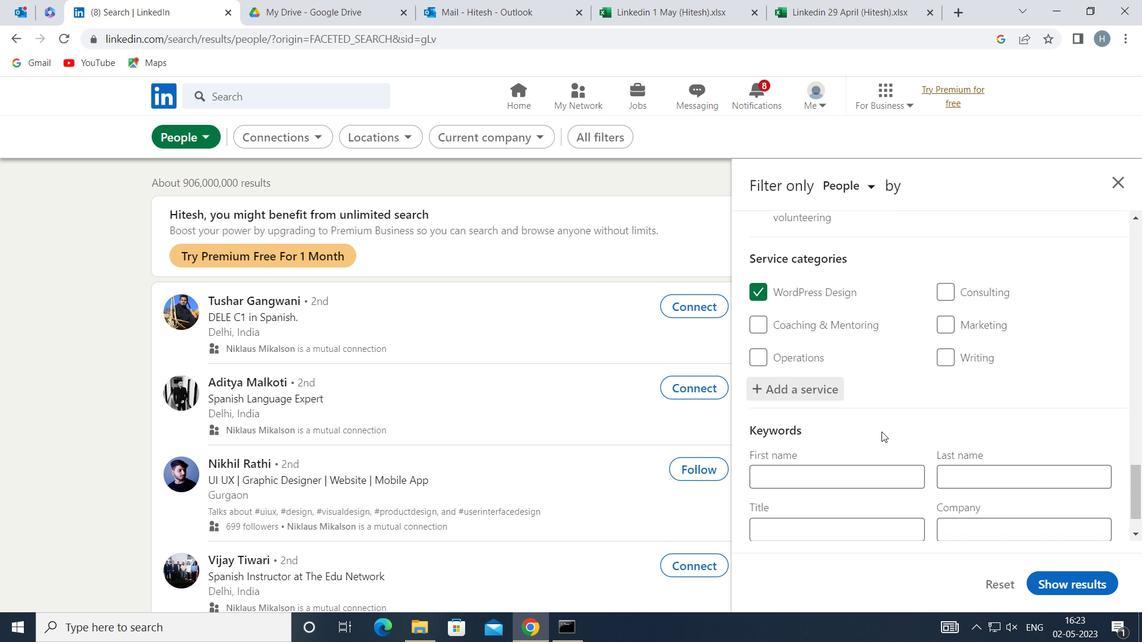 
Action: Mouse scrolled (882, 431) with delta (0, 0)
Screenshot: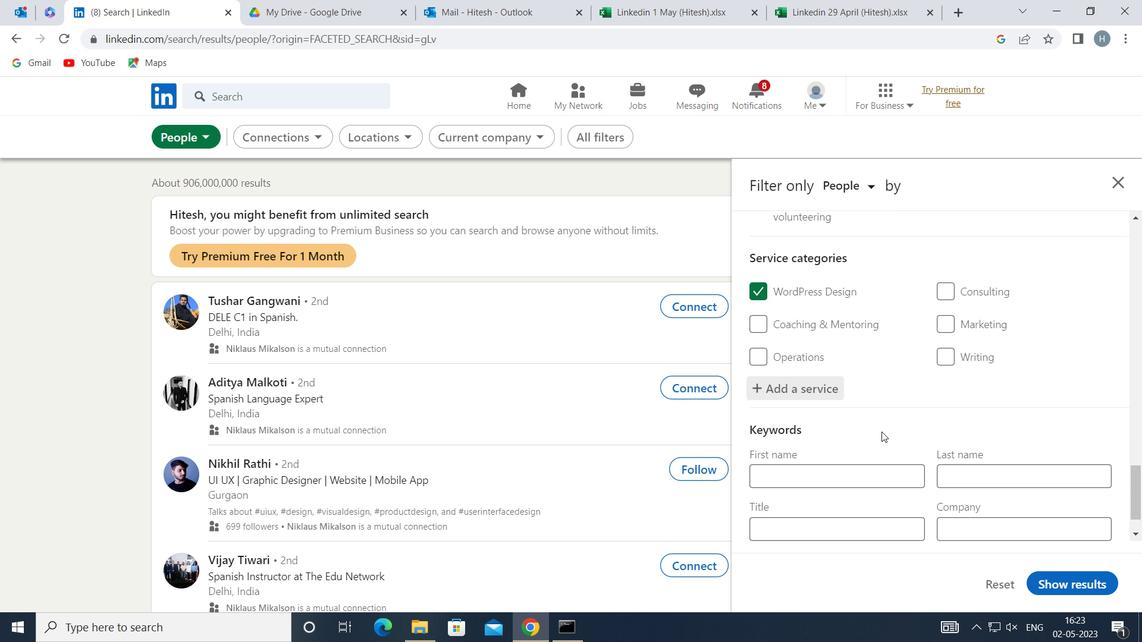 
Action: Mouse moved to (894, 468)
Screenshot: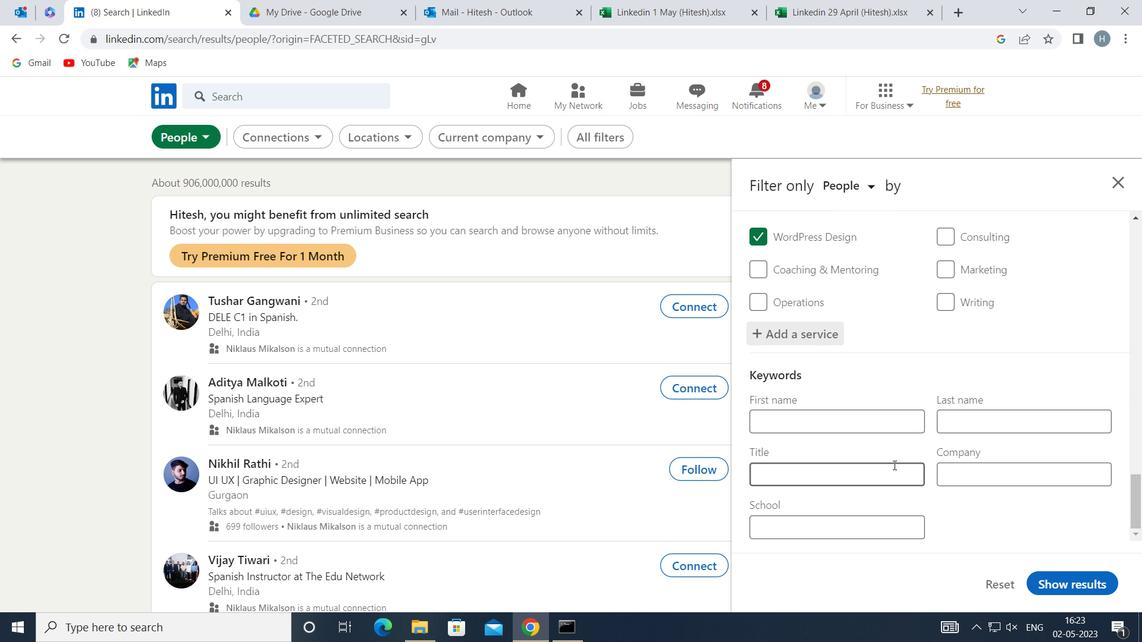 
Action: Mouse pressed left at (894, 468)
Screenshot: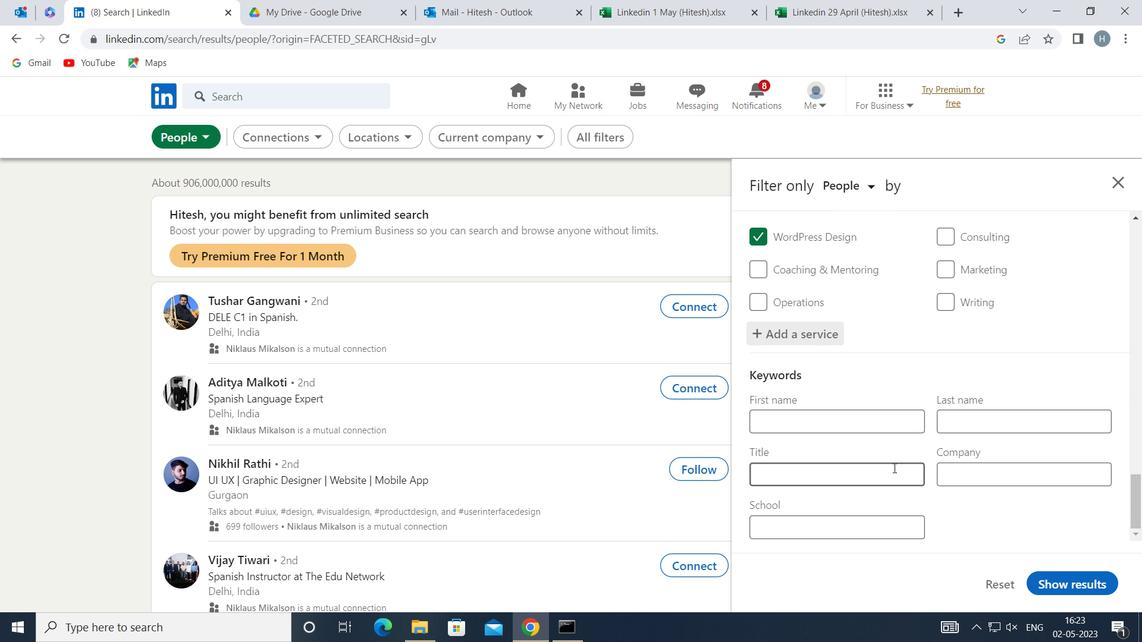 
Action: Key pressed <Key.shift>QUALITY<Key.space><Key.shift>CONTROL
Screenshot: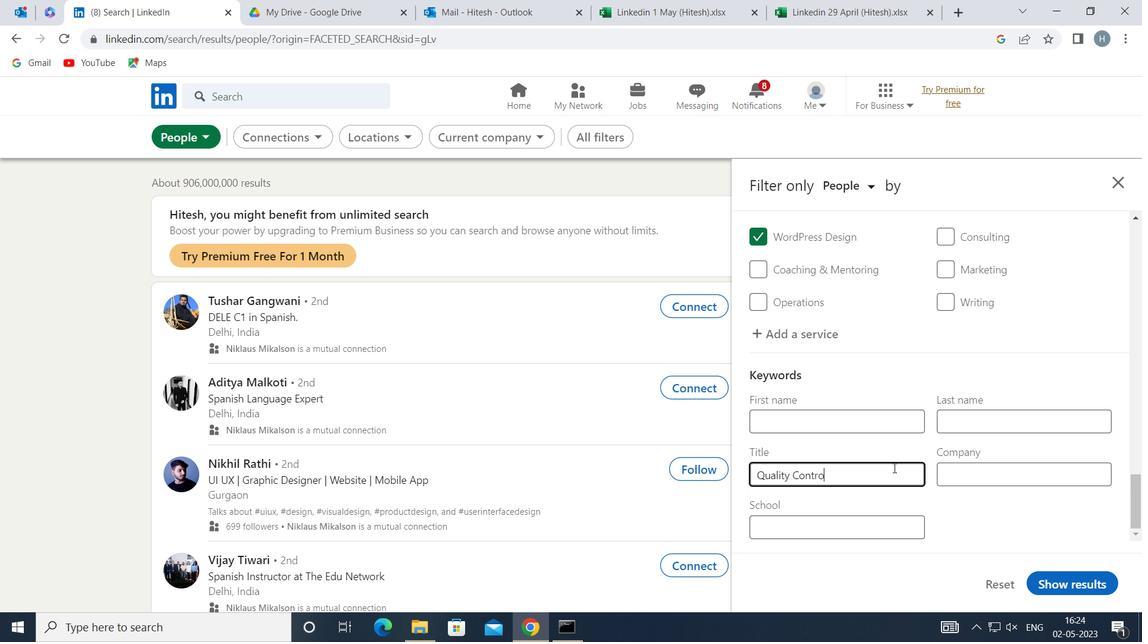 
Action: Mouse moved to (1082, 578)
Screenshot: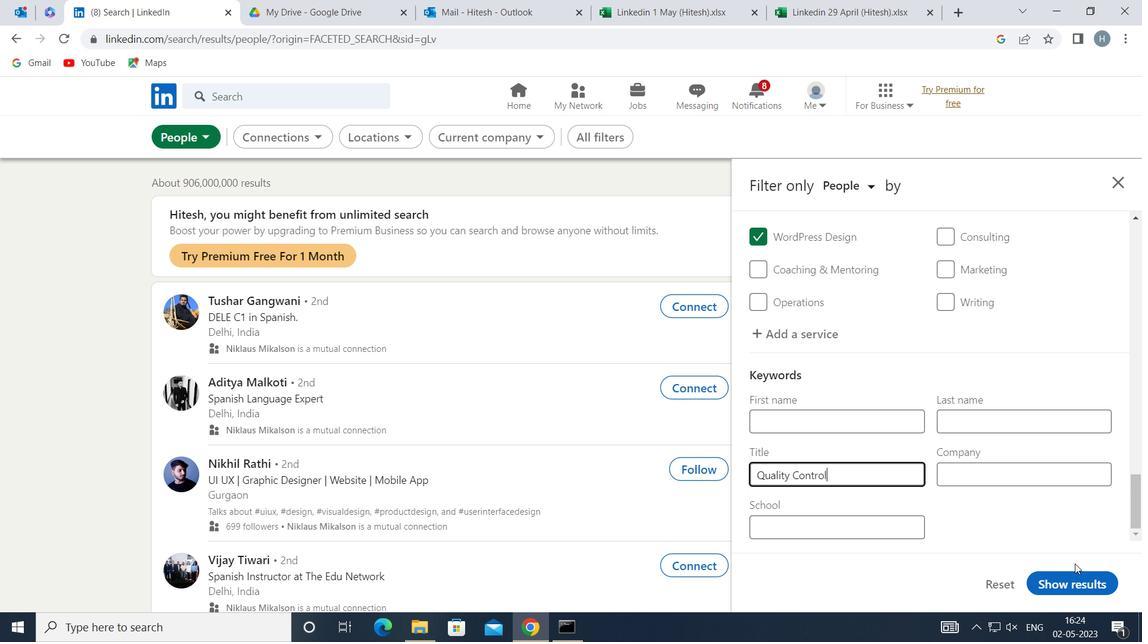 
Action: Mouse pressed left at (1082, 578)
Screenshot: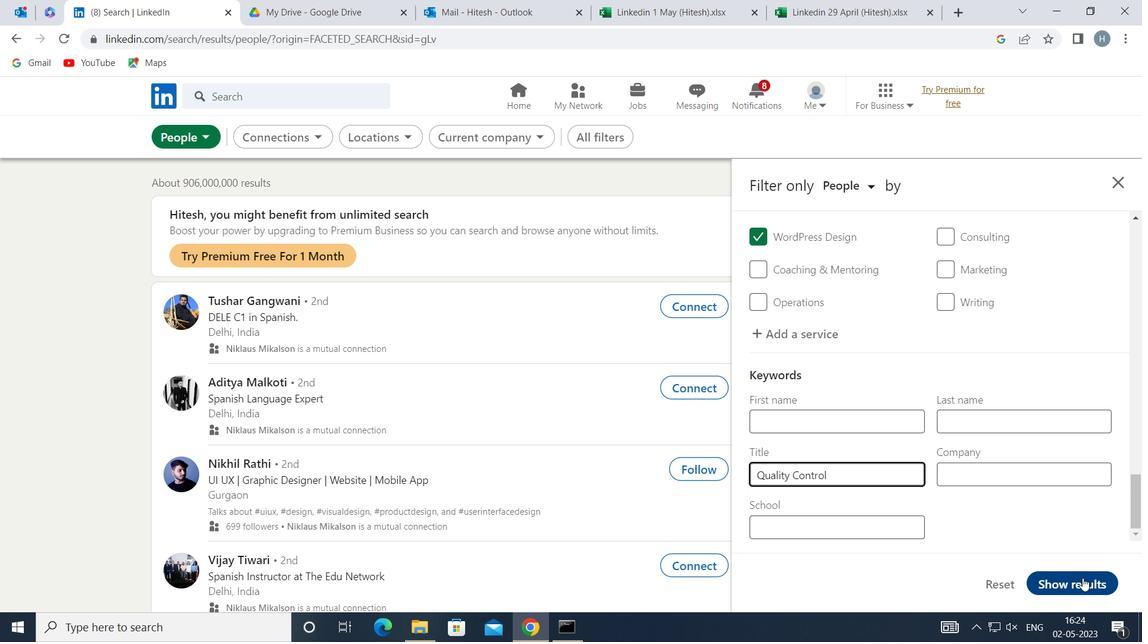 
Action: Mouse moved to (888, 448)
Screenshot: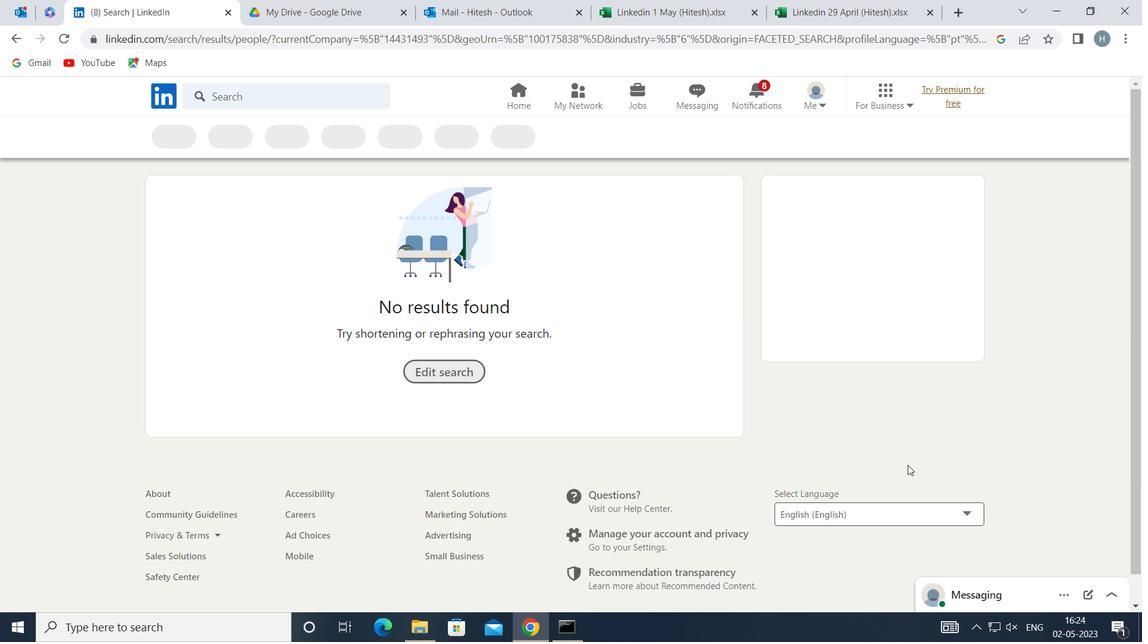 
